 Task: Look for space in Jacutinga, Brazil from 2nd September, 2023 to 10th September, 2023 for 1 adult in price range Rs.5000 to Rs.16000. Place can be private room with 1  bedroom having 1 bed and 1 bathroom. Property type can be house, flat, guest house, hotel. Booking option can be shelf check-in. Required host language is Spanish.
Action: Key pressed j<Key.caps_lock>acutinga,<Key.space><Key.caps_lock>b<Key.caps_lock>razil<Key.enter>
Screenshot: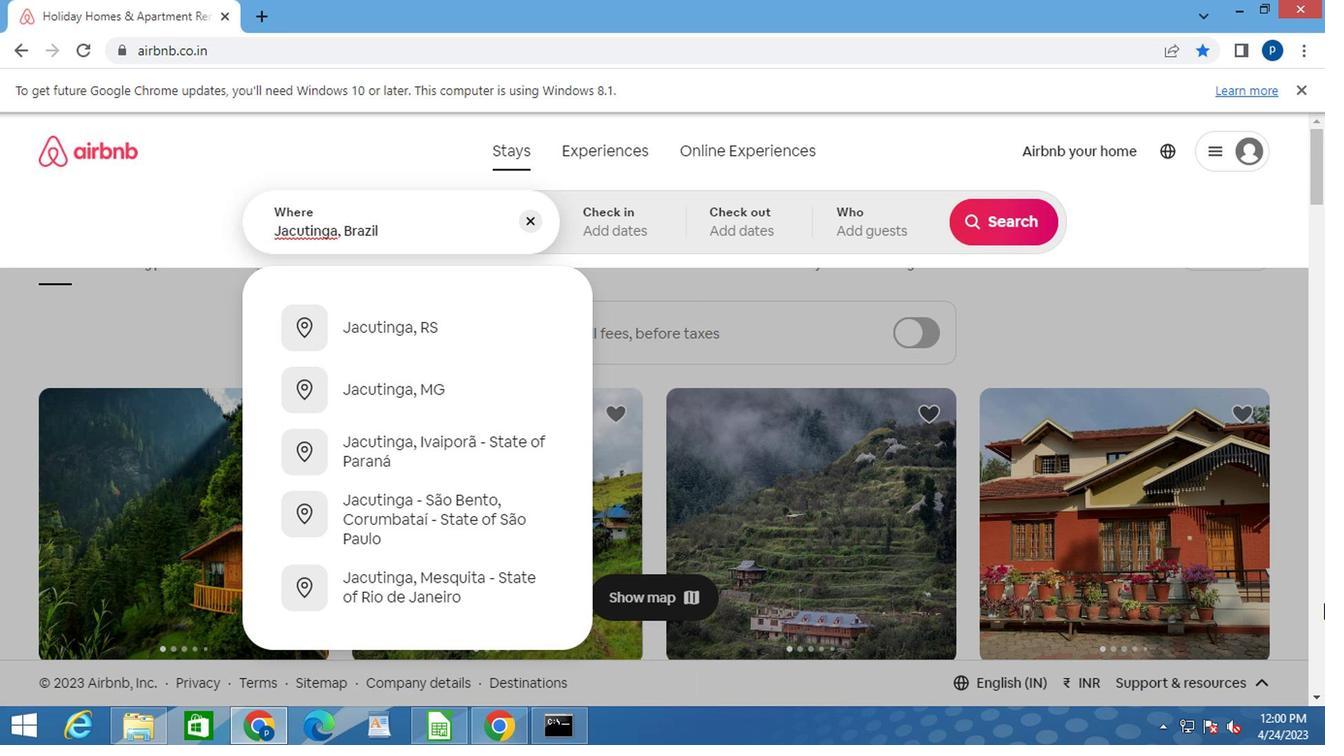 
Action: Mouse moved to (987, 369)
Screenshot: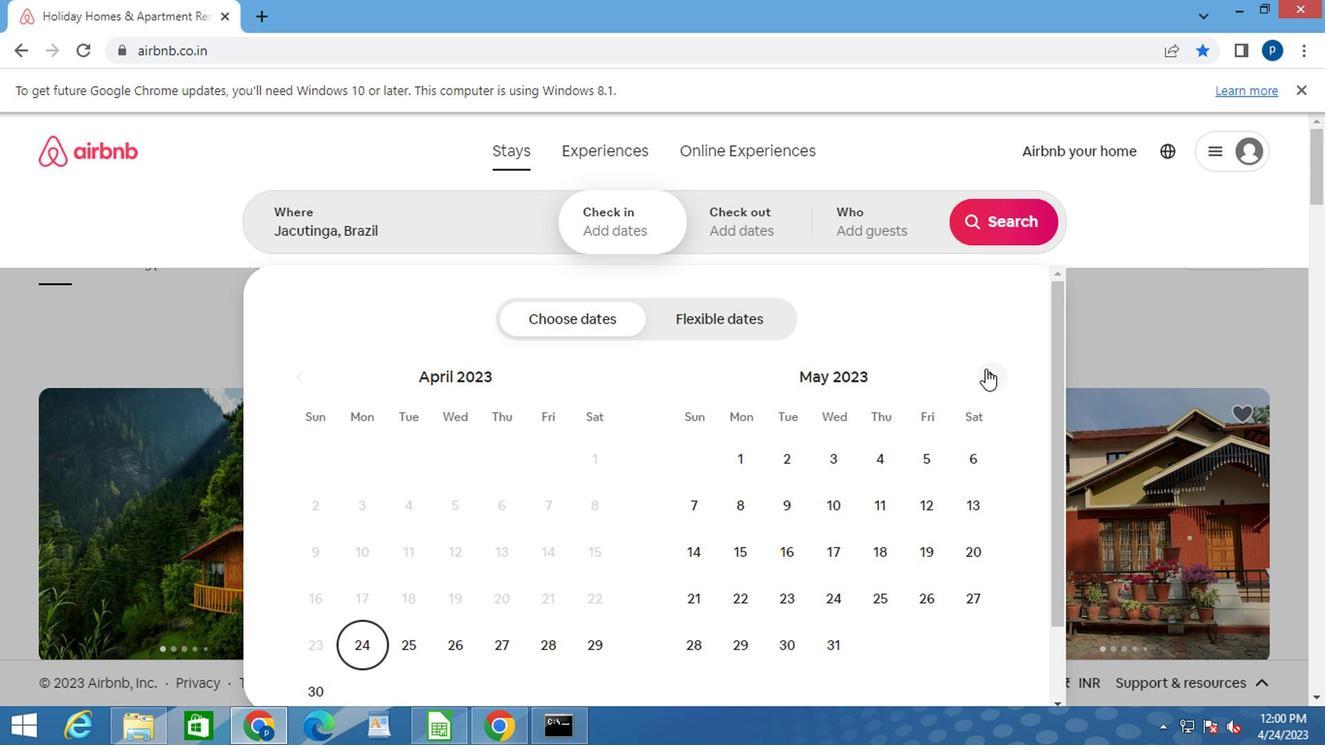 
Action: Mouse pressed left at (987, 369)
Screenshot: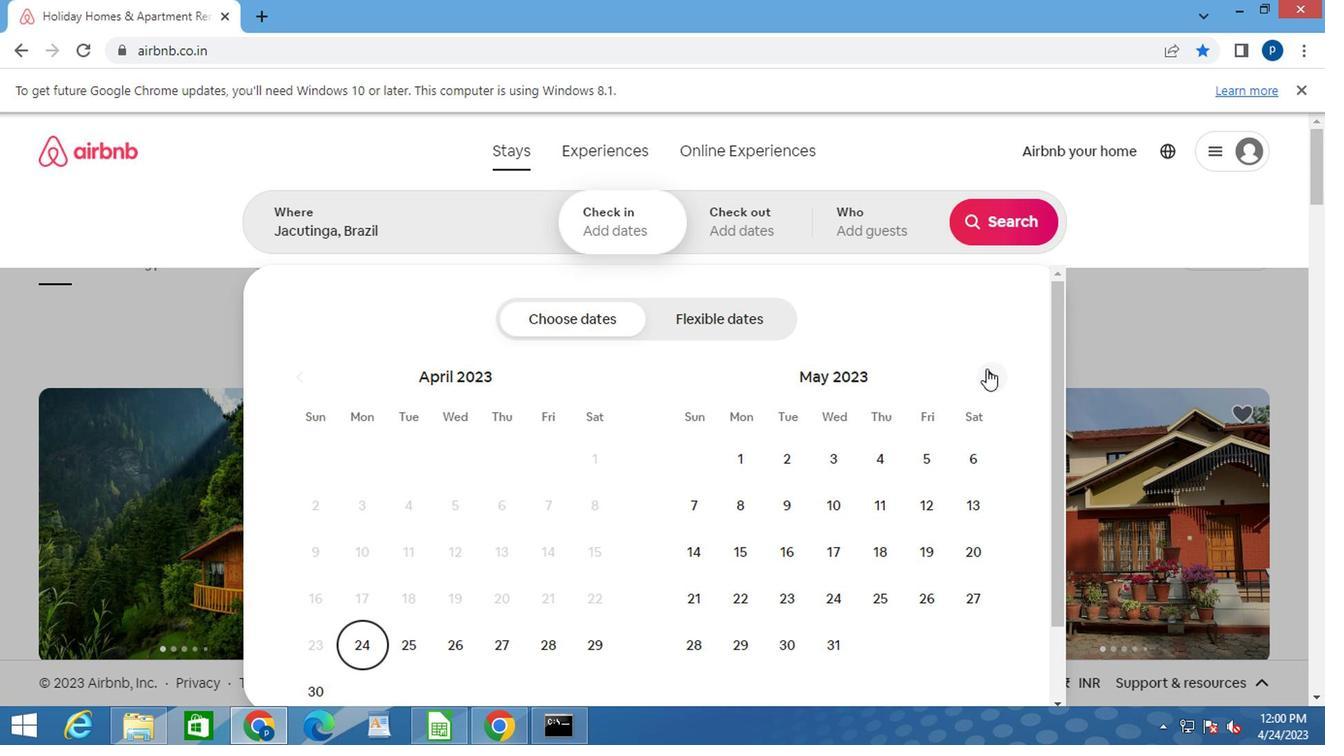 
Action: Mouse pressed left at (987, 369)
Screenshot: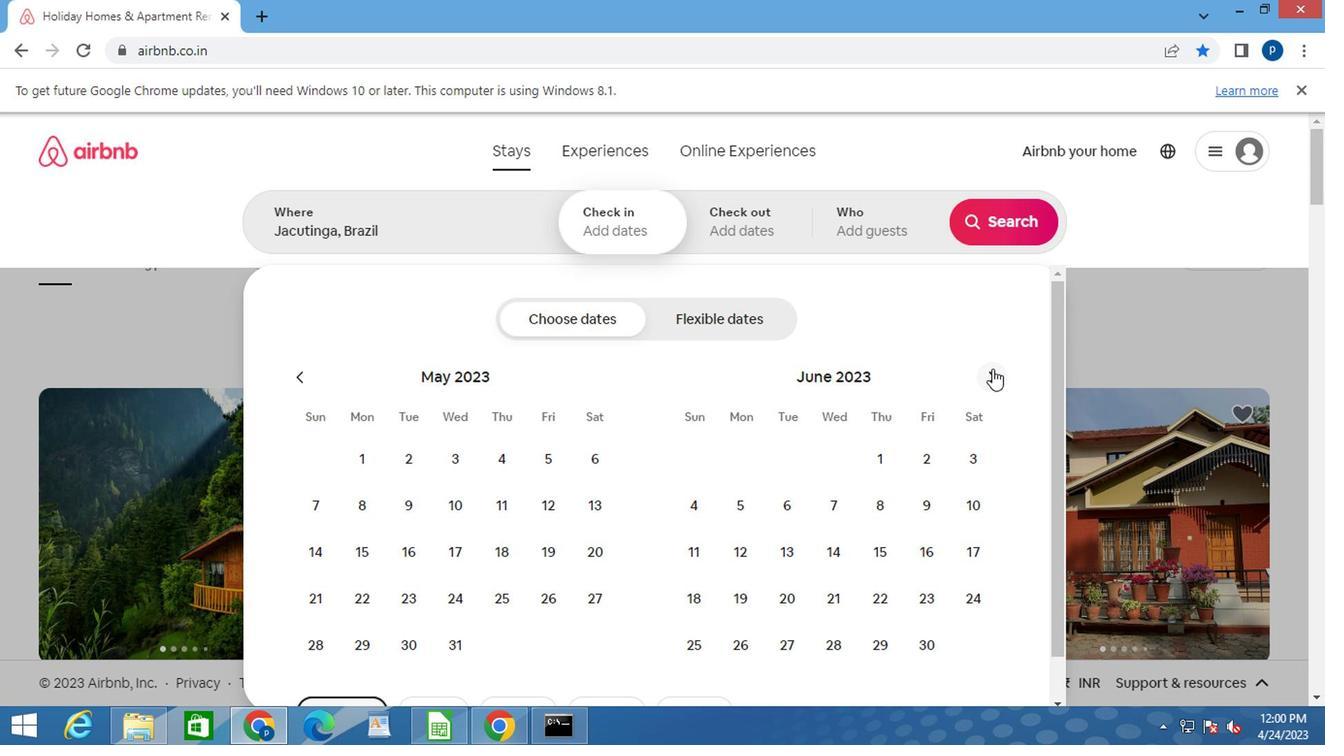 
Action: Mouse pressed left at (987, 369)
Screenshot: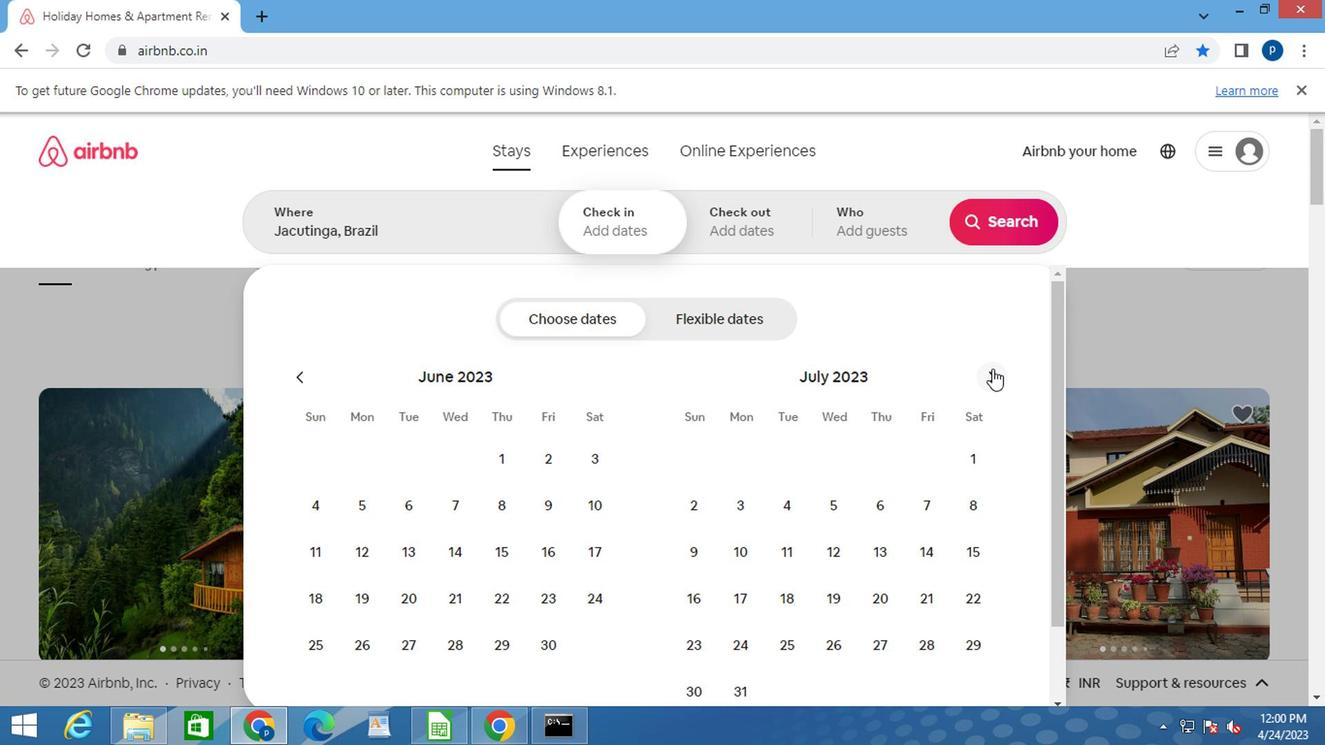 
Action: Mouse pressed left at (987, 369)
Screenshot: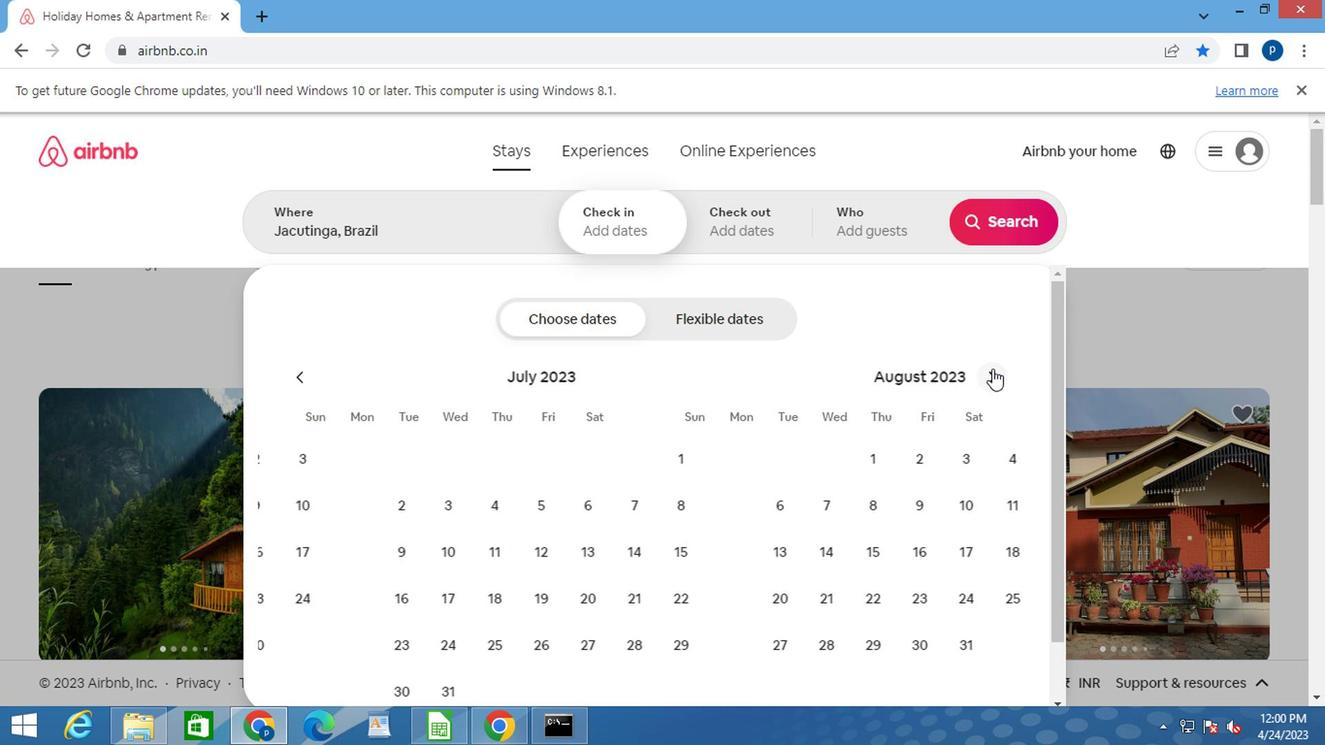 
Action: Mouse moved to (968, 464)
Screenshot: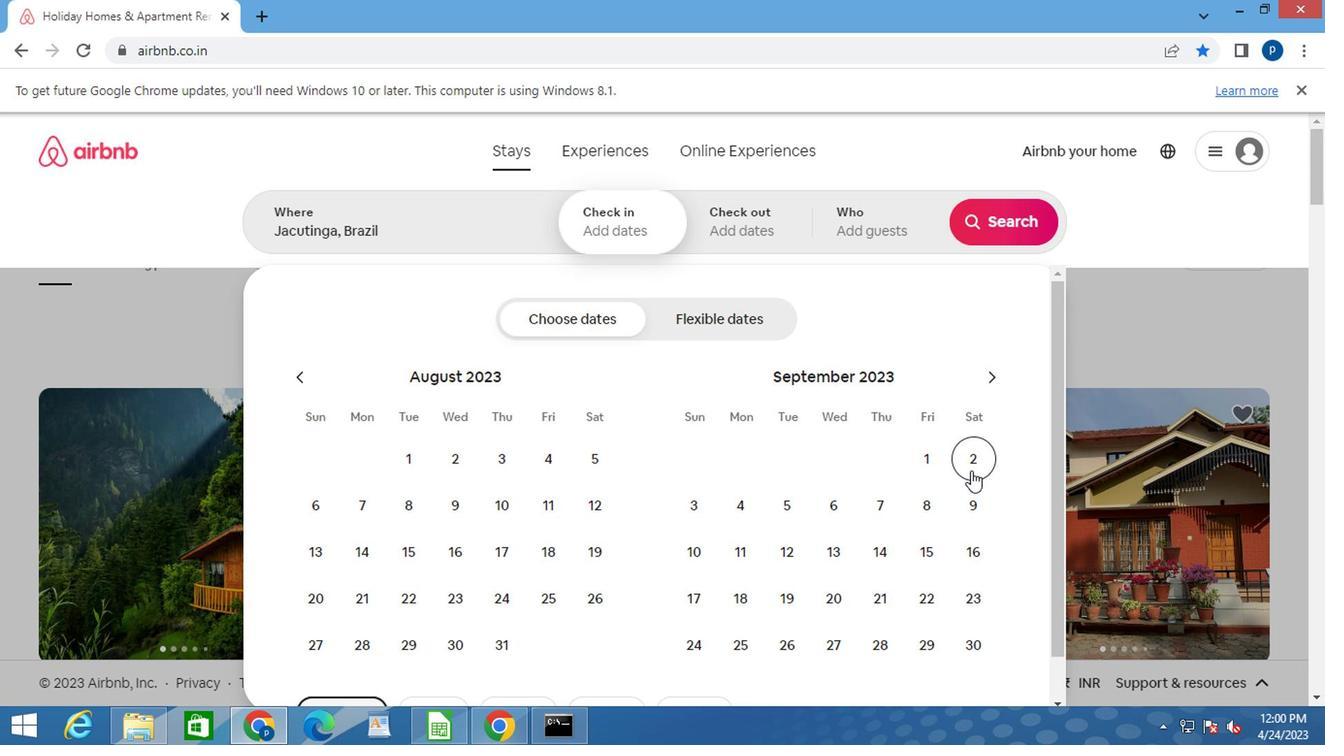 
Action: Mouse pressed left at (968, 464)
Screenshot: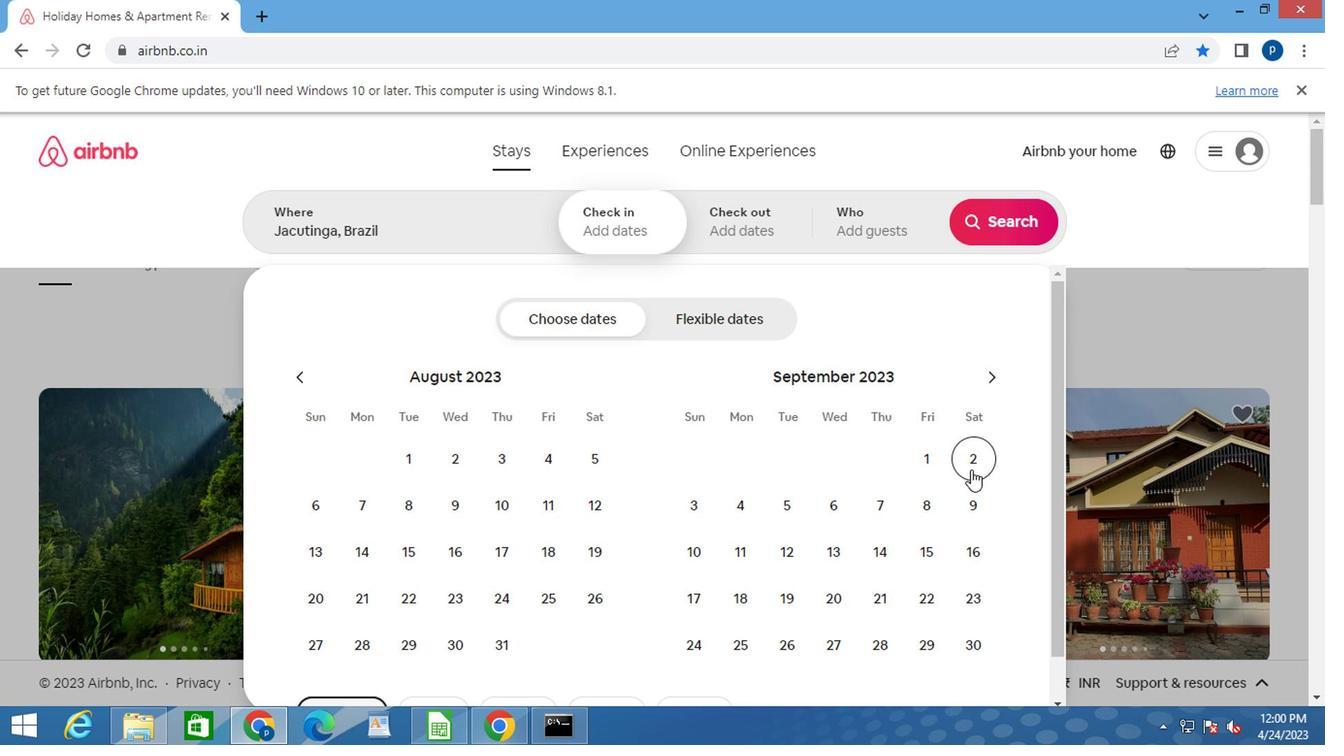 
Action: Mouse moved to (692, 547)
Screenshot: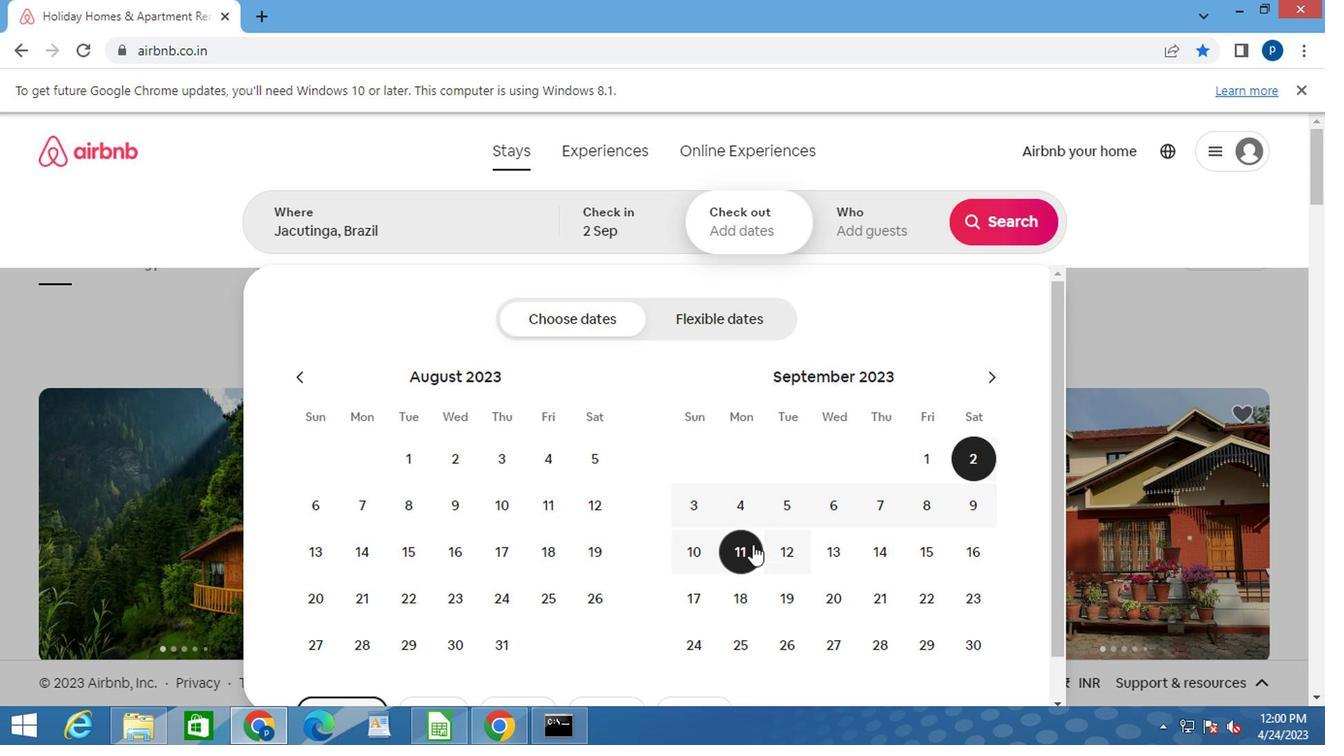 
Action: Mouse pressed left at (692, 547)
Screenshot: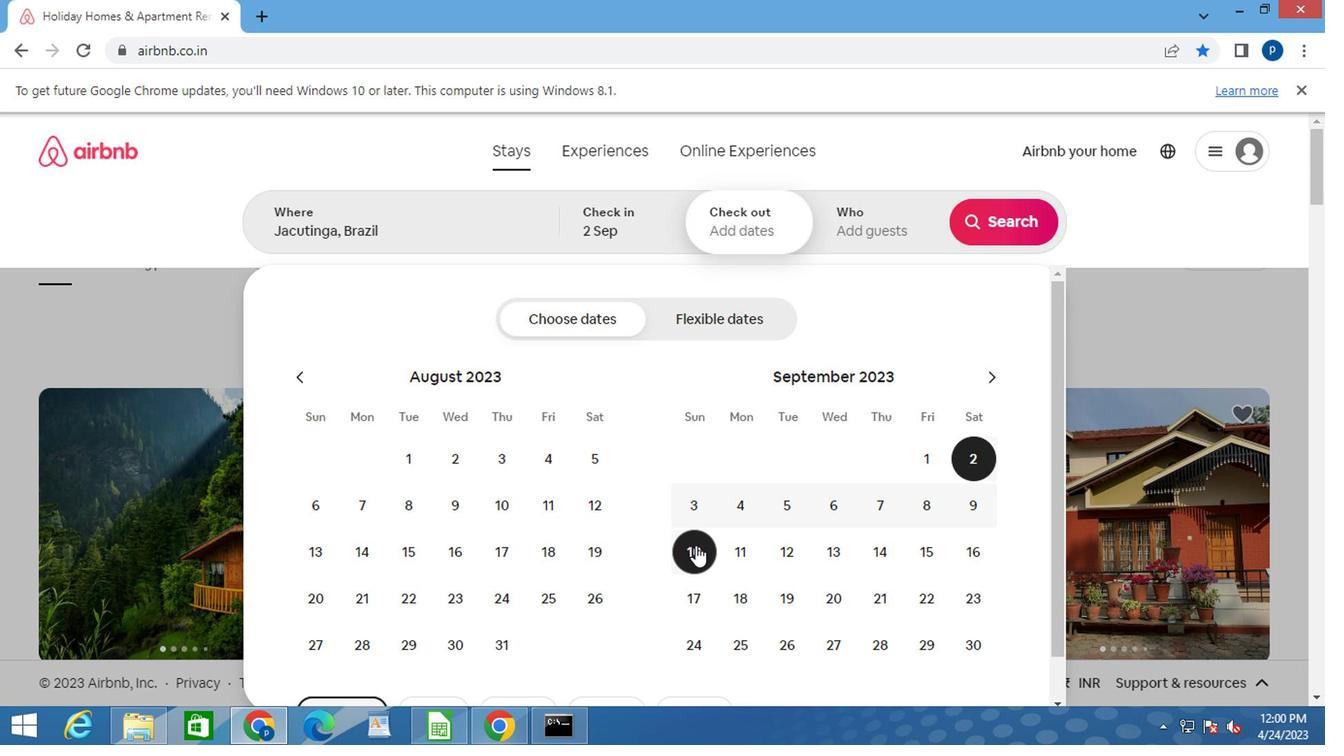 
Action: Mouse moved to (850, 231)
Screenshot: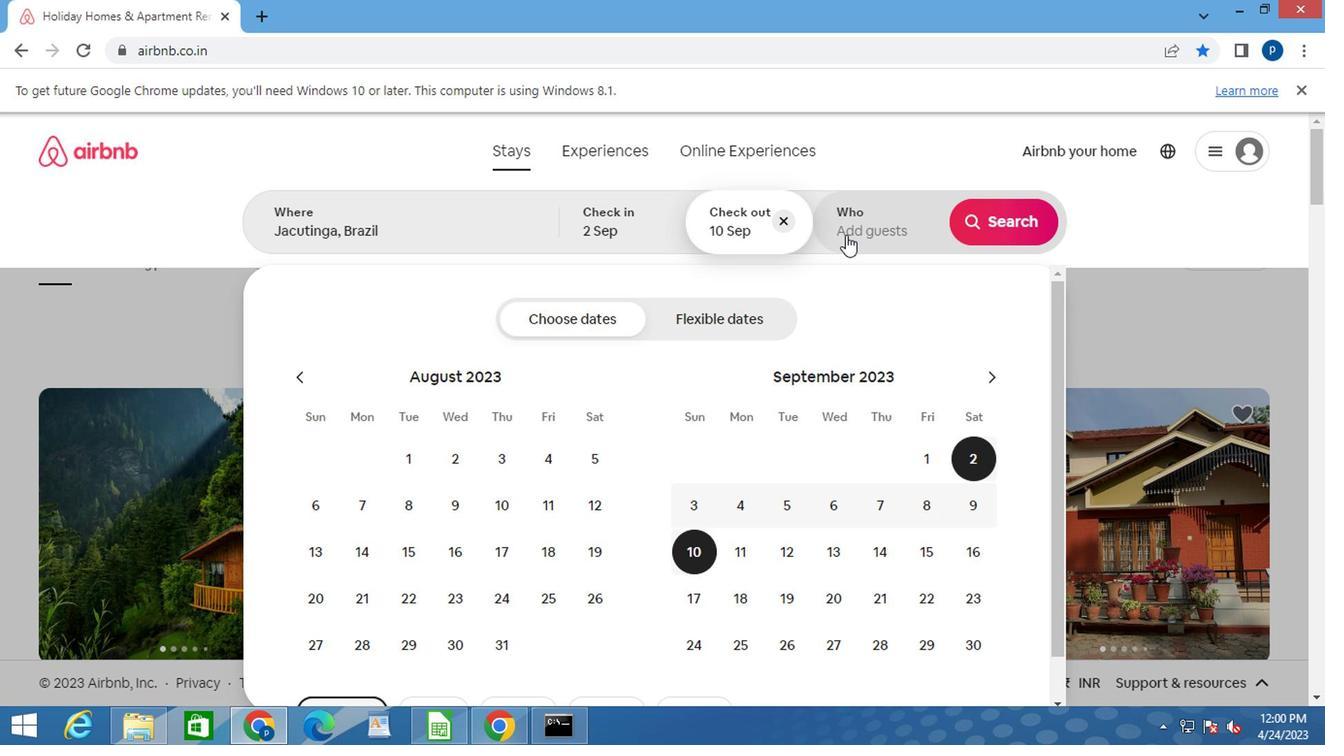 
Action: Mouse pressed left at (850, 231)
Screenshot: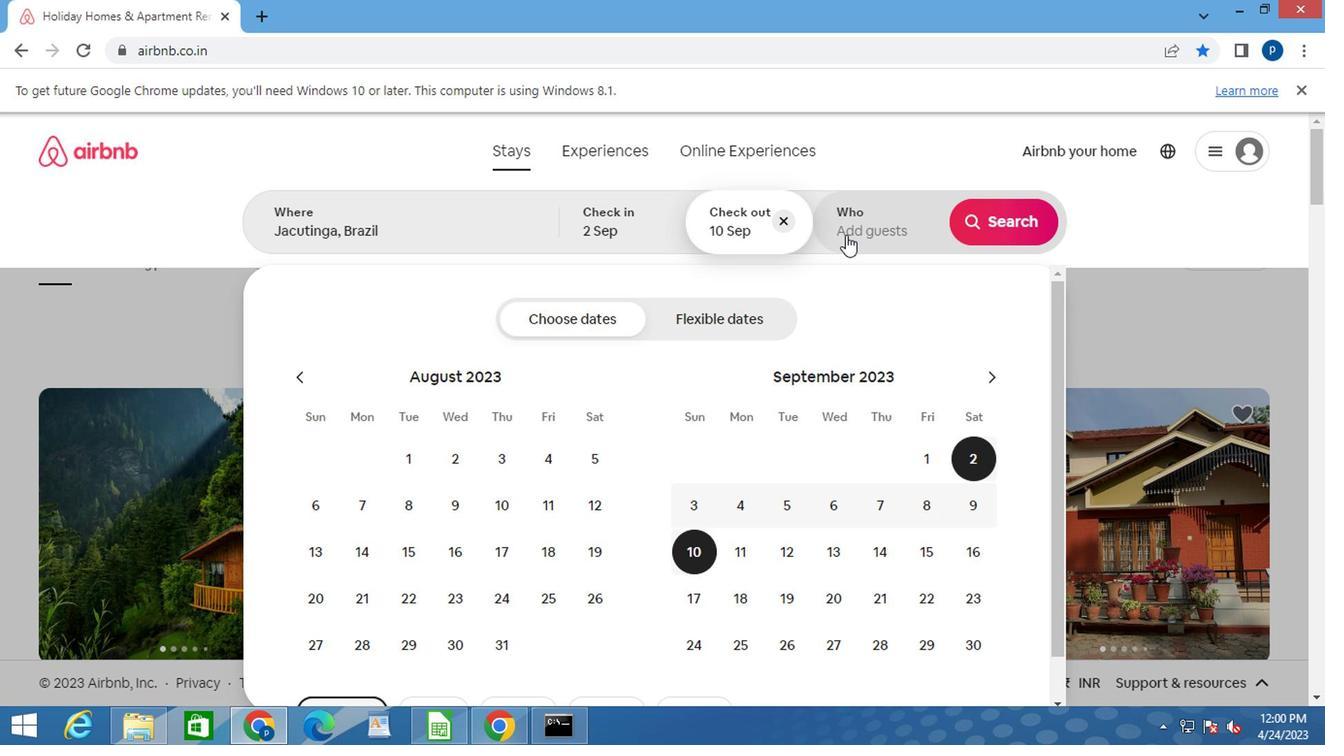 
Action: Mouse moved to (1009, 318)
Screenshot: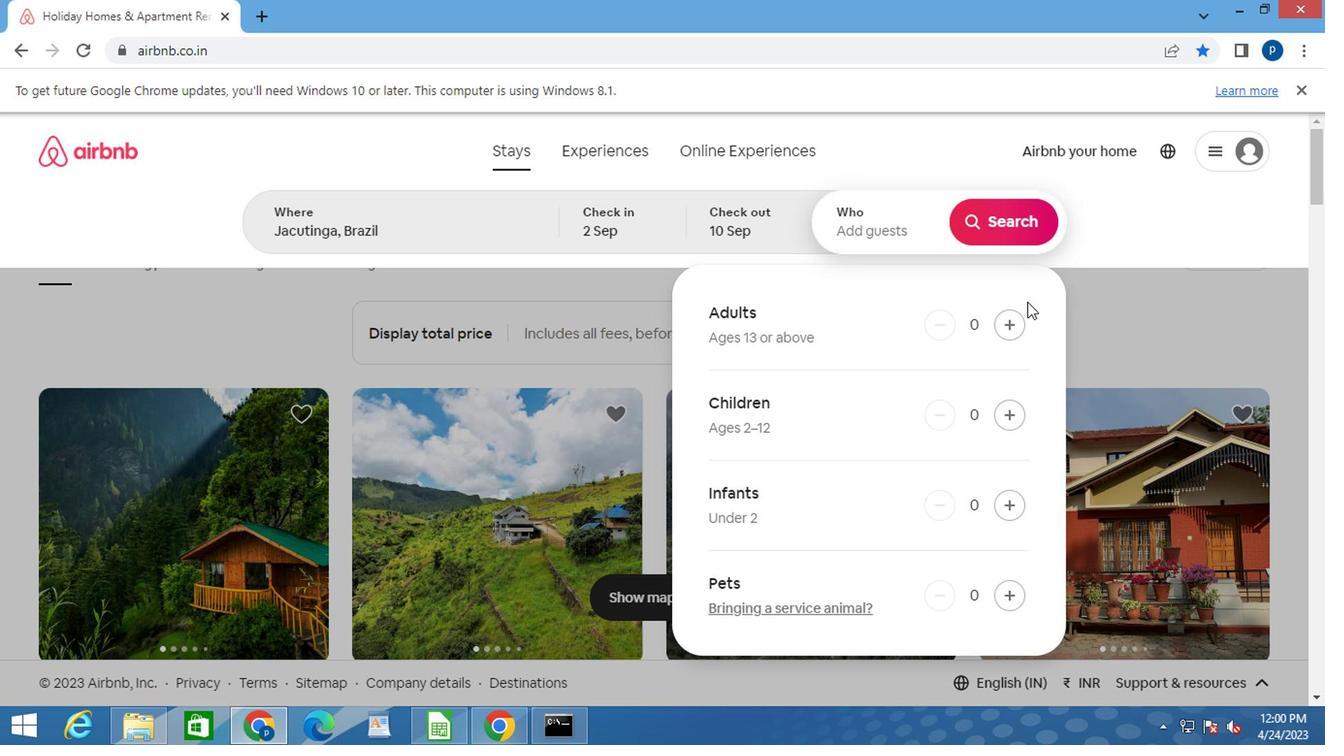 
Action: Mouse pressed left at (1009, 318)
Screenshot: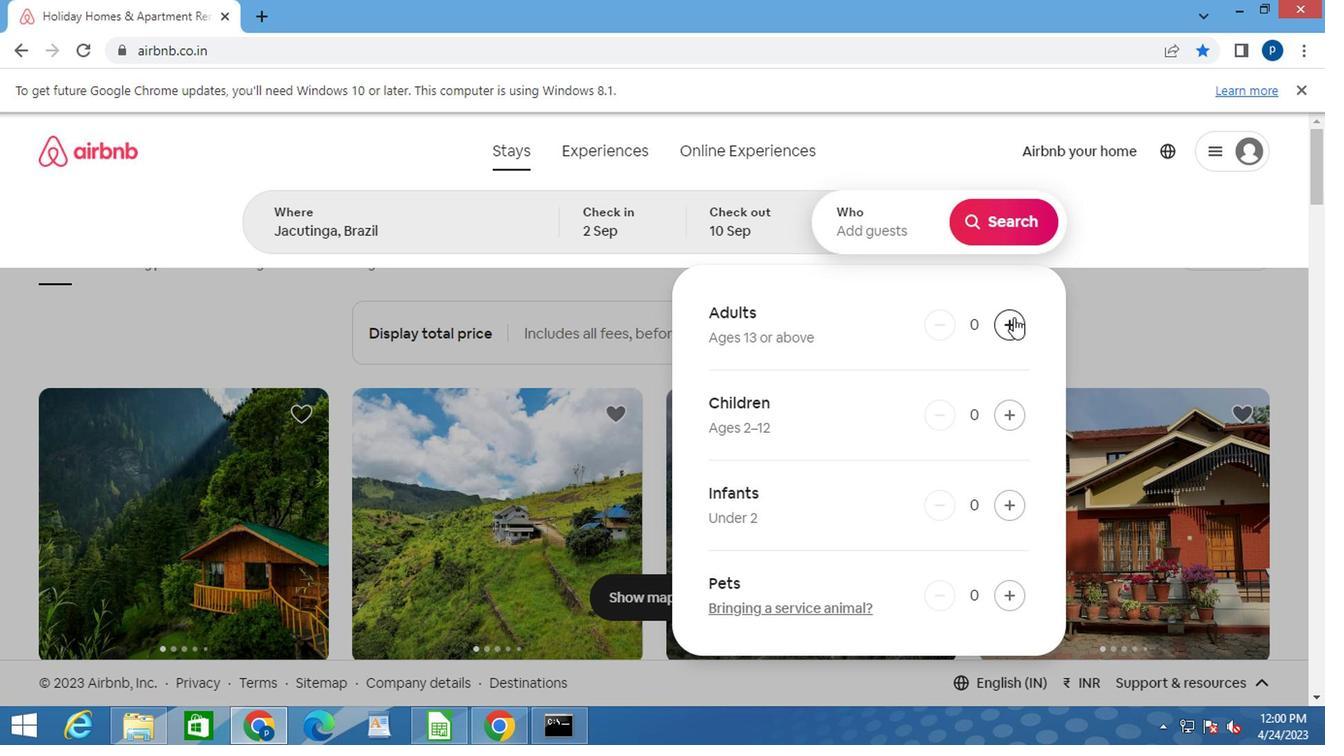 
Action: Mouse moved to (1009, 222)
Screenshot: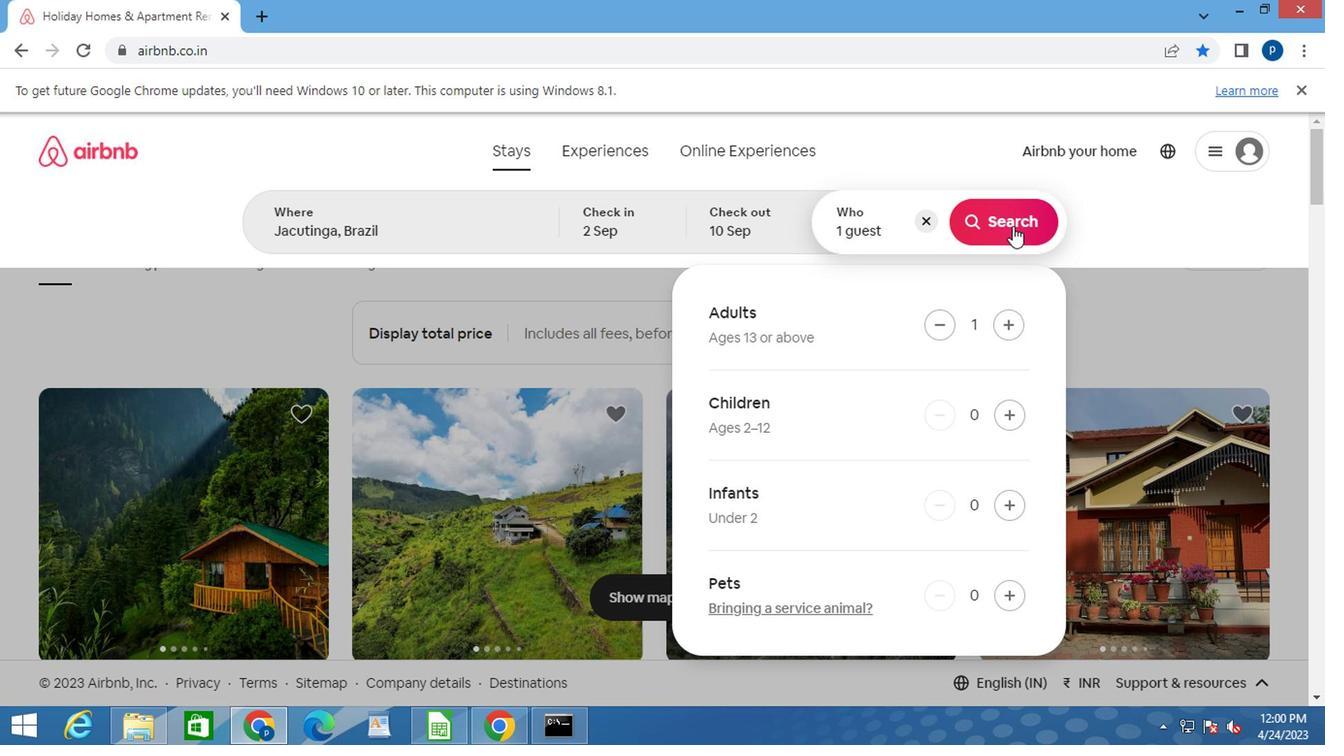 
Action: Mouse pressed left at (1009, 222)
Screenshot: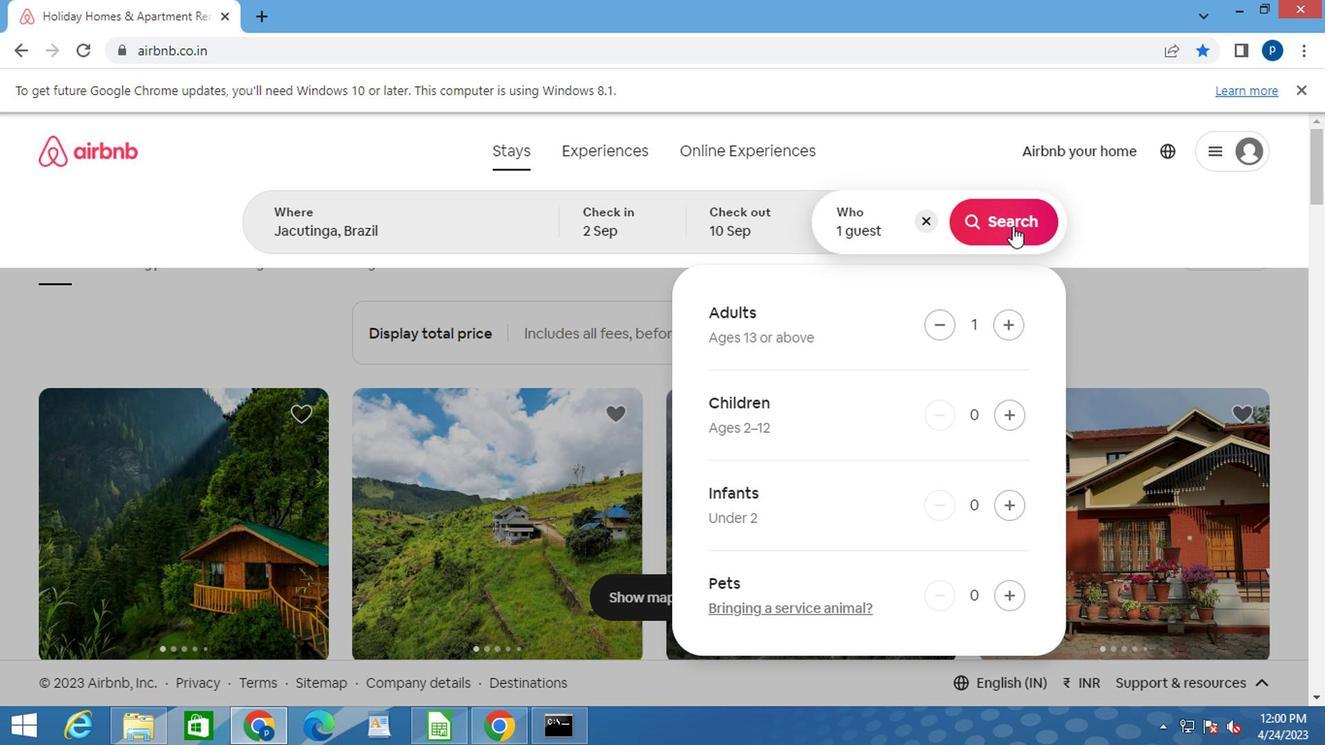 
Action: Mouse moved to (1138, 218)
Screenshot: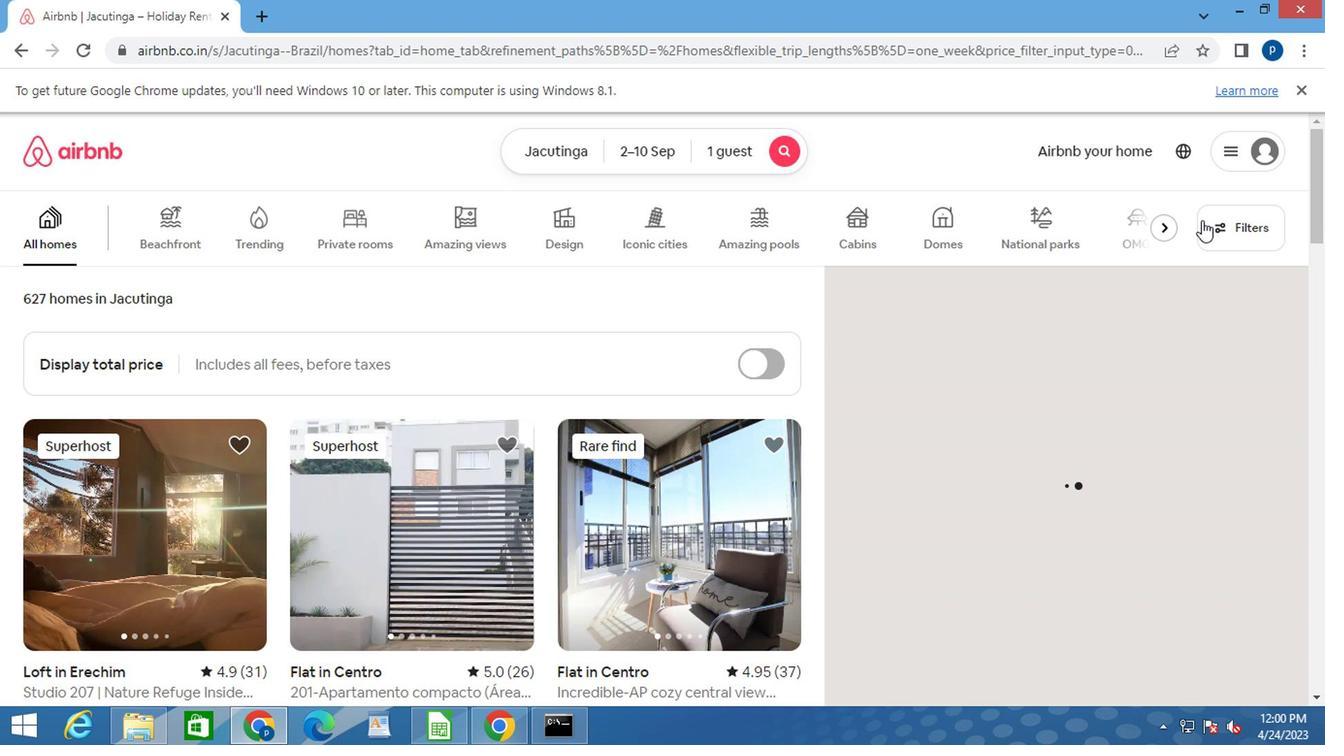 
Action: Mouse pressed left at (1138, 218)
Screenshot: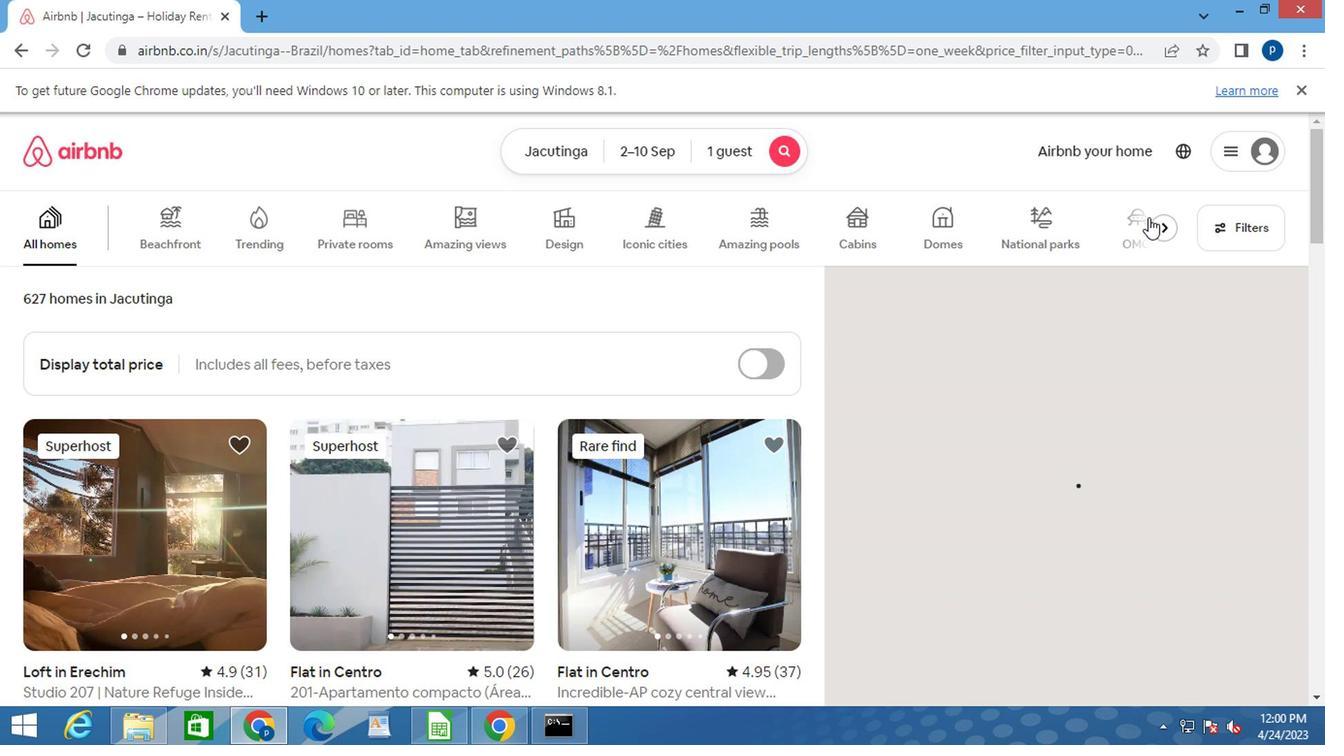 
Action: Mouse moved to (1200, 227)
Screenshot: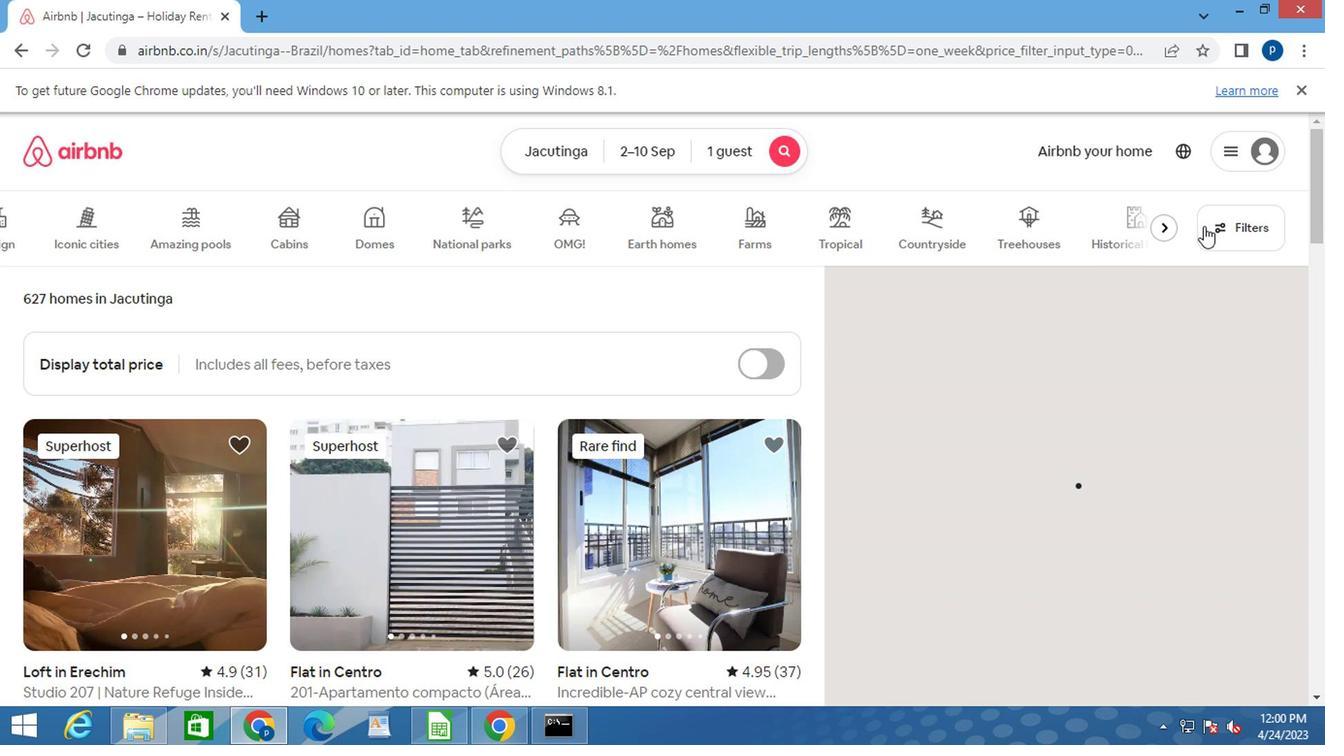
Action: Mouse pressed left at (1200, 227)
Screenshot: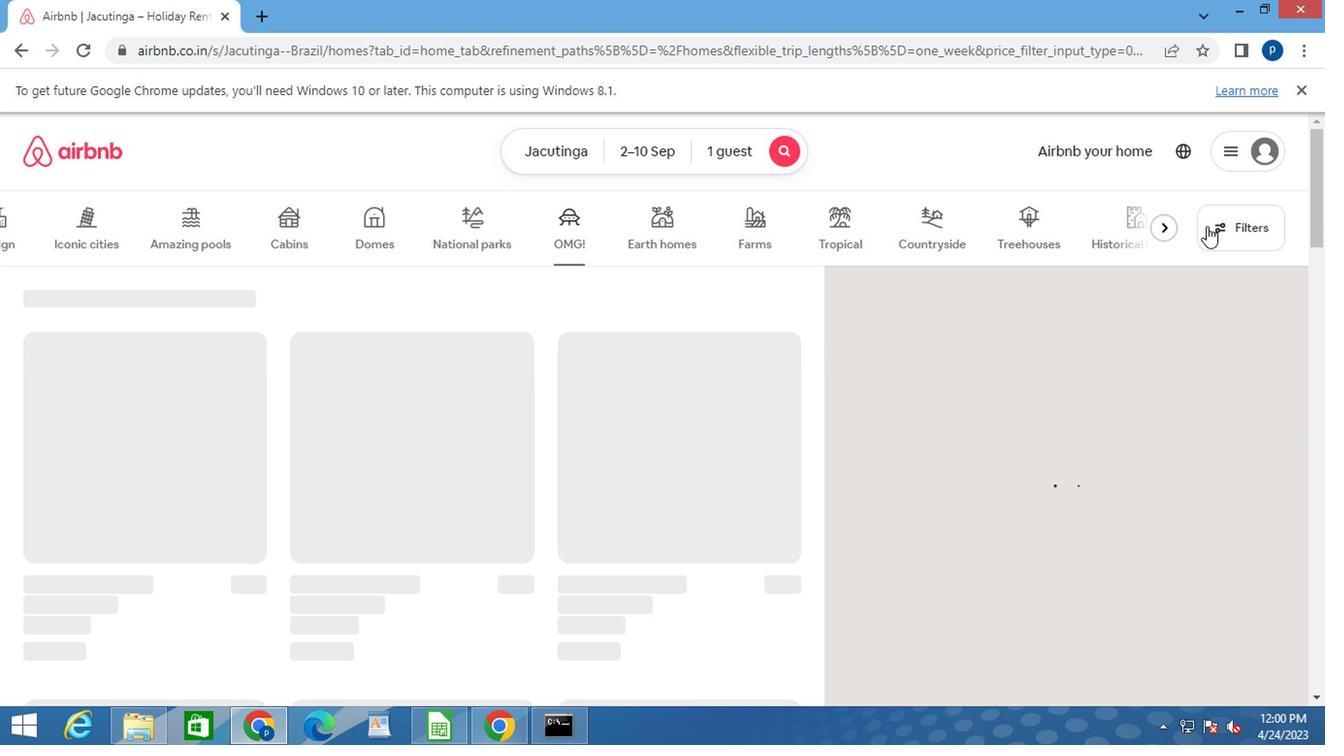 
Action: Mouse moved to (1218, 228)
Screenshot: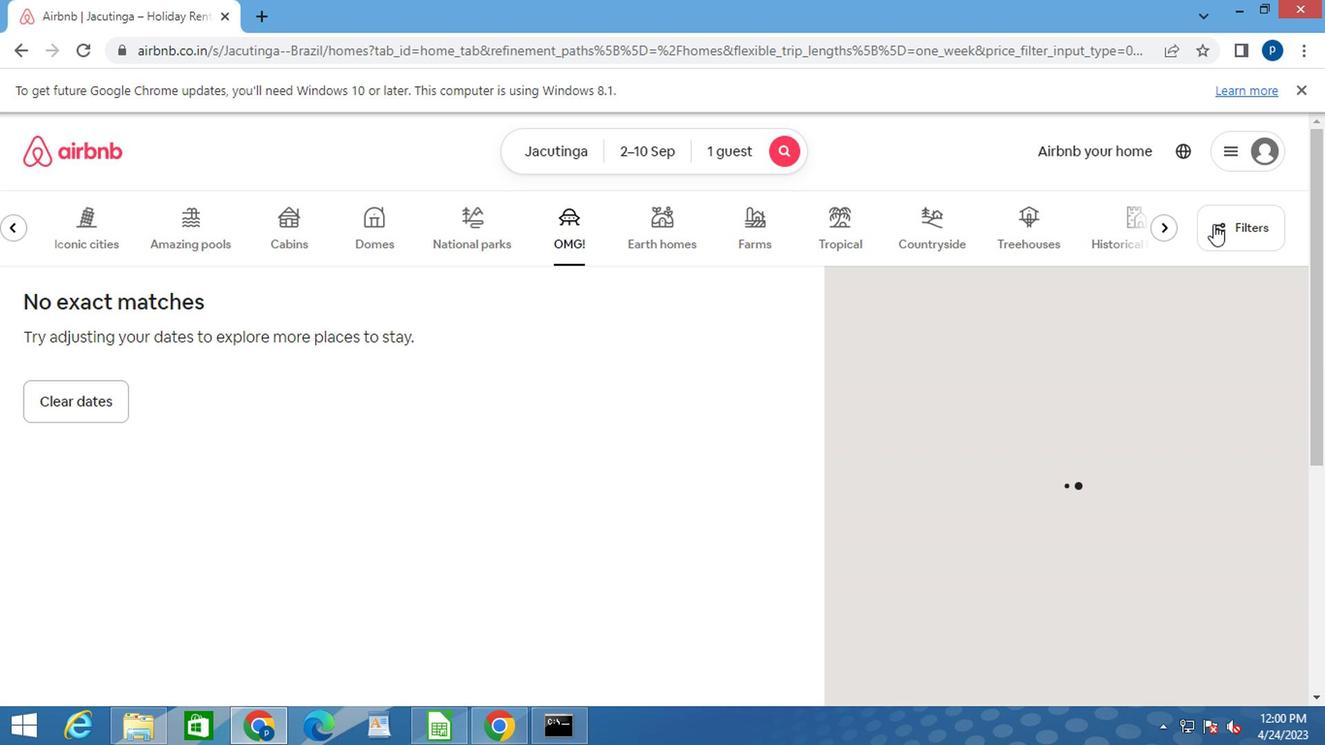 
Action: Mouse pressed left at (1218, 228)
Screenshot: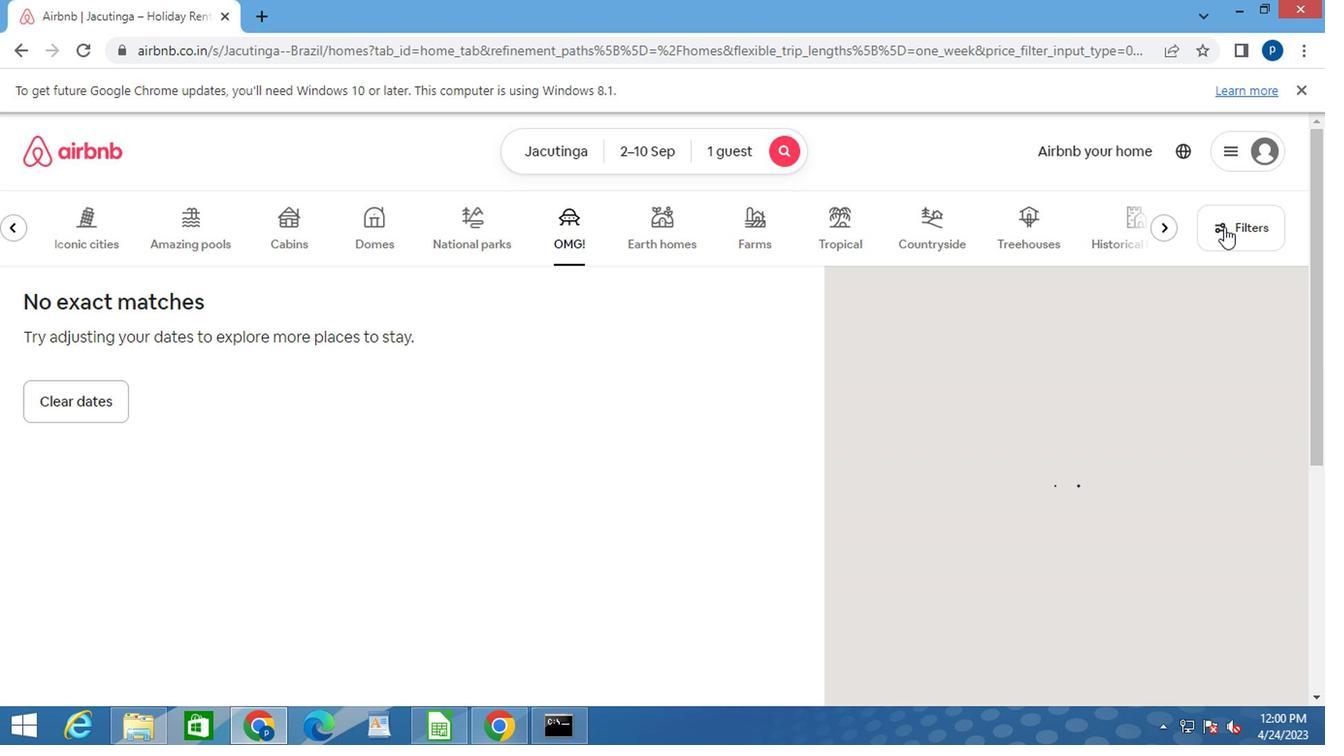 
Action: Mouse moved to (443, 361)
Screenshot: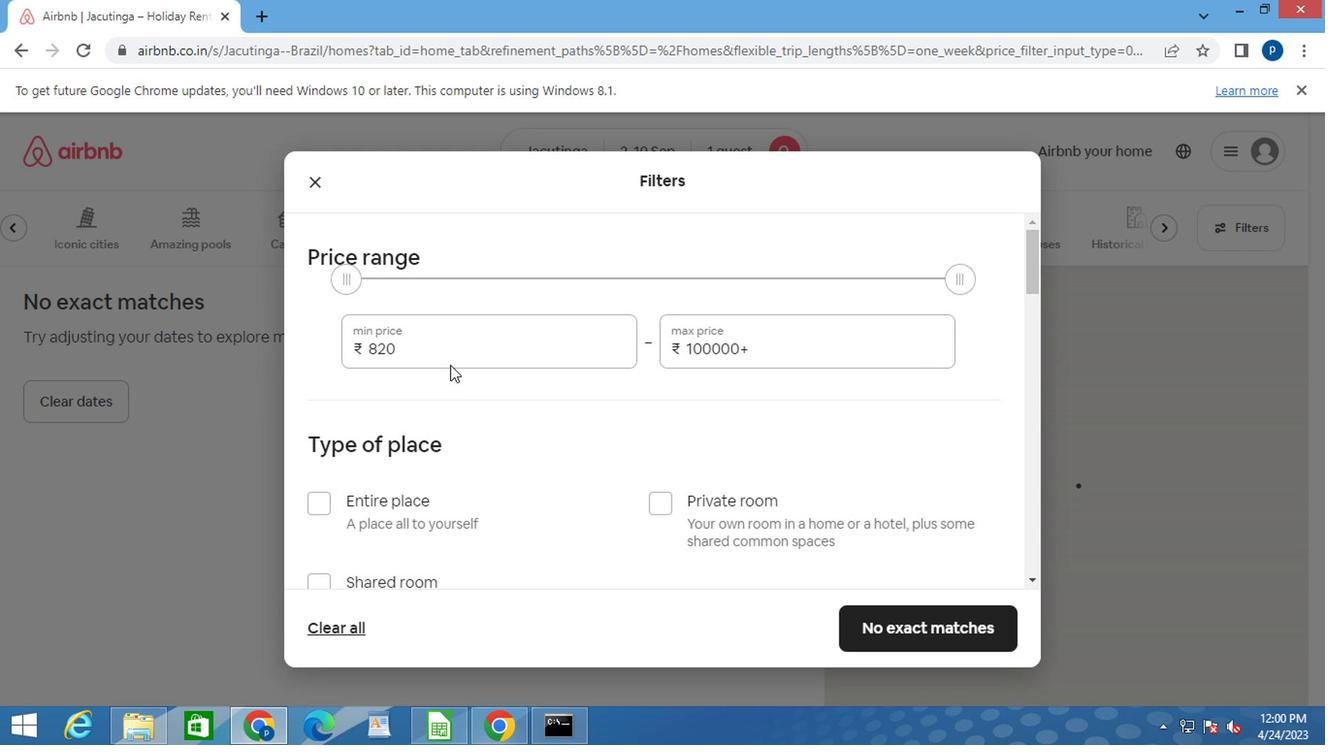 
Action: Mouse pressed left at (443, 361)
Screenshot: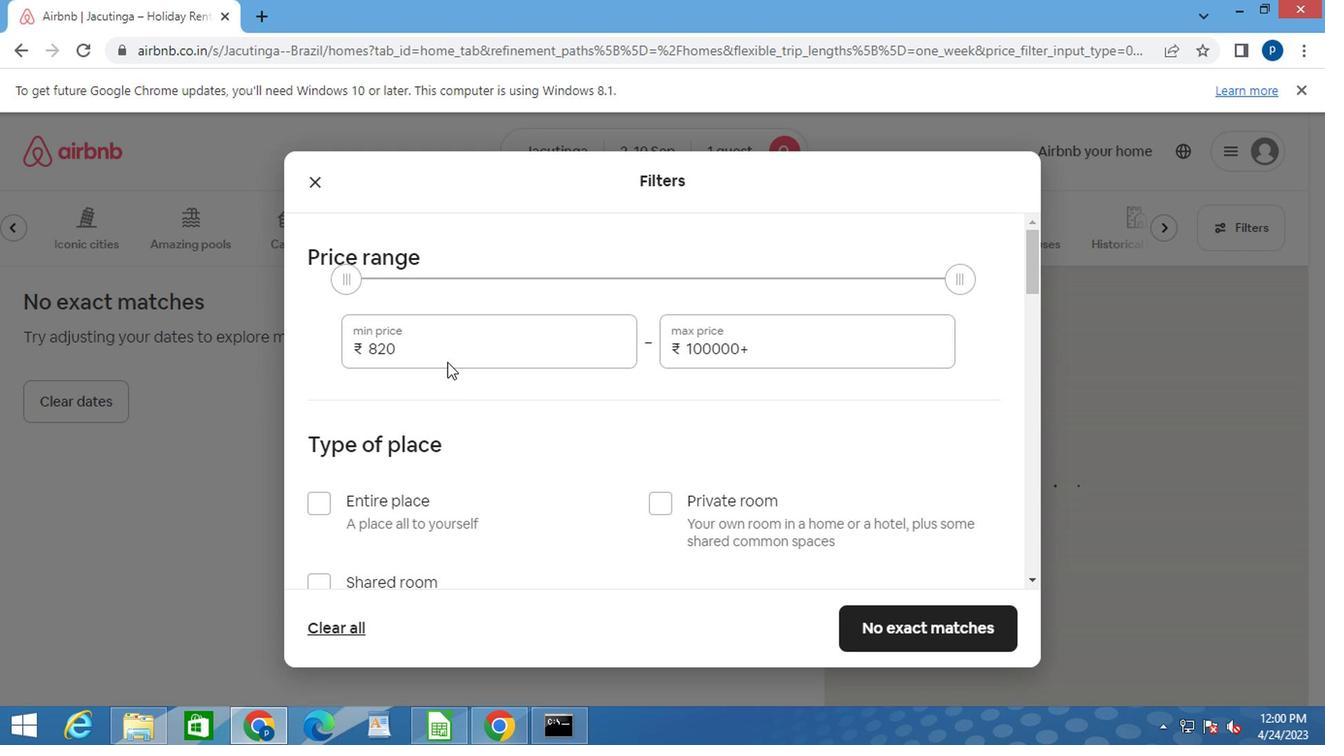 
Action: Mouse moved to (443, 360)
Screenshot: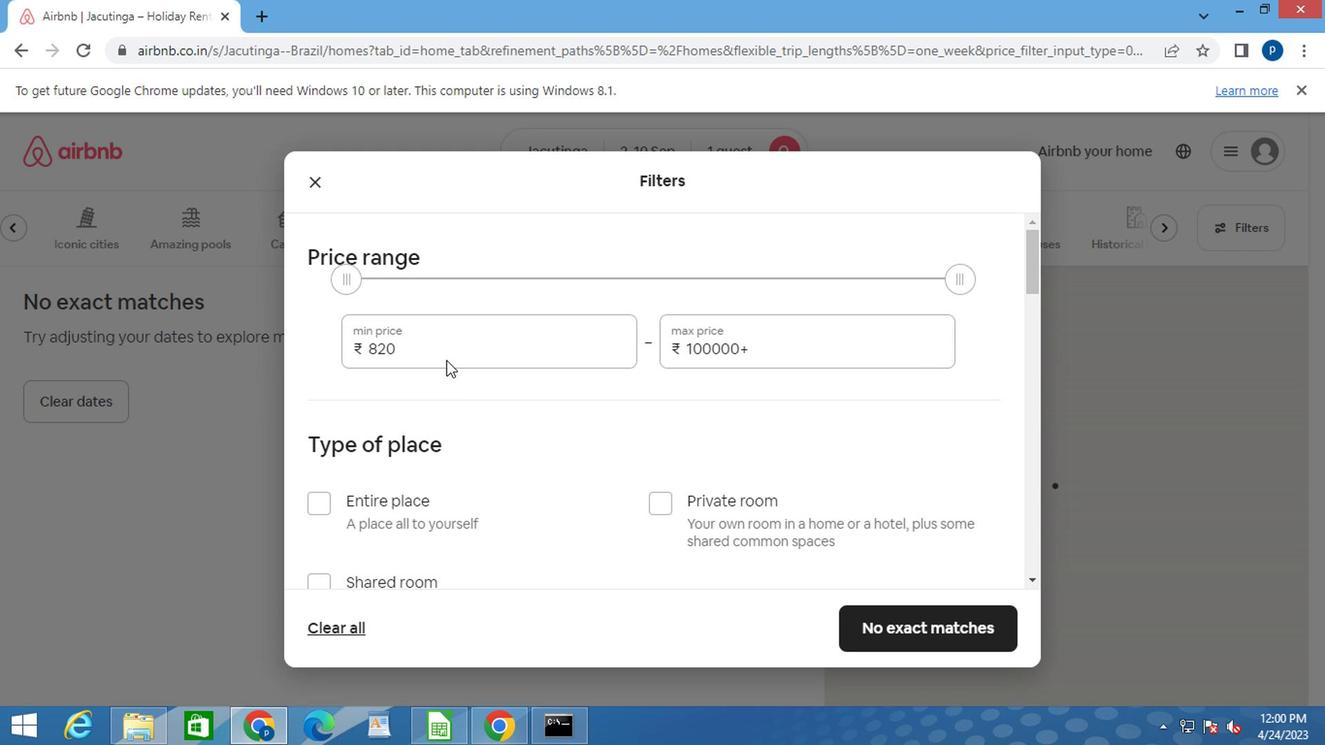 
Action: Mouse pressed left at (443, 360)
Screenshot: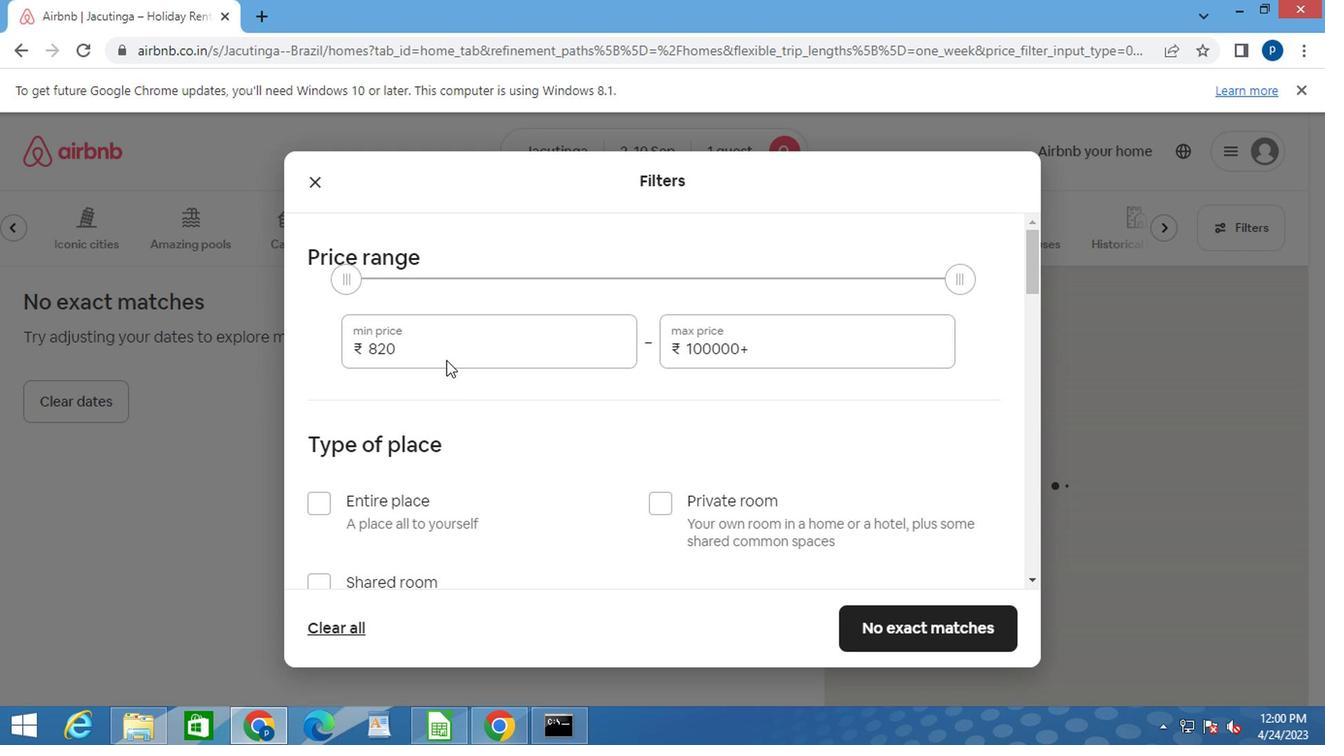 
Action: Mouse moved to (441, 359)
Screenshot: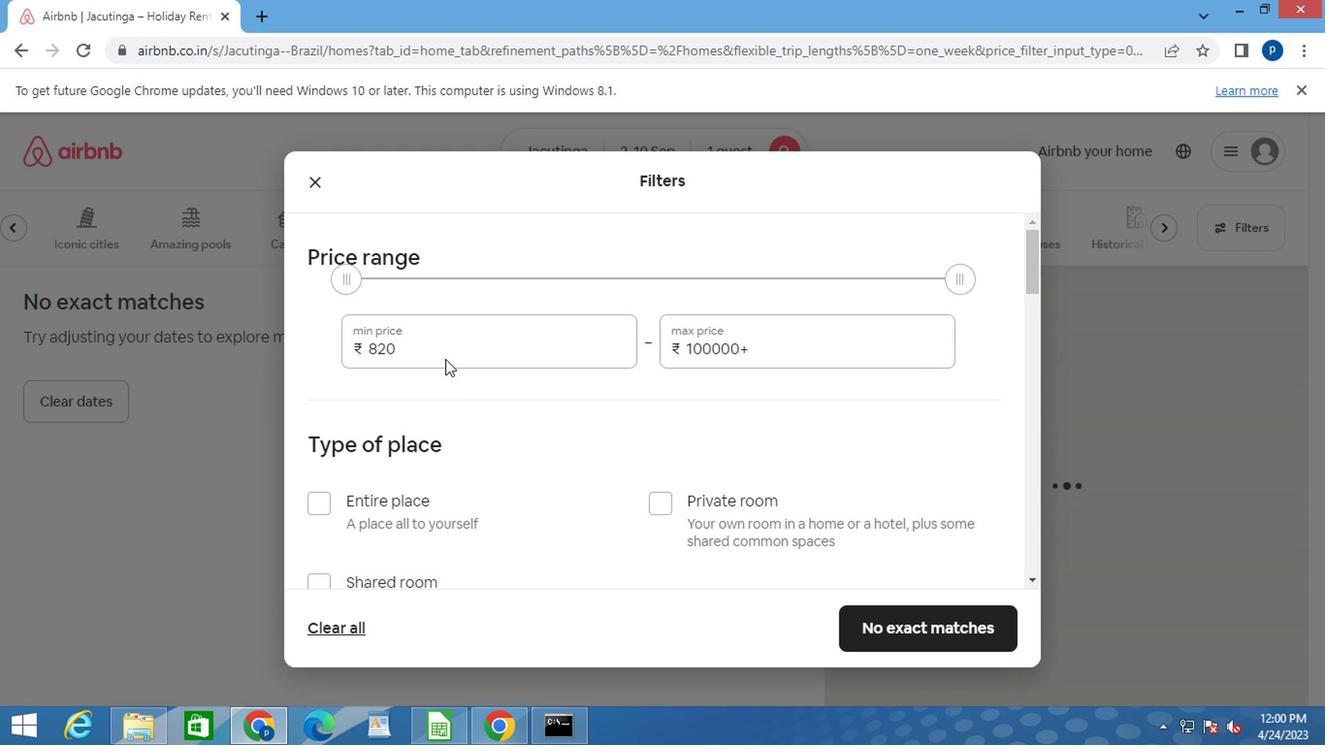 
Action: Mouse pressed left at (441, 359)
Screenshot: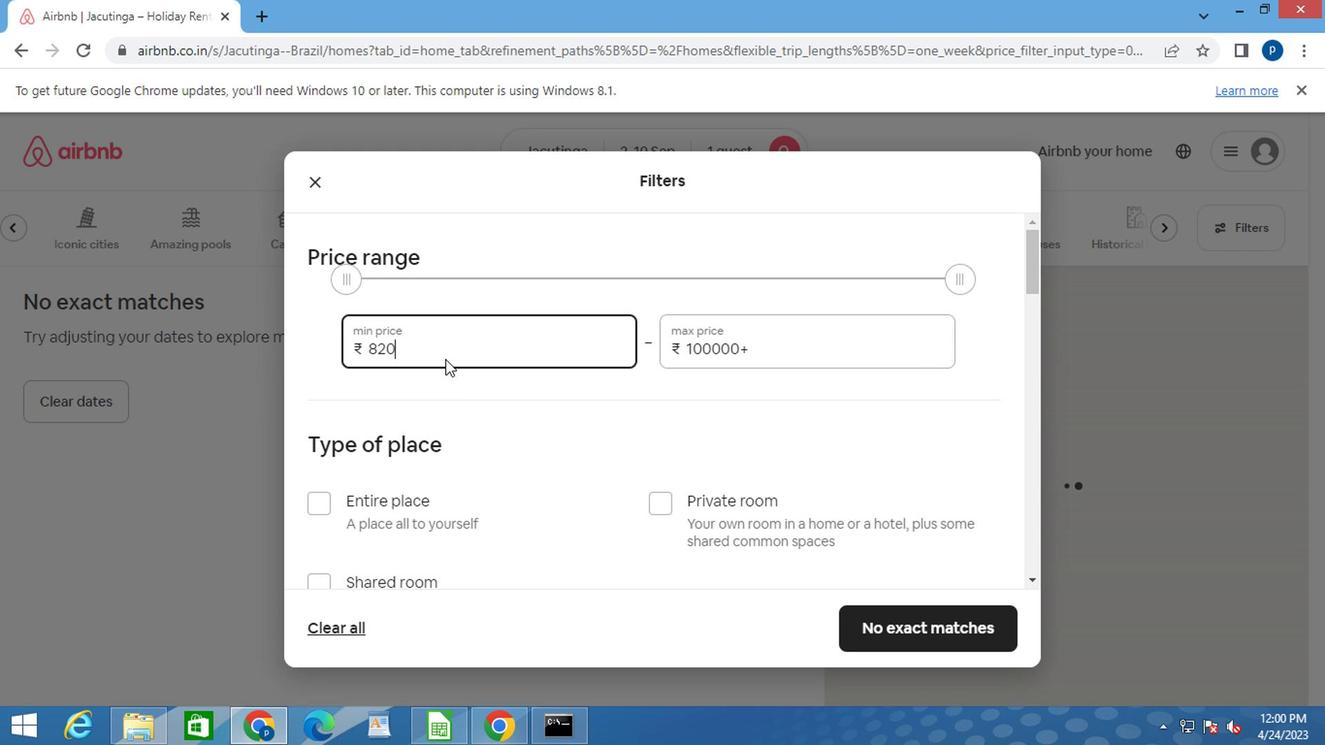 
Action: Mouse moved to (439, 358)
Screenshot: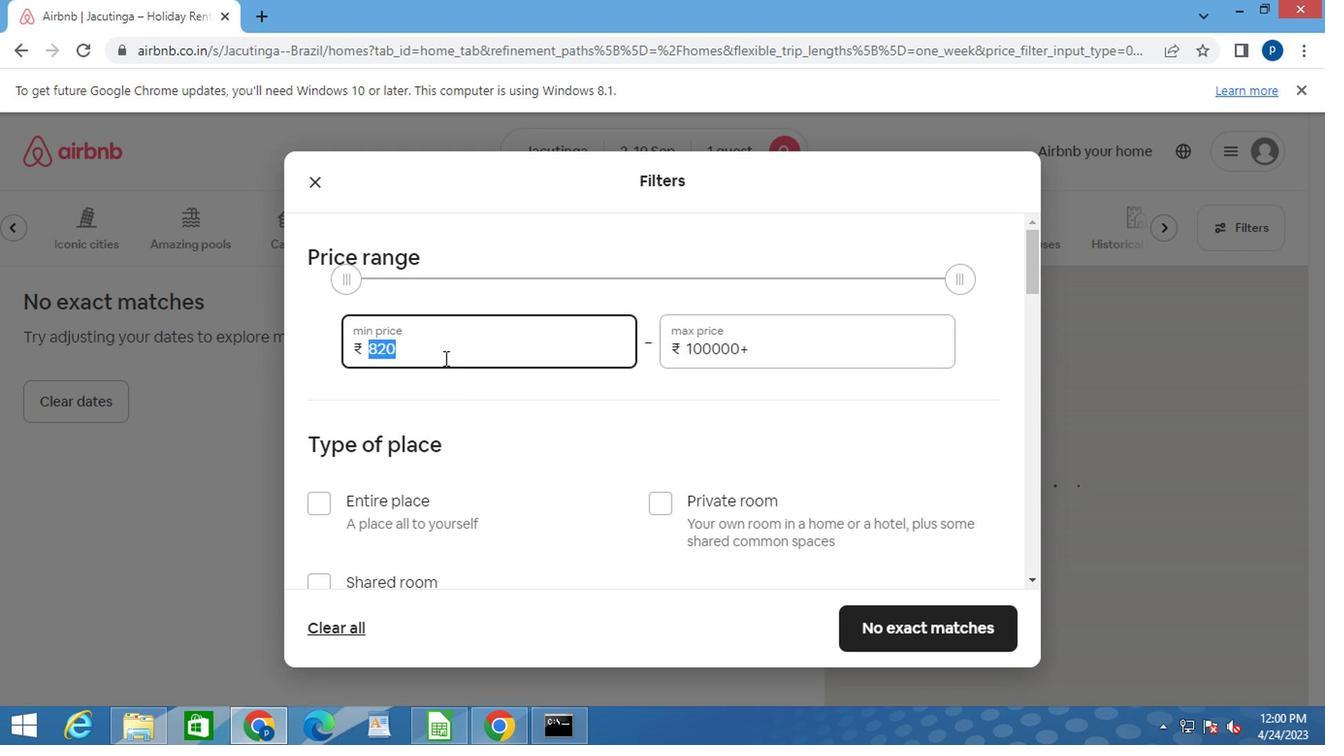 
Action: Key pressed 5000<Key.tab>16000
Screenshot: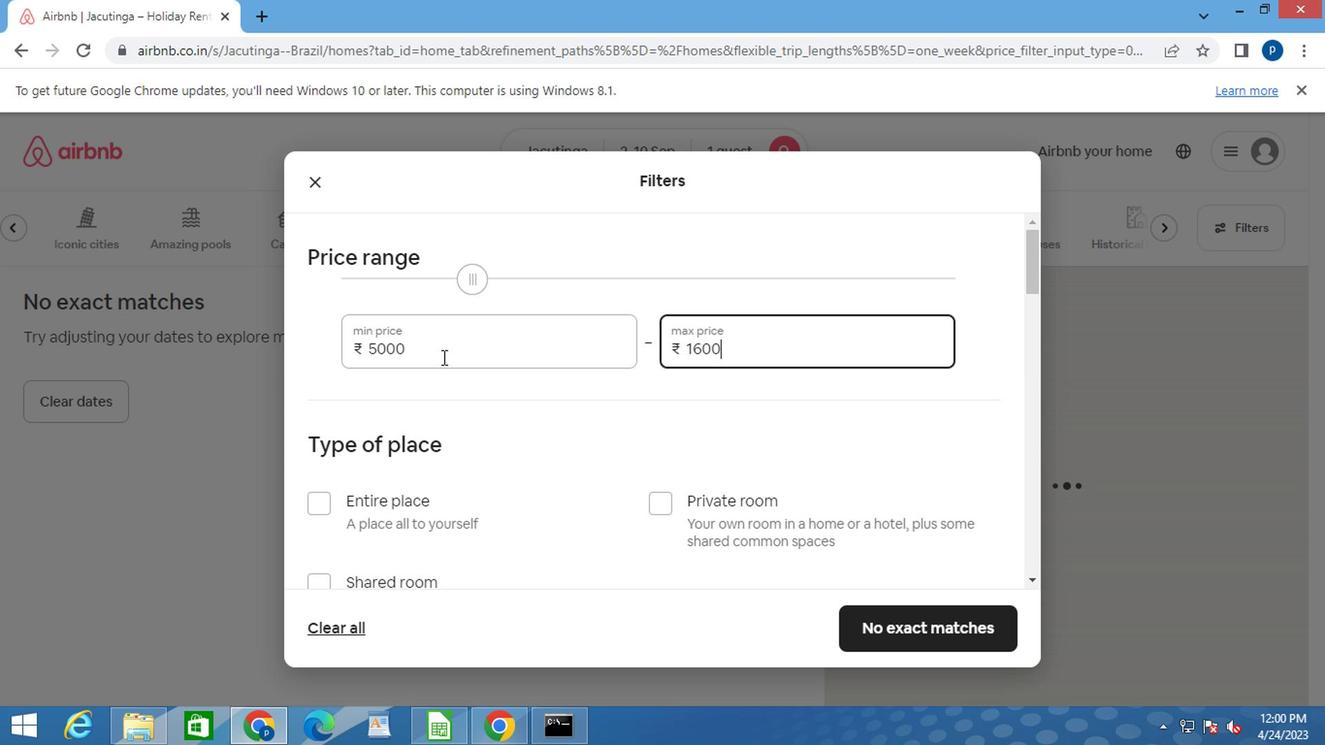 
Action: Mouse moved to (668, 481)
Screenshot: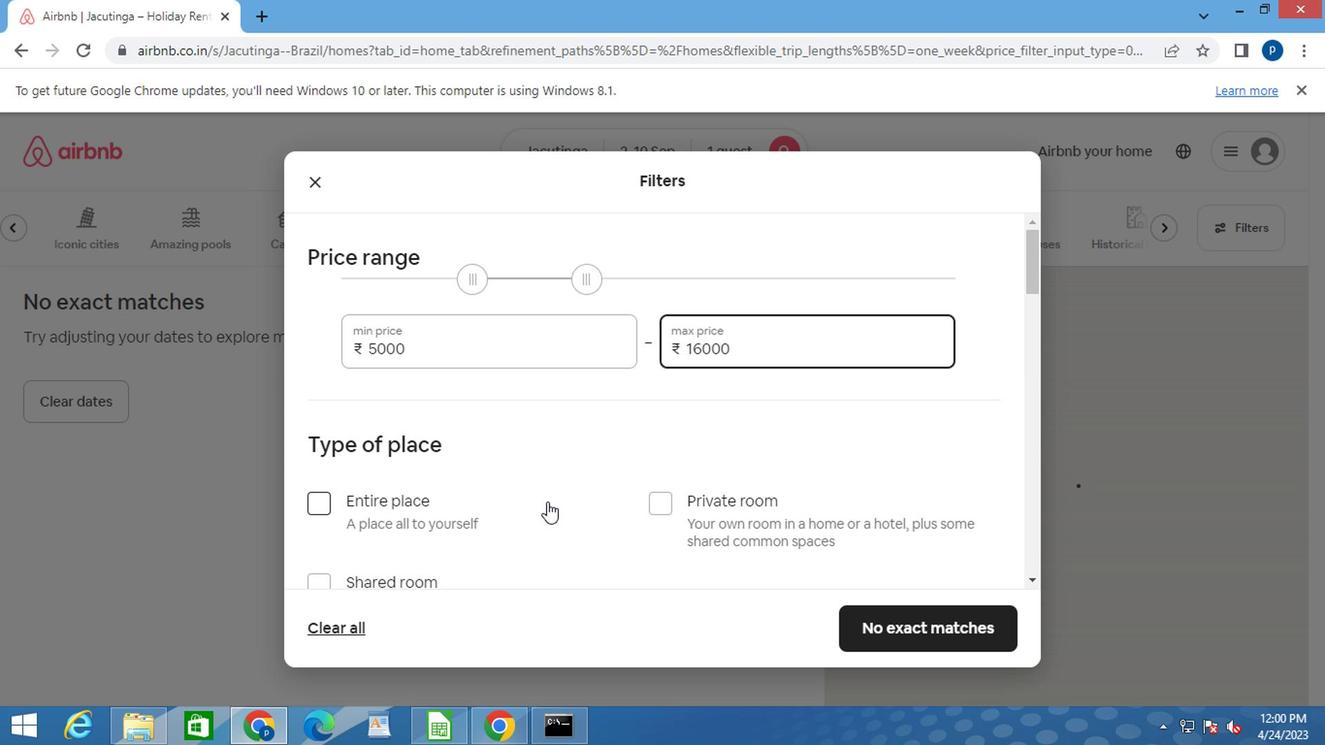 
Action: Mouse scrolled (668, 480) with delta (0, 0)
Screenshot: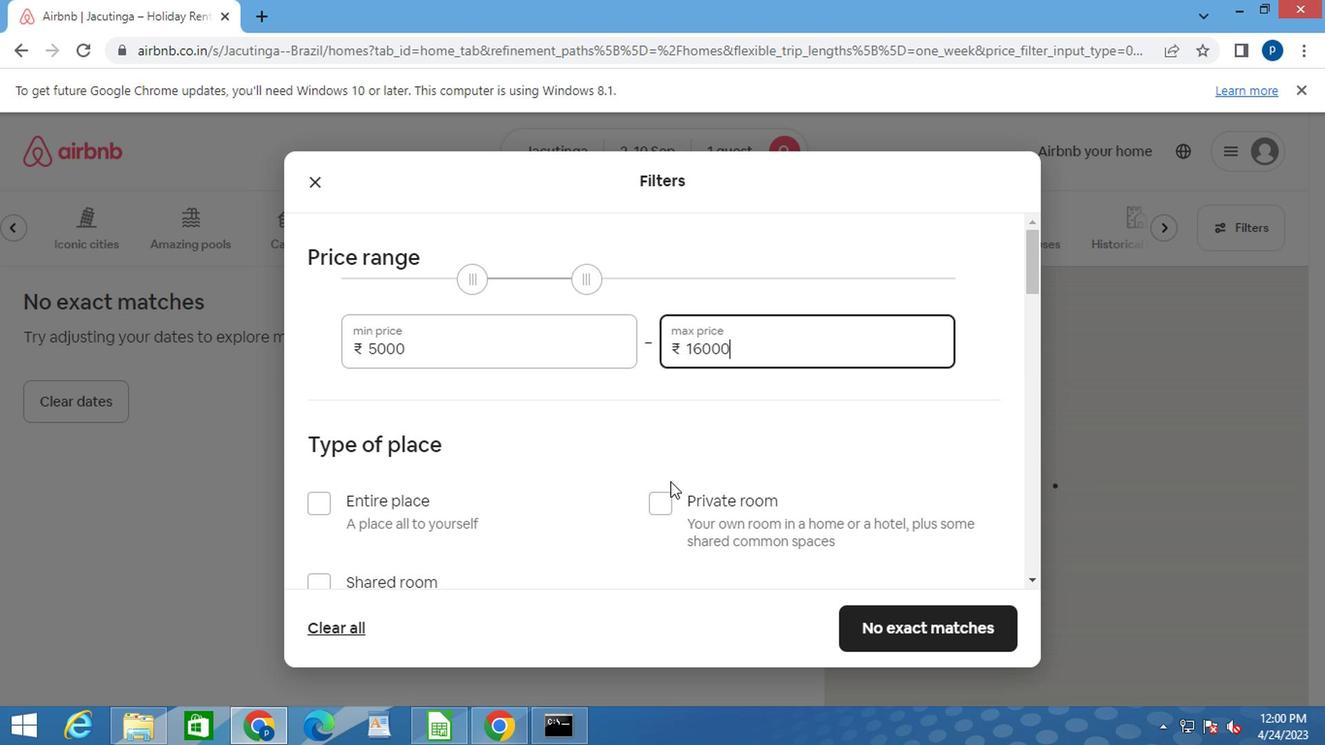 
Action: Mouse moved to (670, 409)
Screenshot: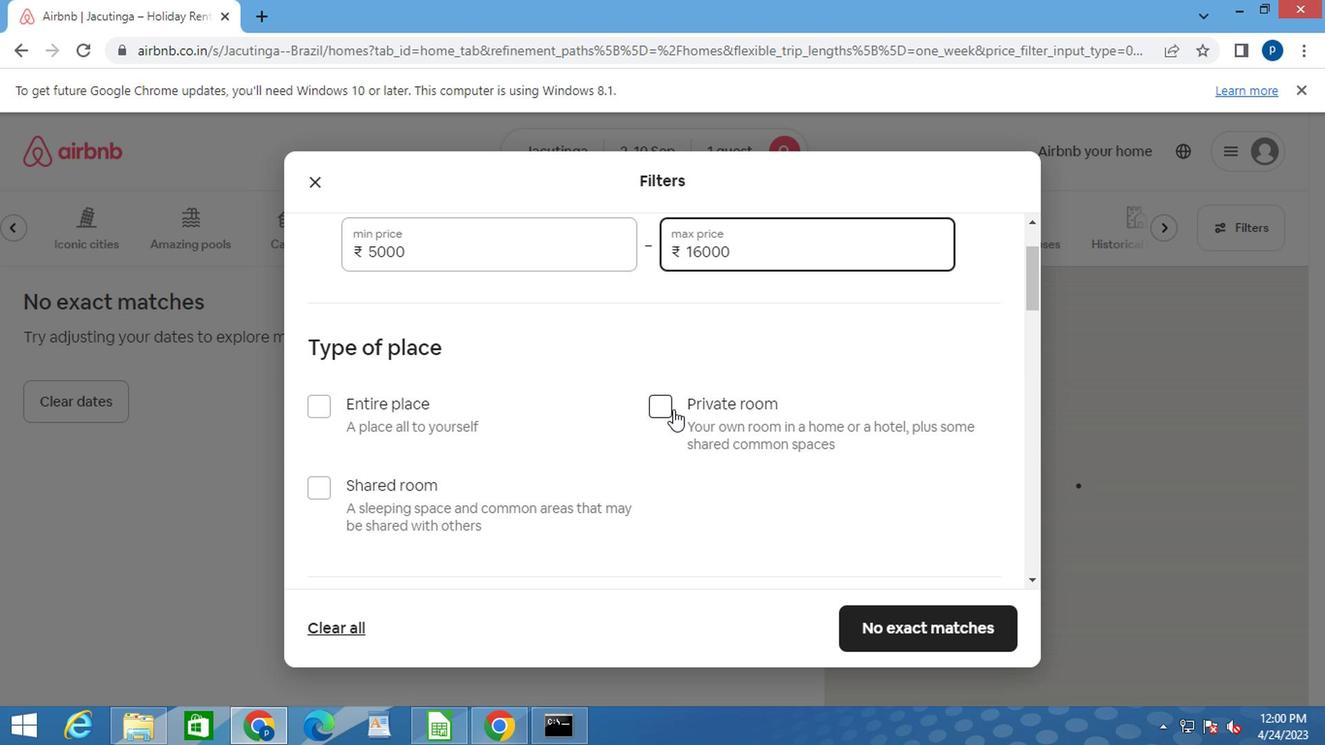 
Action: Mouse pressed left at (670, 409)
Screenshot: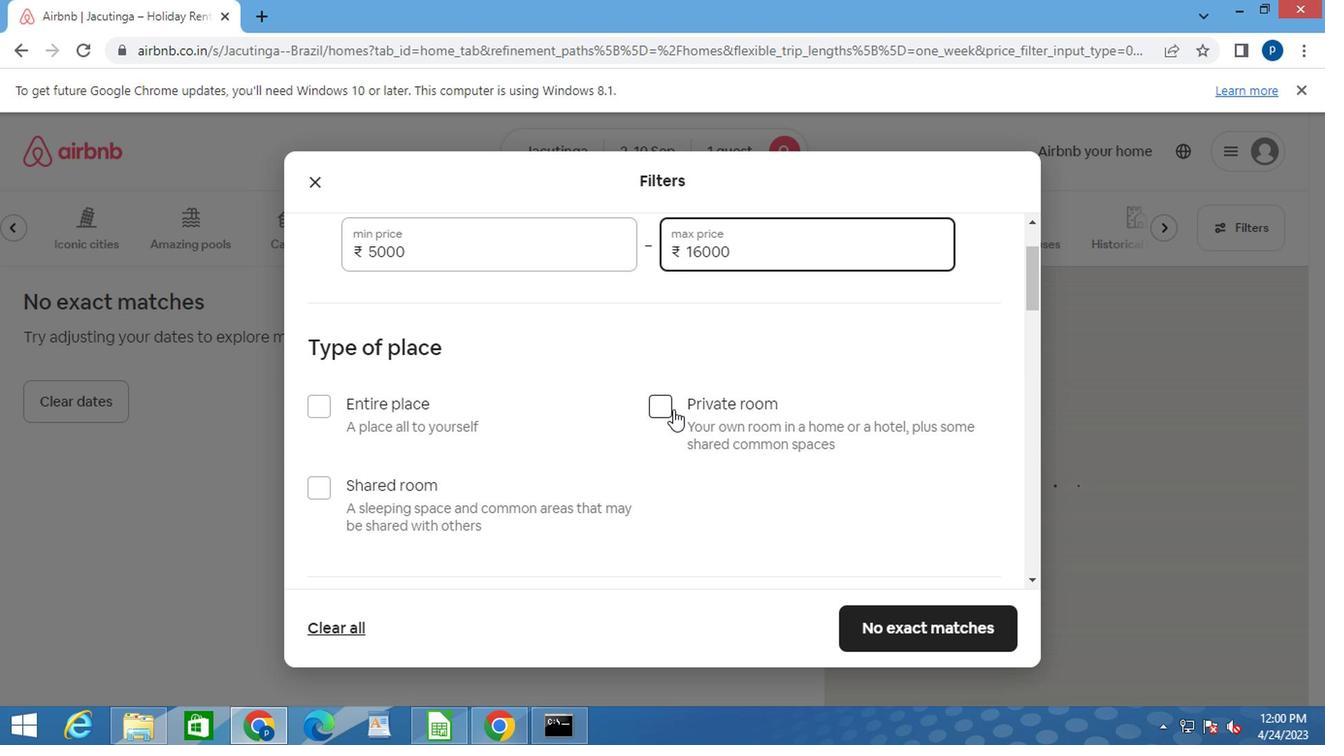 
Action: Mouse moved to (666, 426)
Screenshot: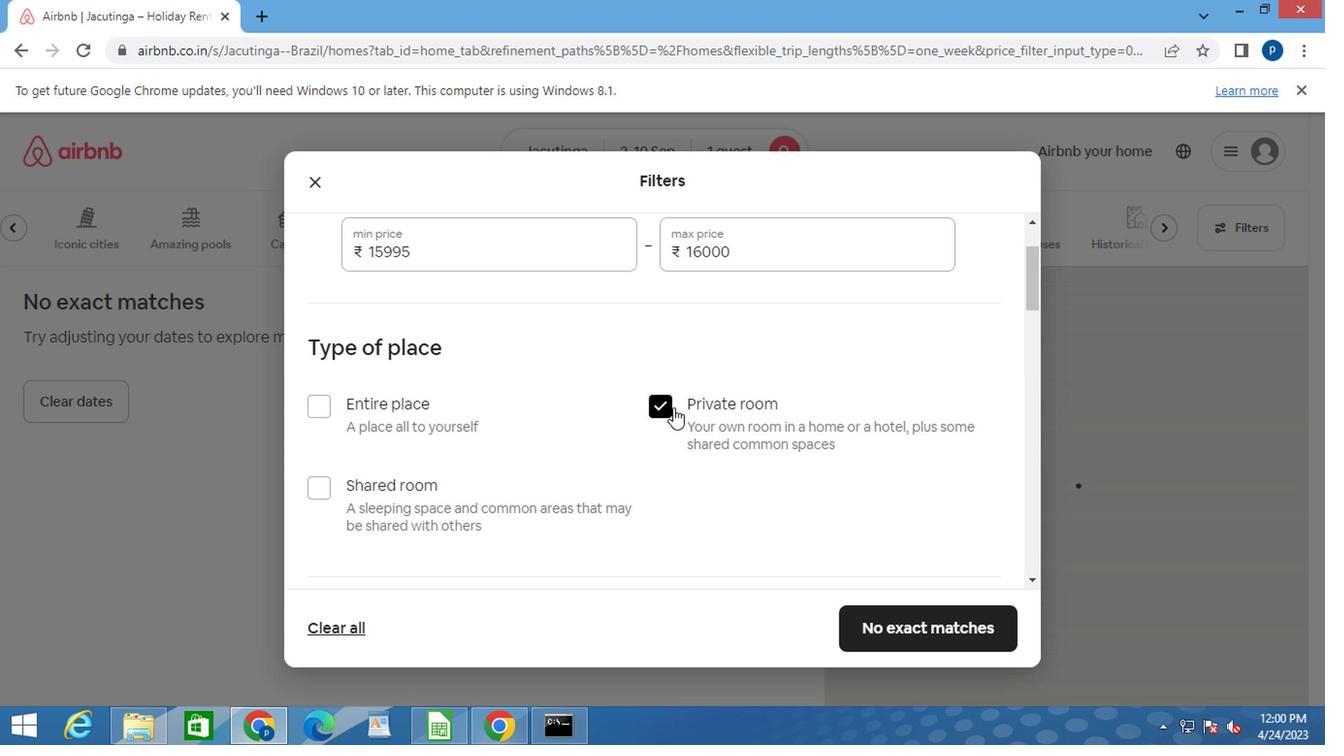 
Action: Mouse scrolled (666, 425) with delta (0, 0)
Screenshot: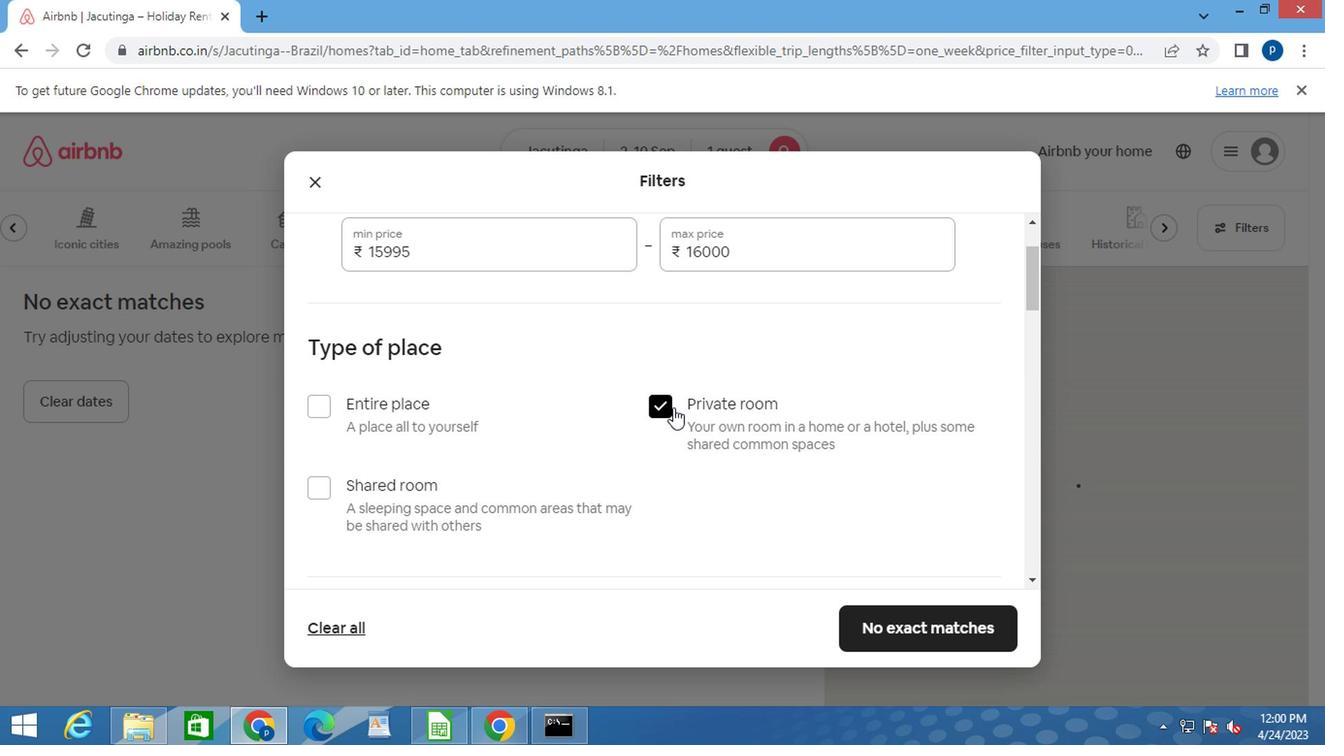 
Action: Mouse moved to (666, 430)
Screenshot: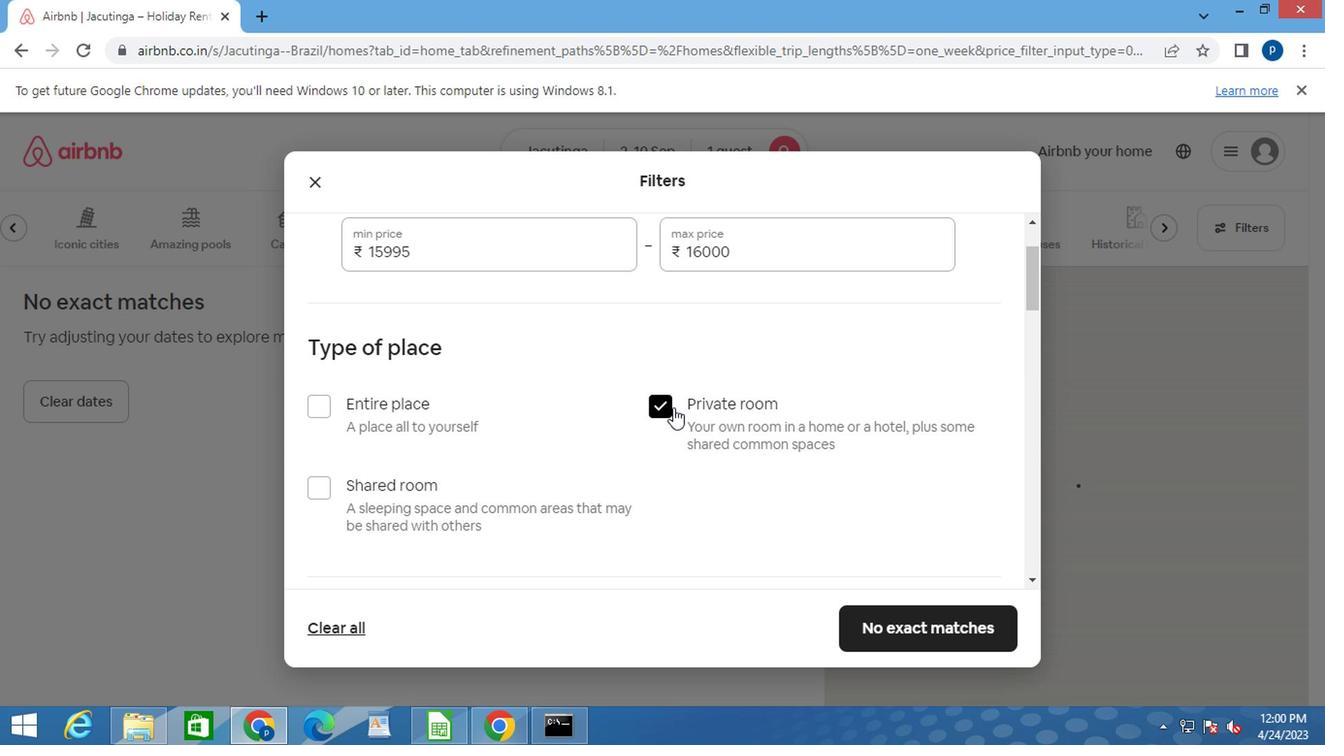 
Action: Mouse scrolled (666, 429) with delta (0, -1)
Screenshot: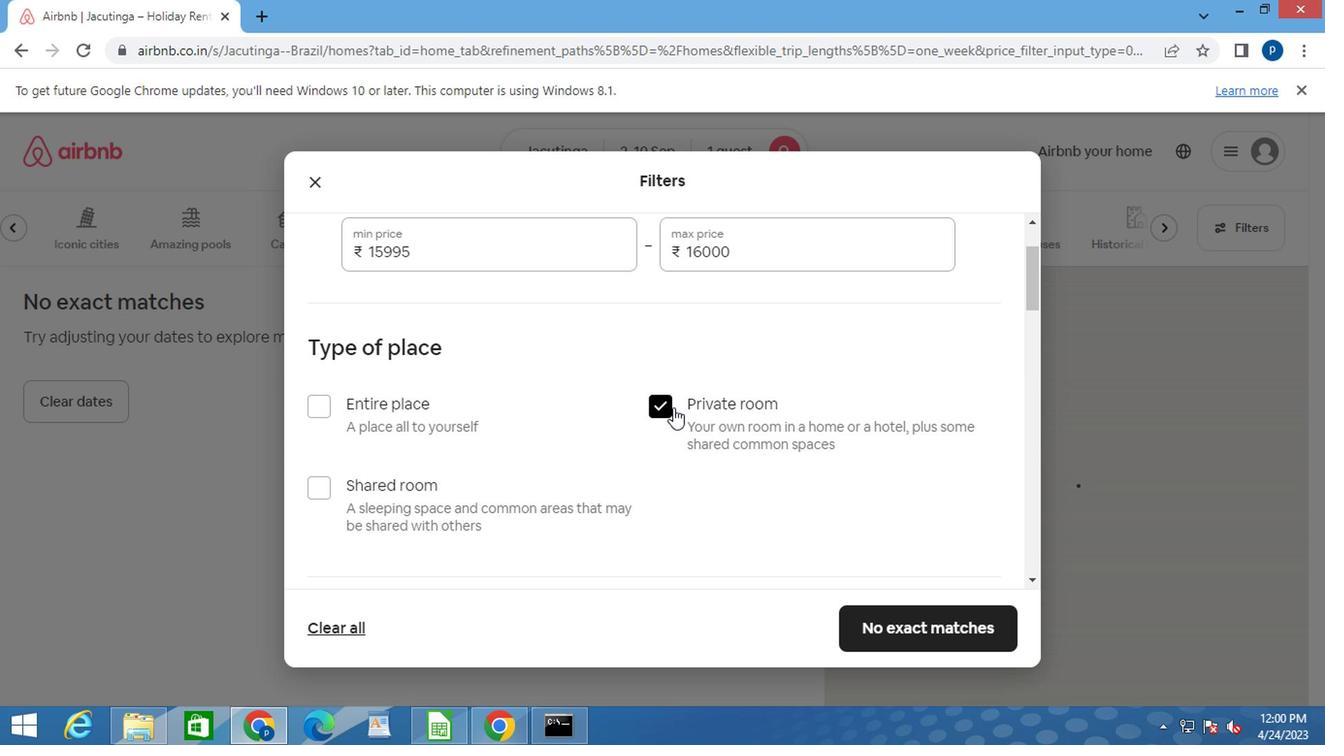 
Action: Mouse moved to (665, 431)
Screenshot: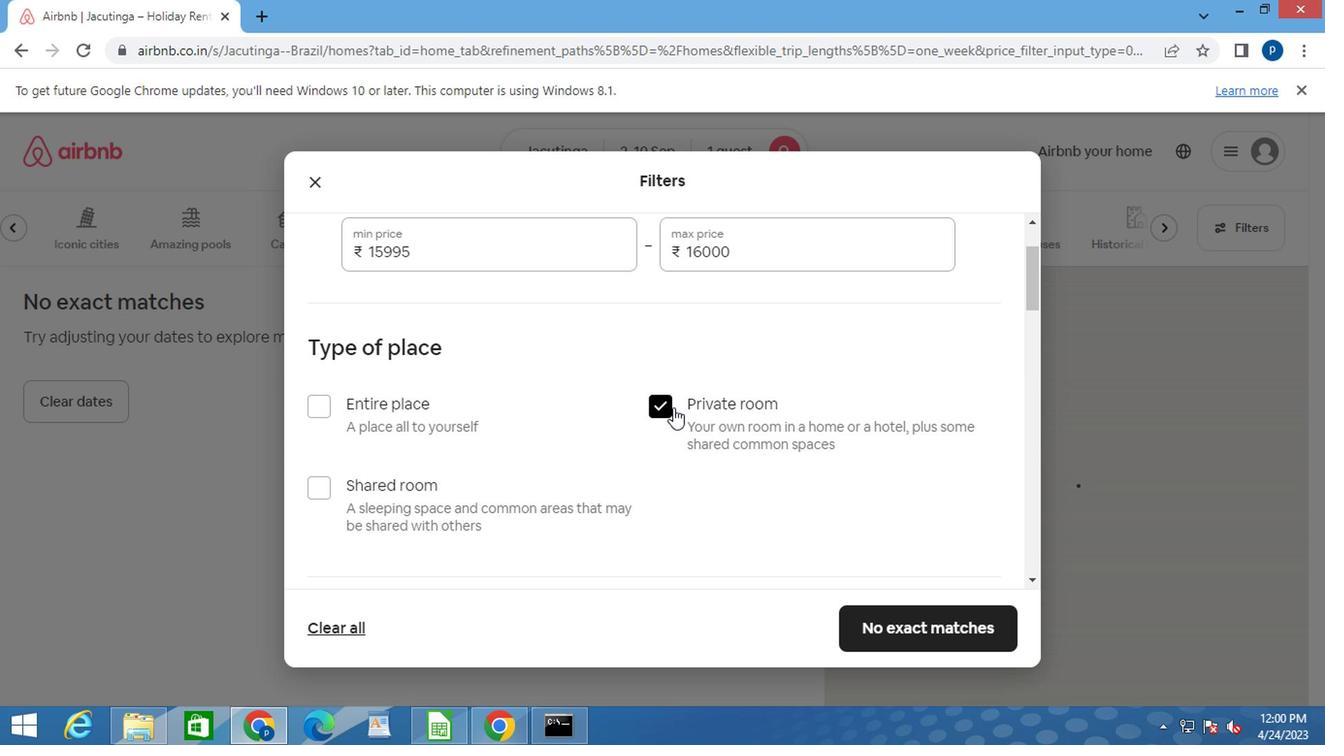 
Action: Mouse scrolled (665, 430) with delta (0, 0)
Screenshot: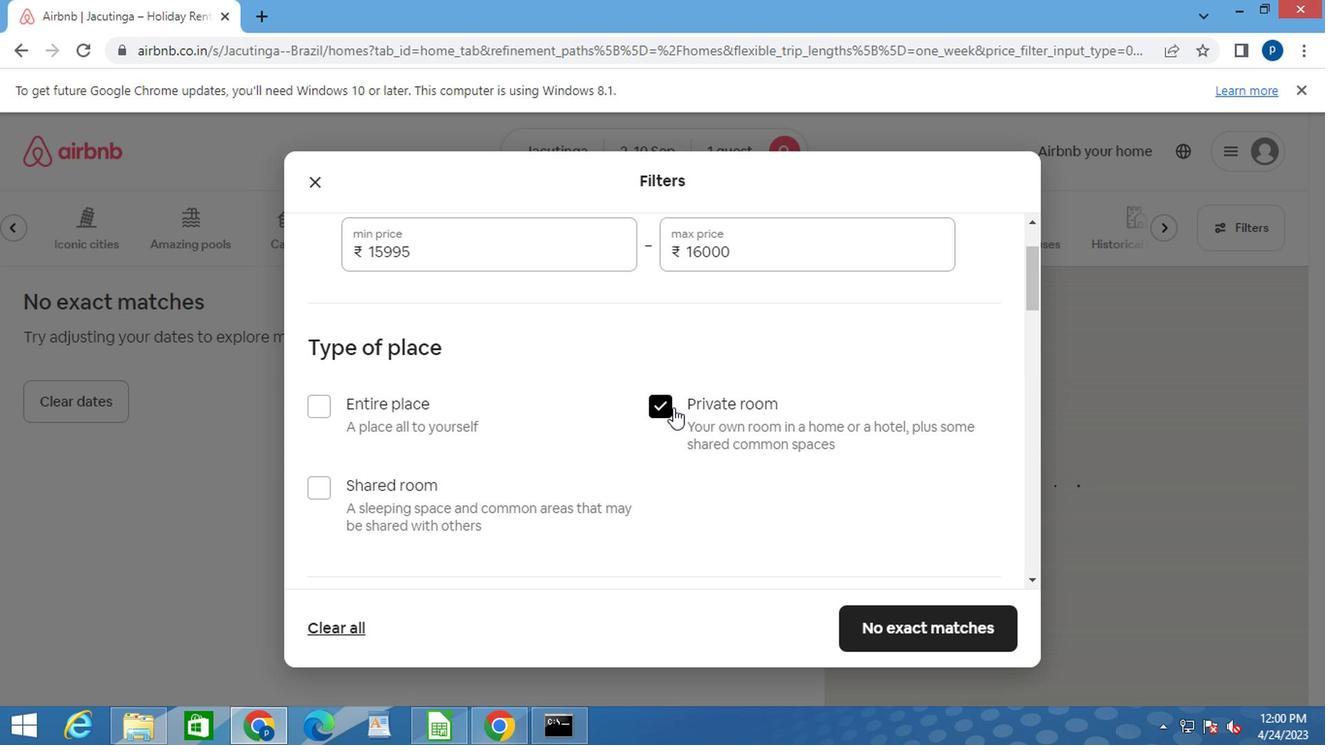 
Action: Mouse scrolled (665, 430) with delta (0, 0)
Screenshot: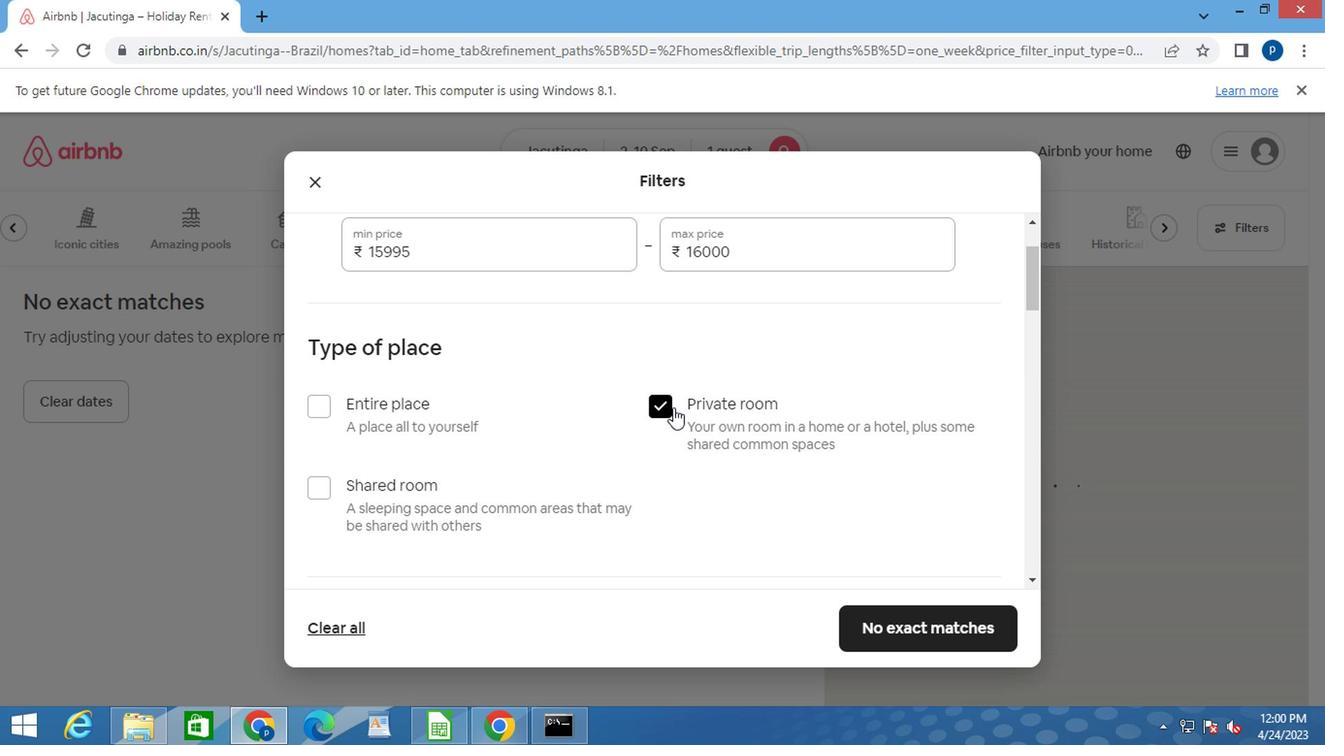 
Action: Mouse scrolled (665, 430) with delta (0, 0)
Screenshot: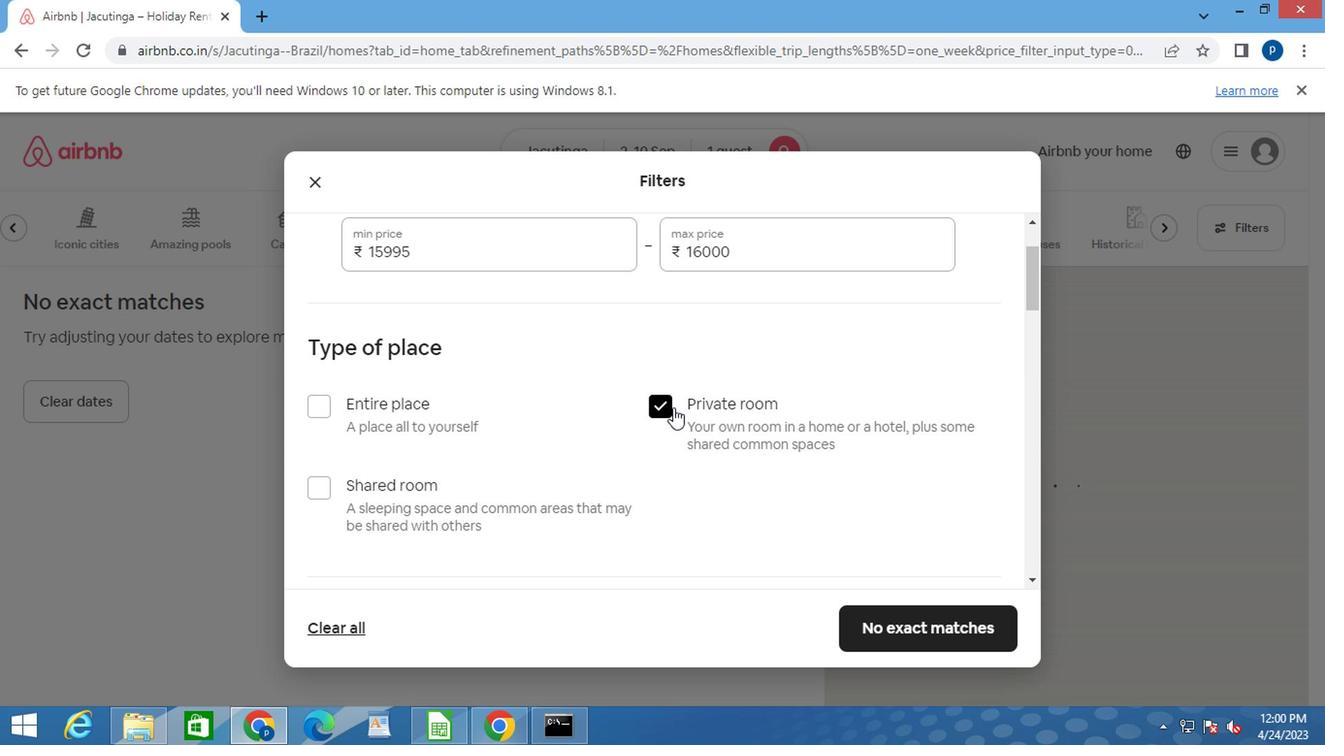 
Action: Mouse moved to (415, 237)
Screenshot: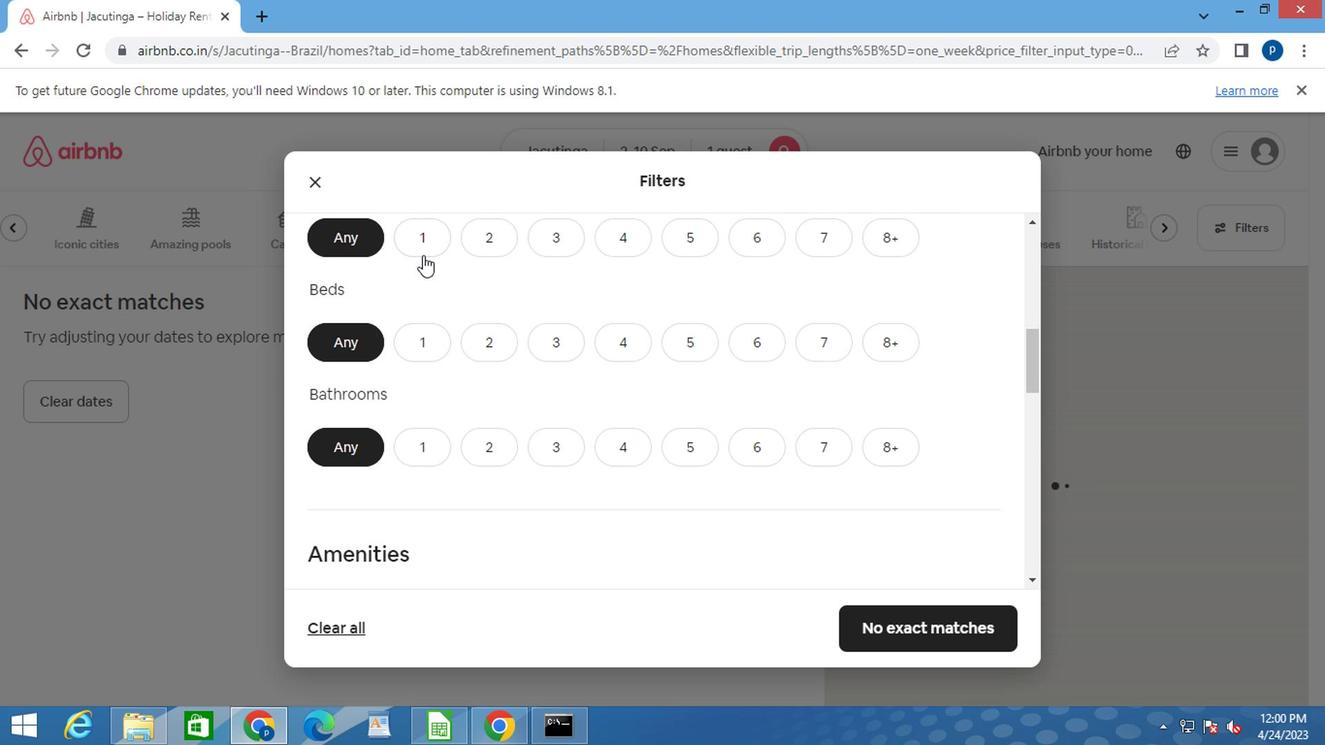 
Action: Mouse pressed left at (415, 237)
Screenshot: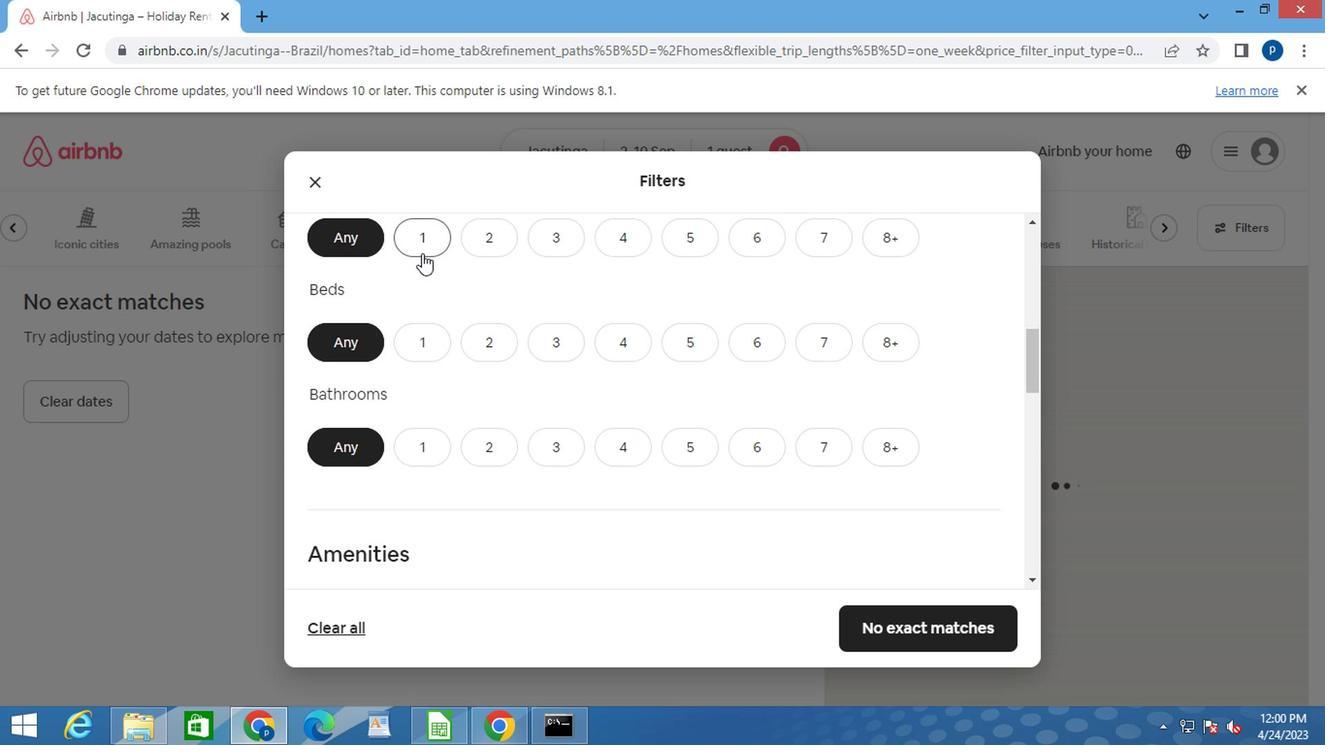 
Action: Mouse moved to (420, 340)
Screenshot: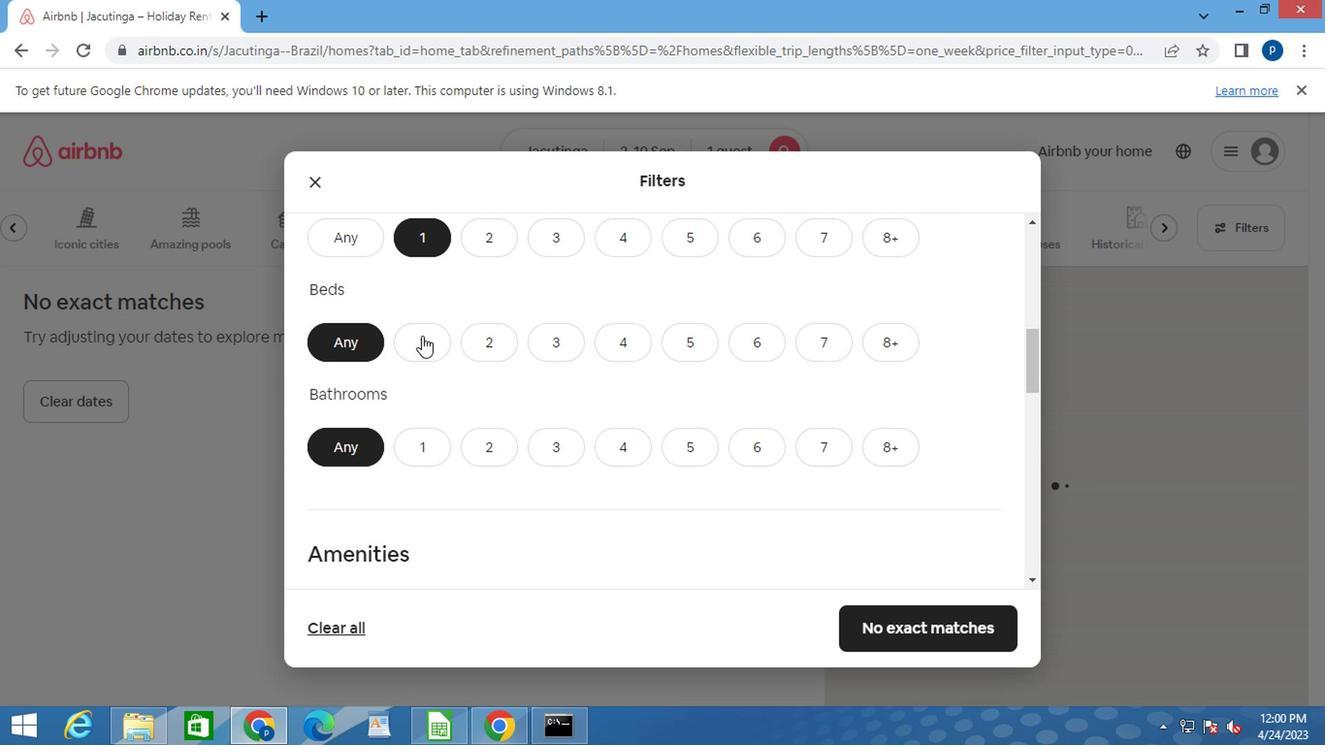 
Action: Mouse pressed left at (420, 340)
Screenshot: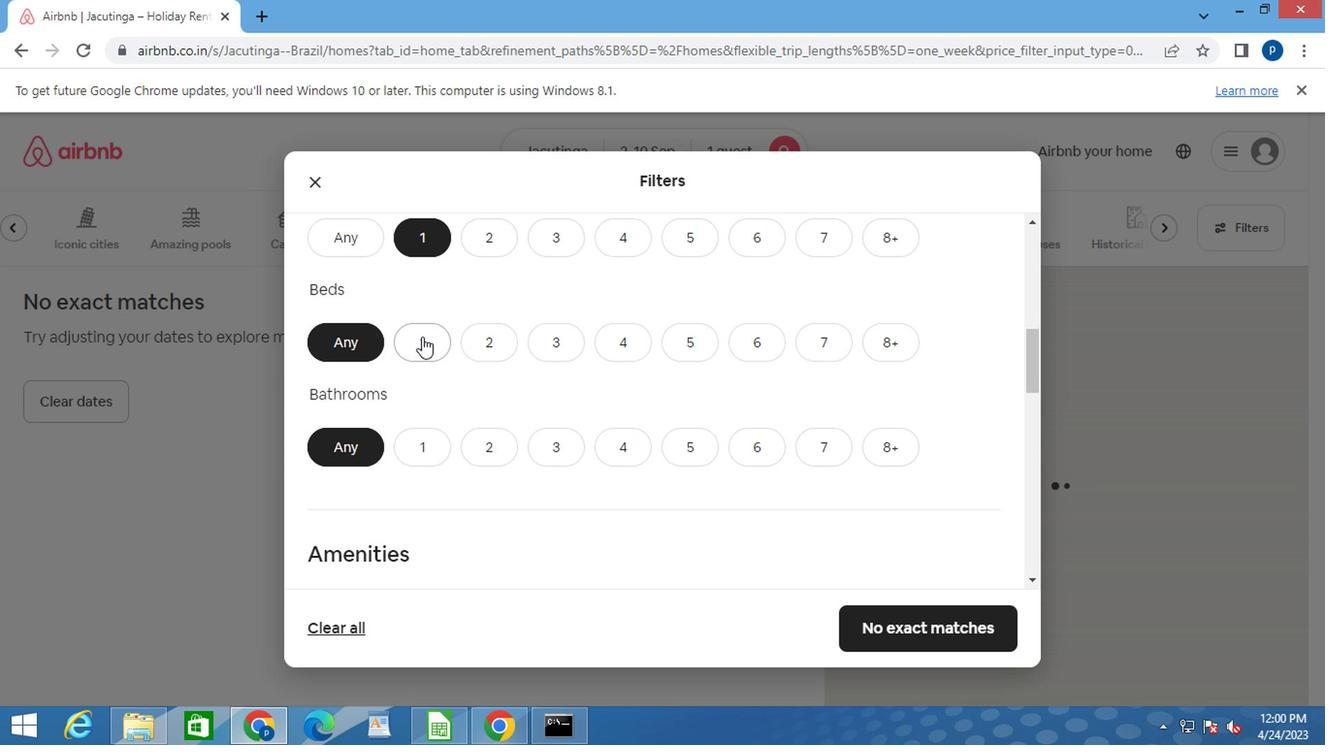 
Action: Mouse moved to (415, 450)
Screenshot: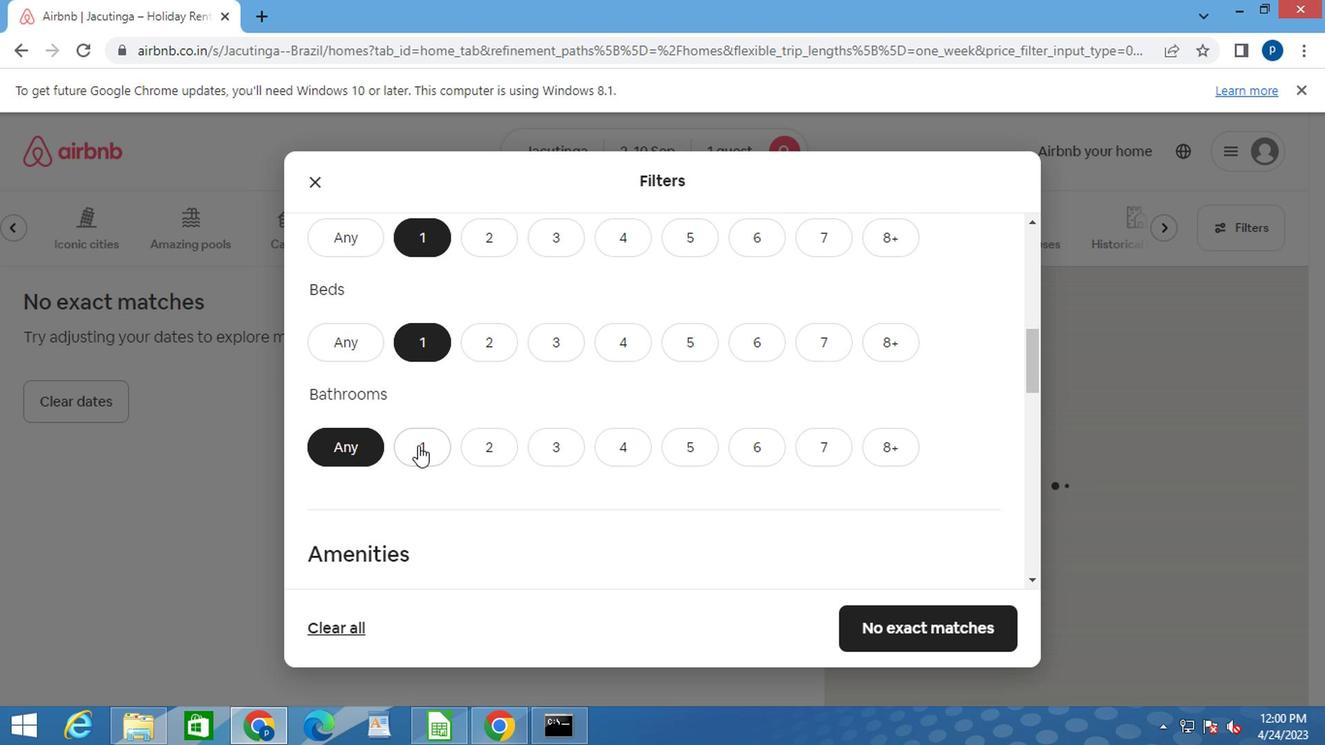 
Action: Mouse pressed left at (415, 450)
Screenshot: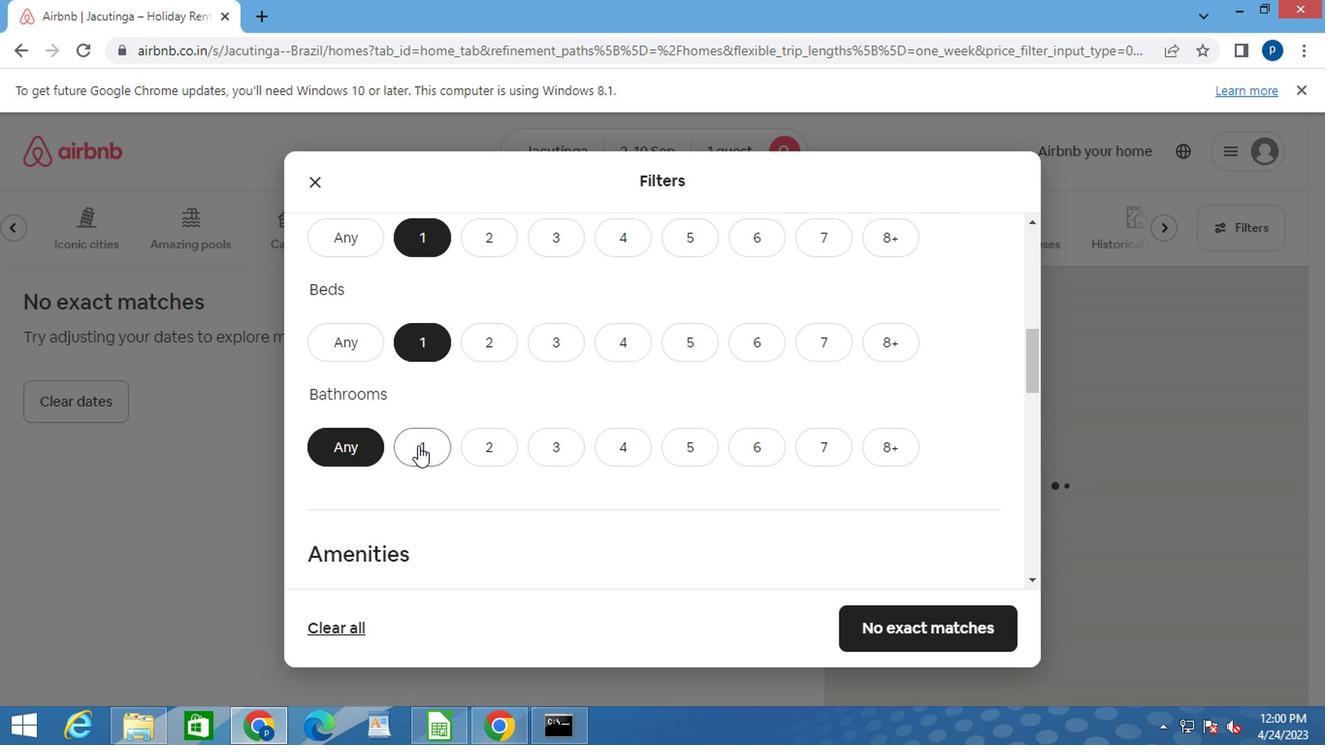 
Action: Mouse moved to (412, 447)
Screenshot: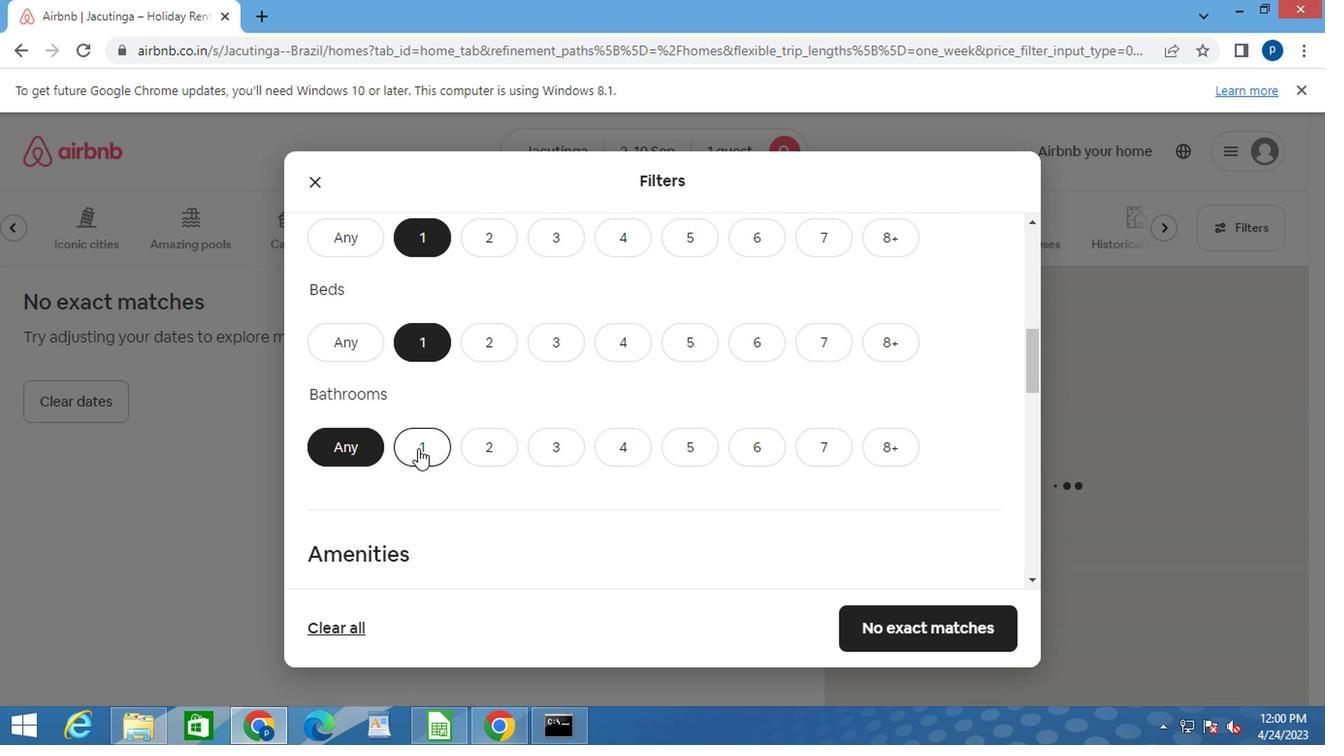 
Action: Mouse scrolled (412, 445) with delta (0, -1)
Screenshot: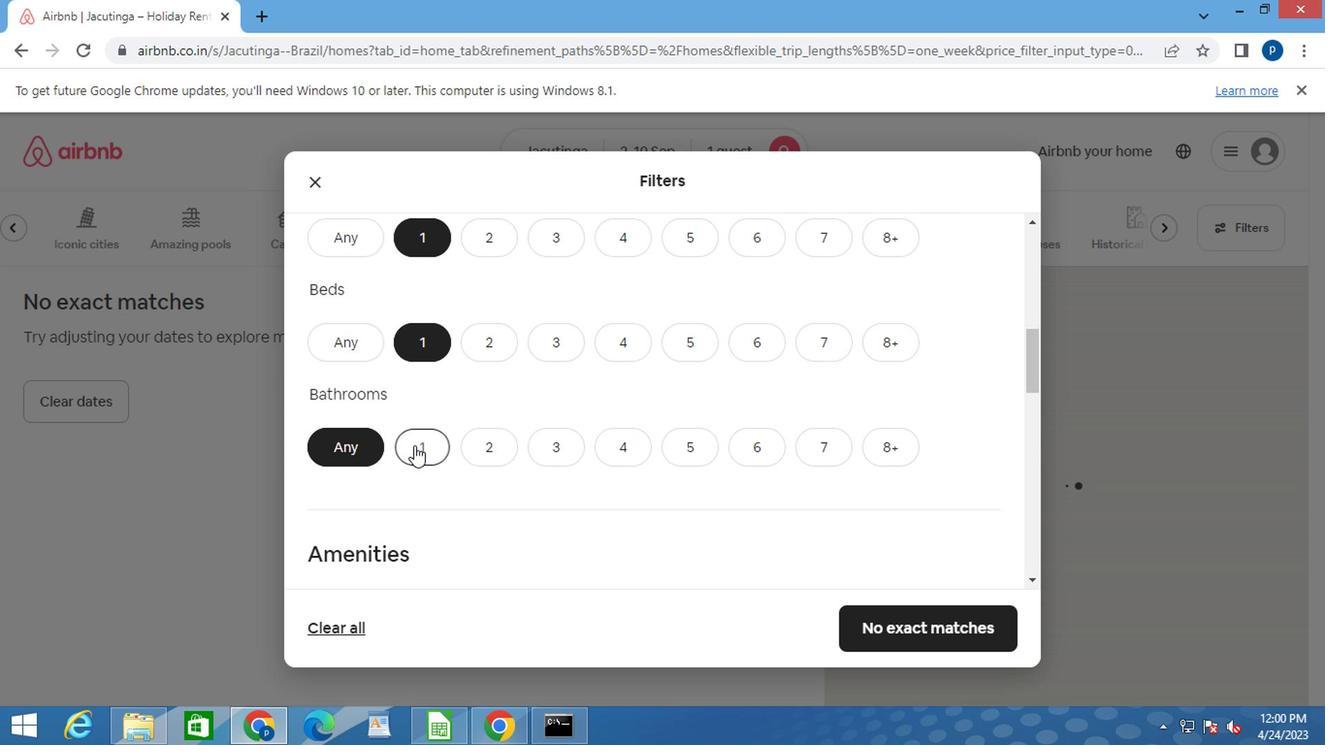 
Action: Mouse scrolled (412, 445) with delta (0, -1)
Screenshot: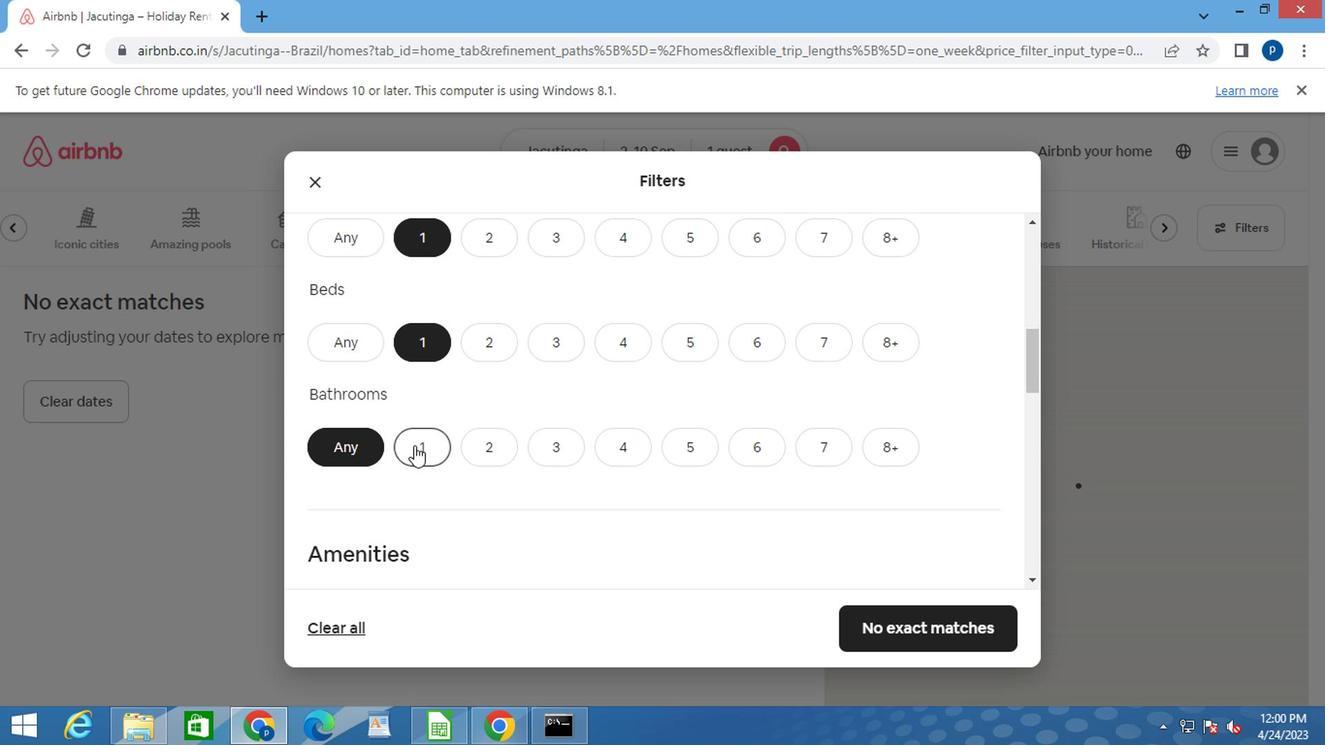 
Action: Mouse scrolled (412, 445) with delta (0, -1)
Screenshot: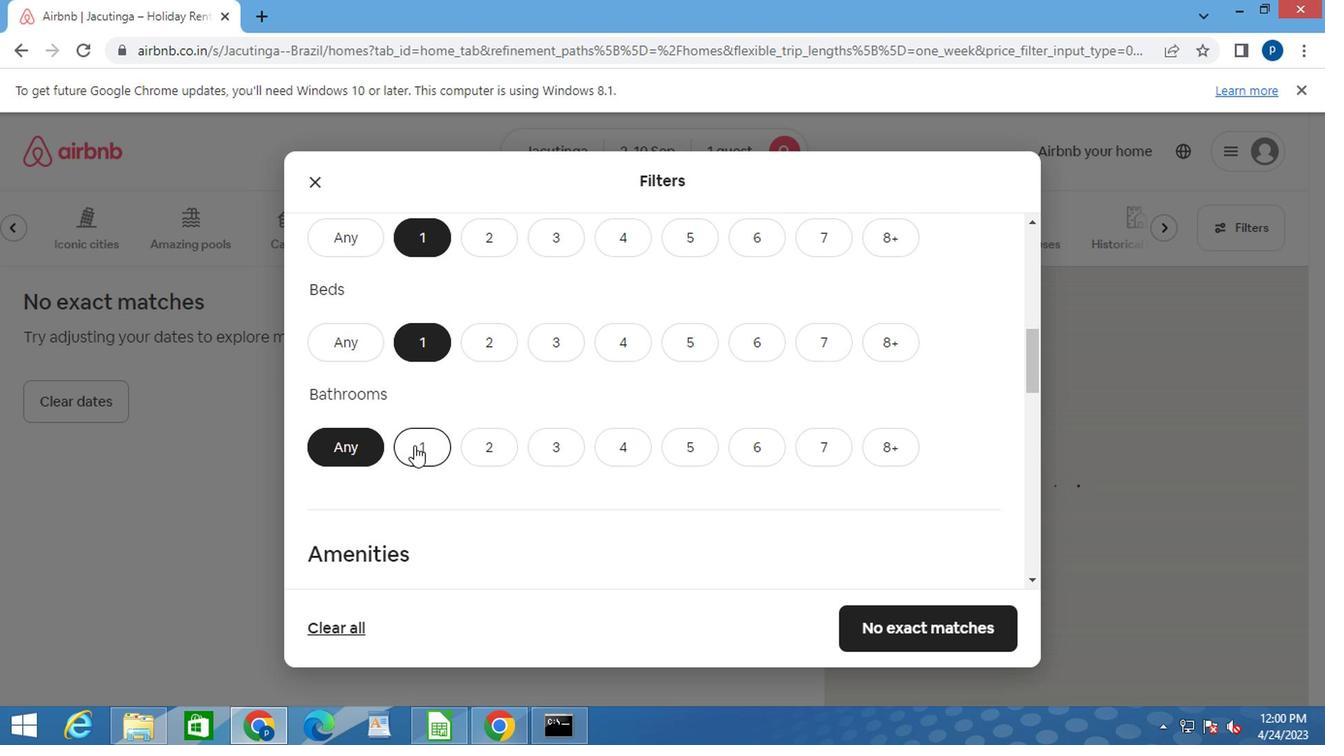 
Action: Mouse moved to (579, 450)
Screenshot: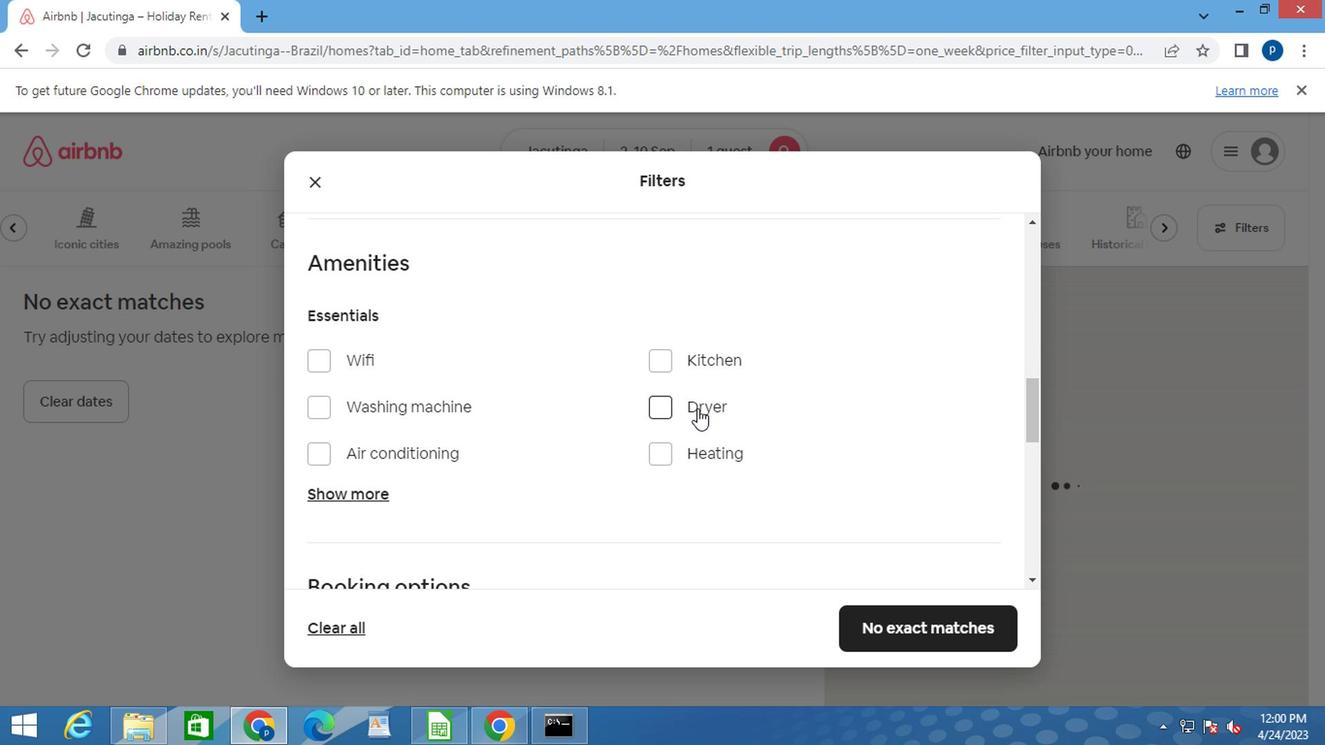 
Action: Mouse scrolled (579, 449) with delta (0, 0)
Screenshot: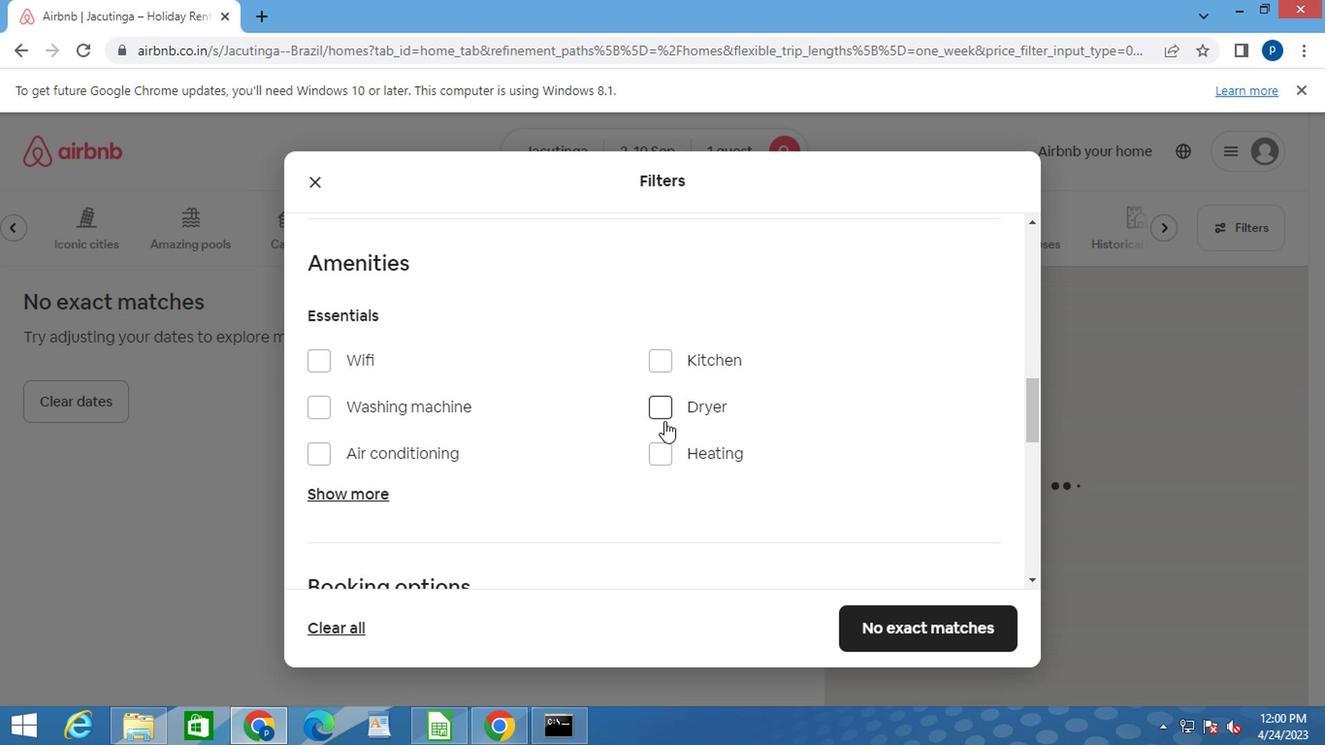 
Action: Mouse moved to (578, 450)
Screenshot: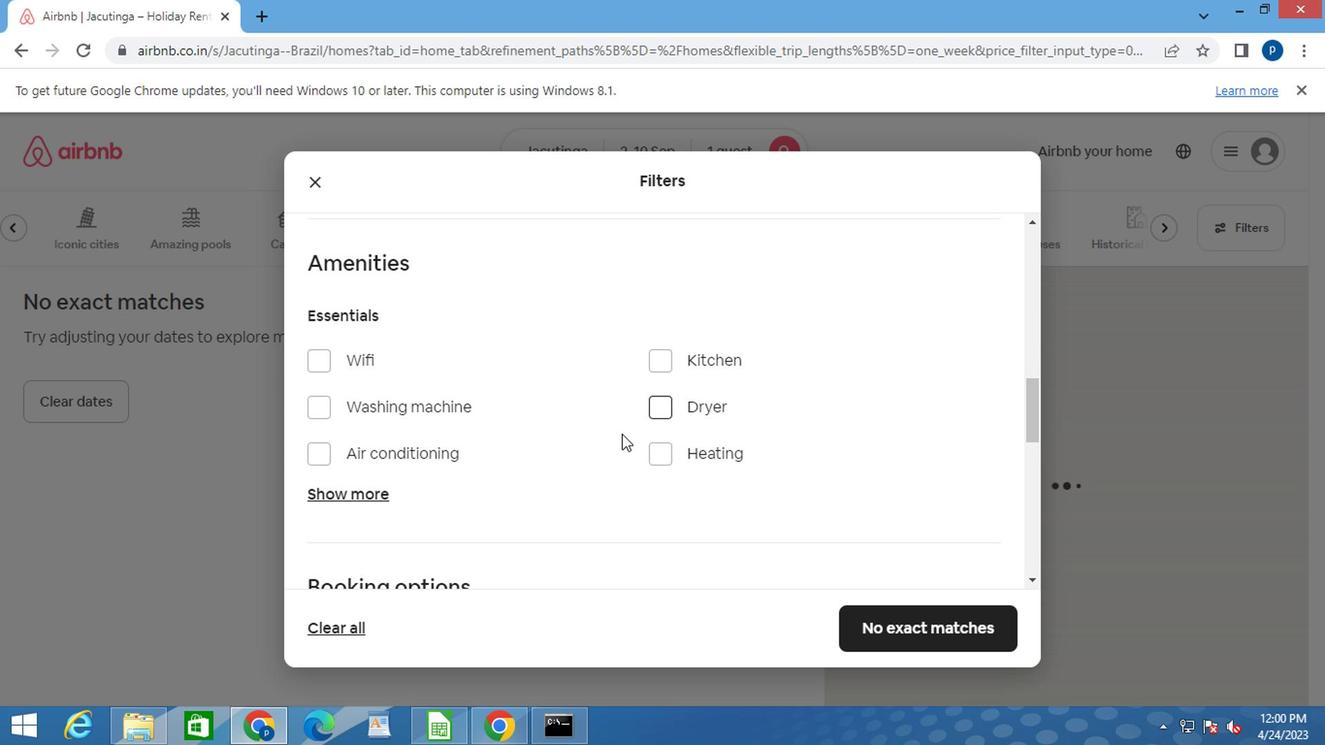 
Action: Mouse scrolled (578, 450) with delta (0, 0)
Screenshot: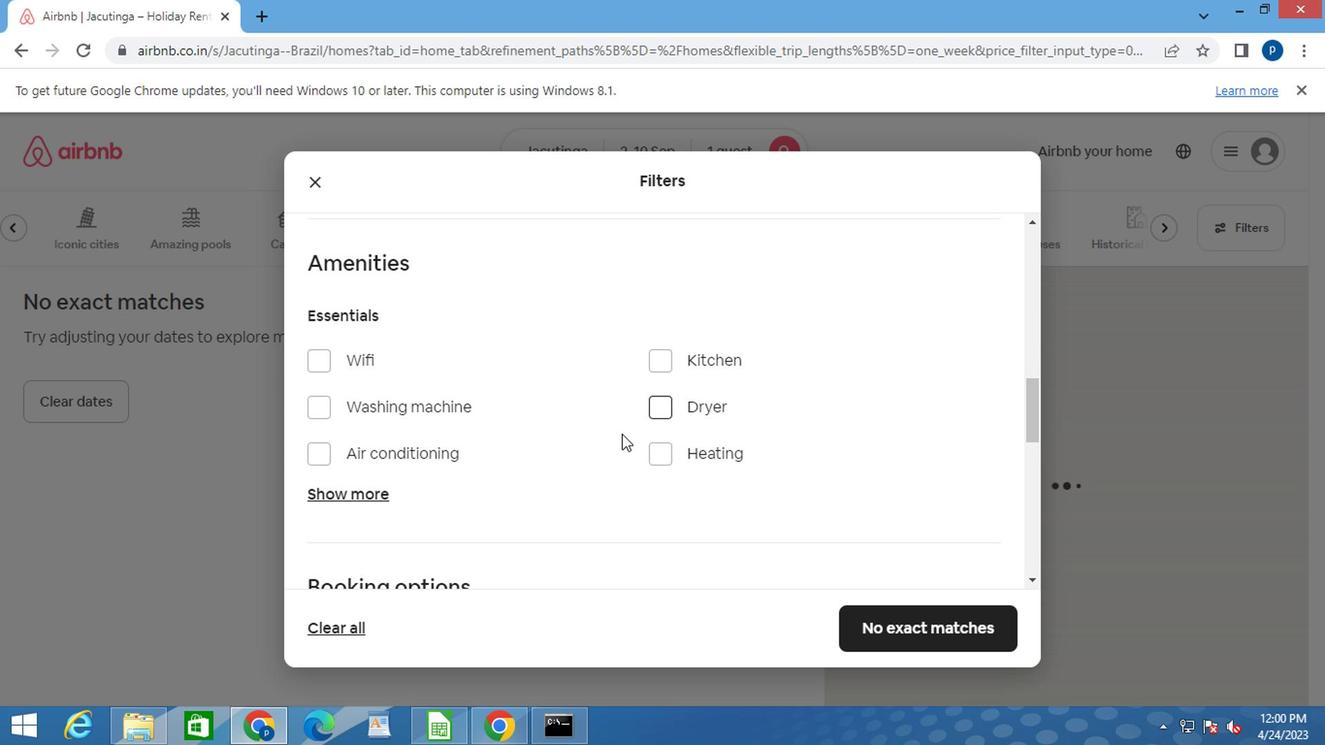 
Action: Mouse moved to (573, 452)
Screenshot: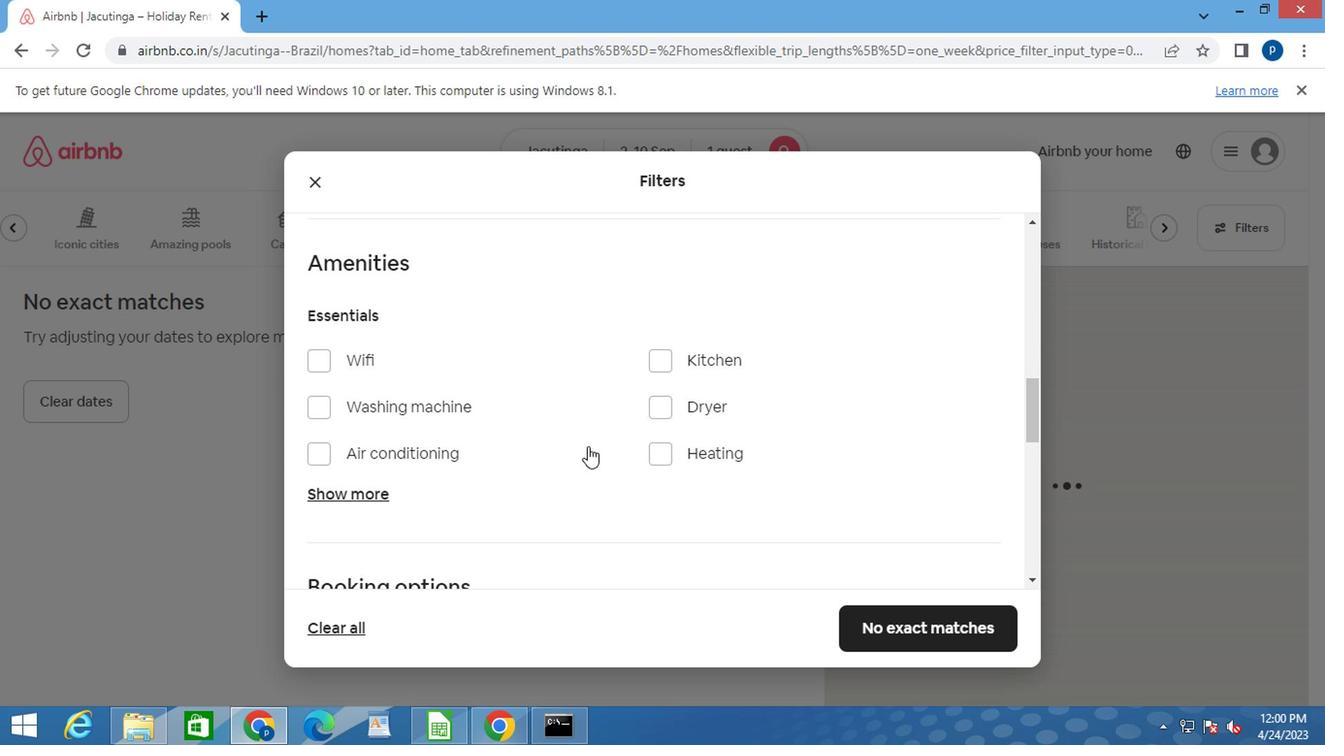 
Action: Mouse scrolled (573, 450) with delta (0, -1)
Screenshot: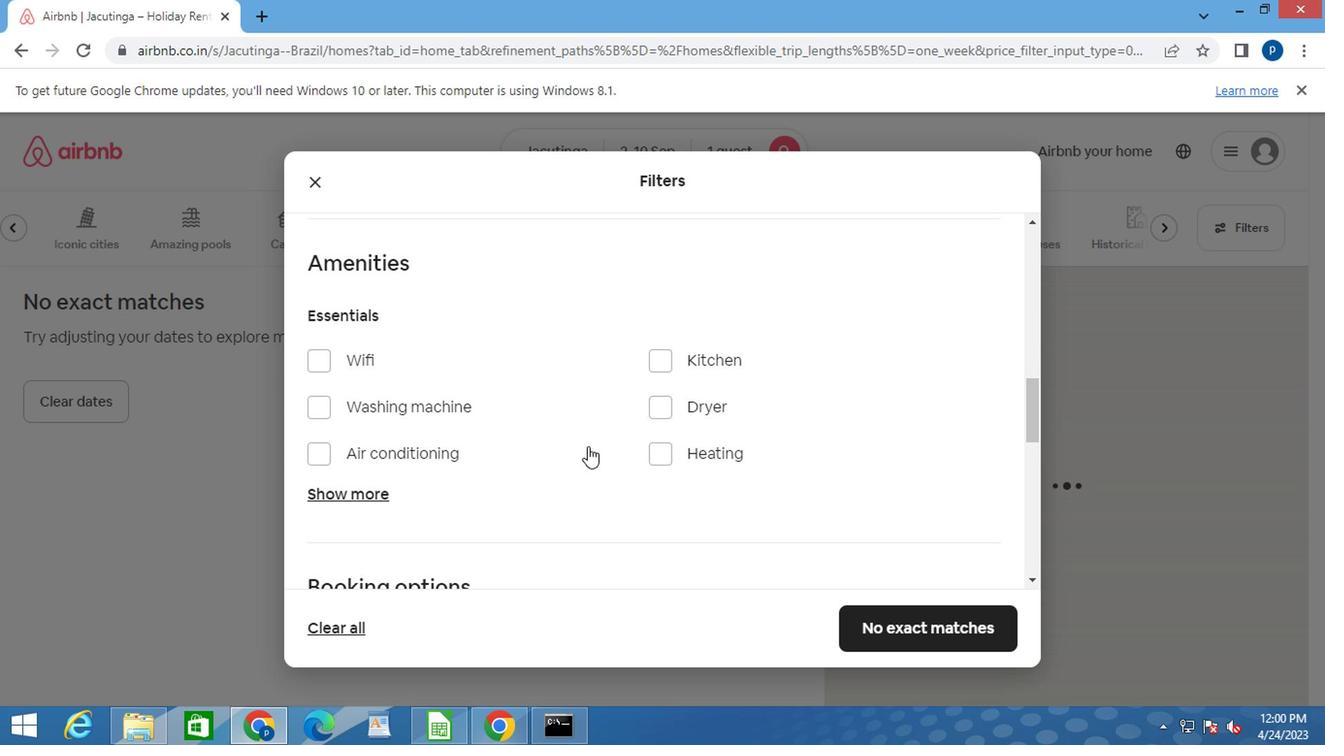 
Action: Mouse moved to (569, 452)
Screenshot: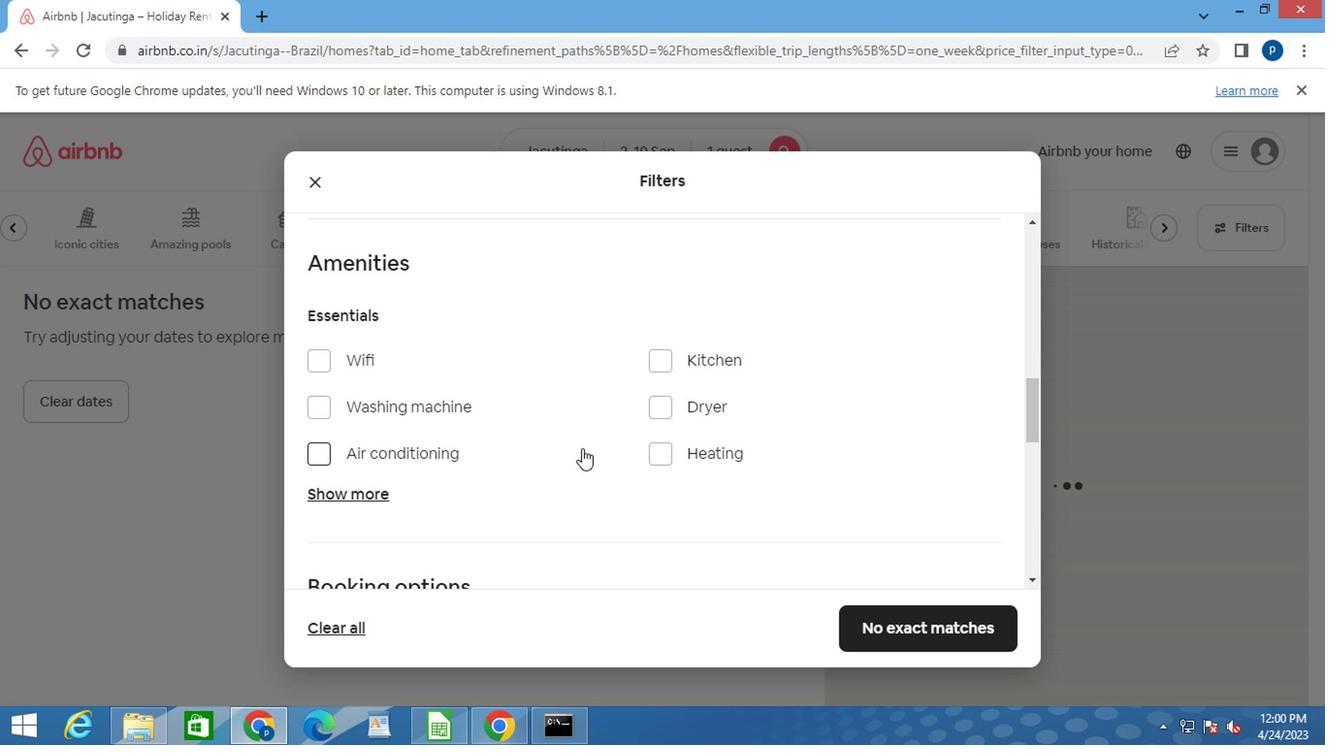 
Action: Mouse scrolled (569, 450) with delta (0, -1)
Screenshot: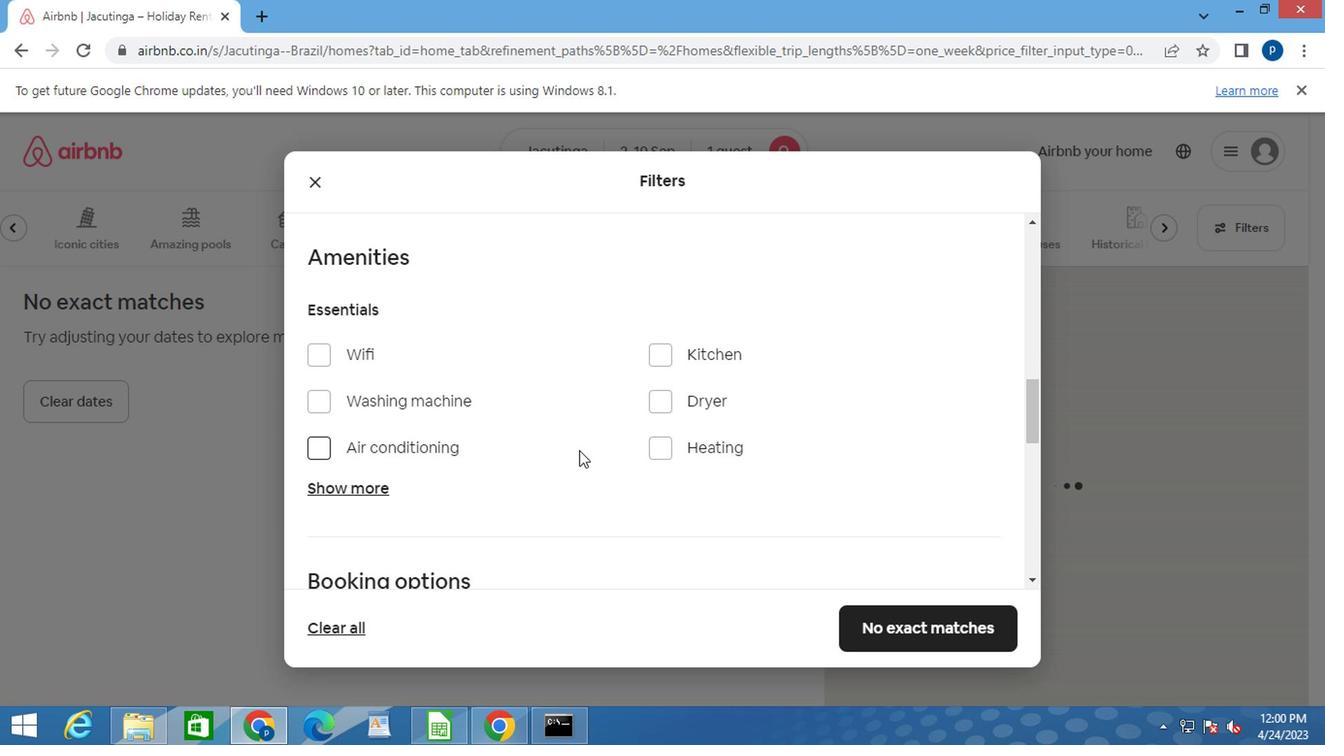 
Action: Mouse moved to (944, 332)
Screenshot: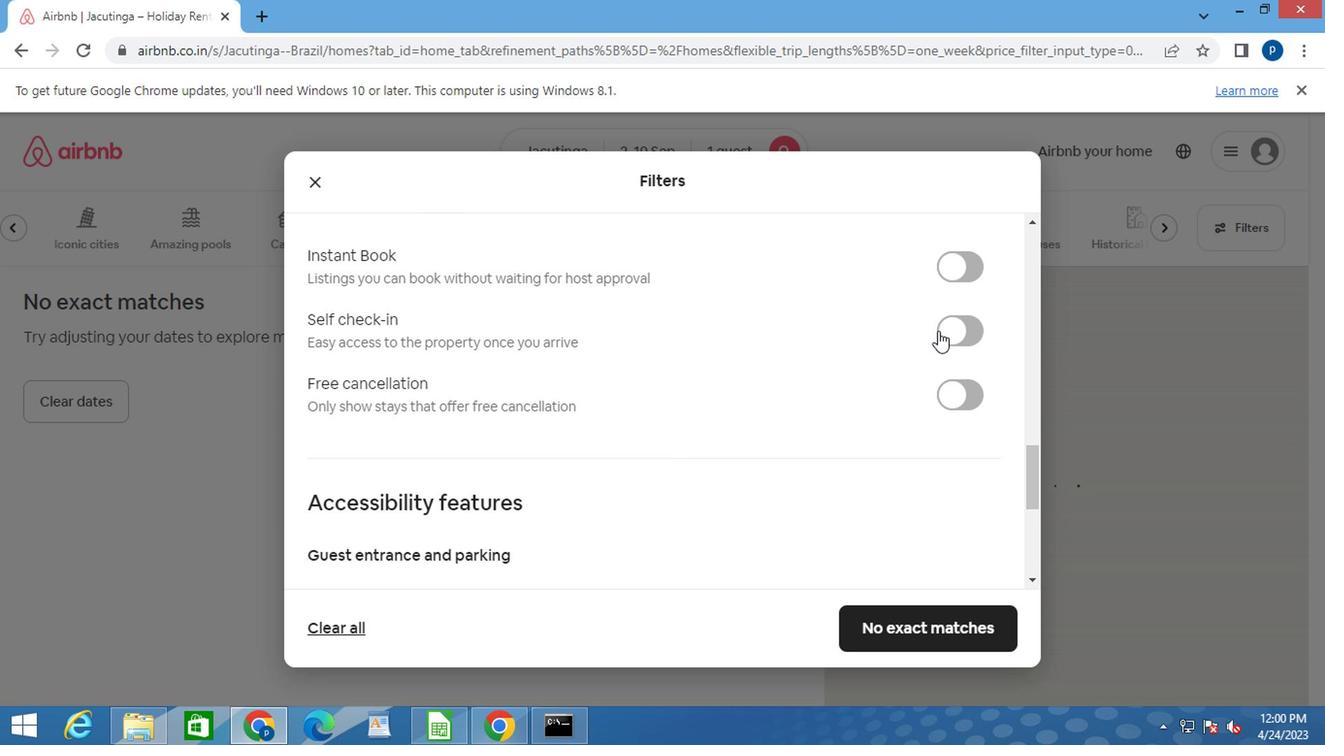 
Action: Mouse pressed left at (944, 332)
Screenshot: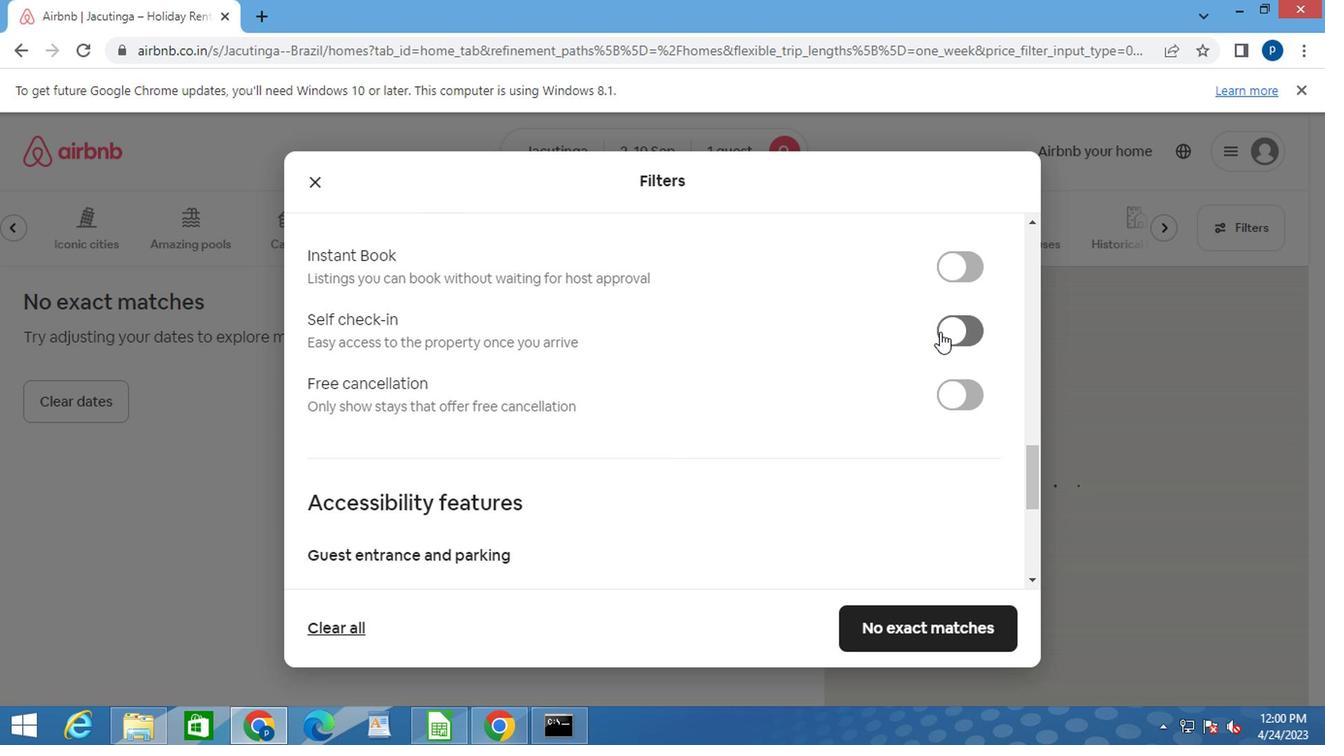 
Action: Mouse moved to (757, 362)
Screenshot: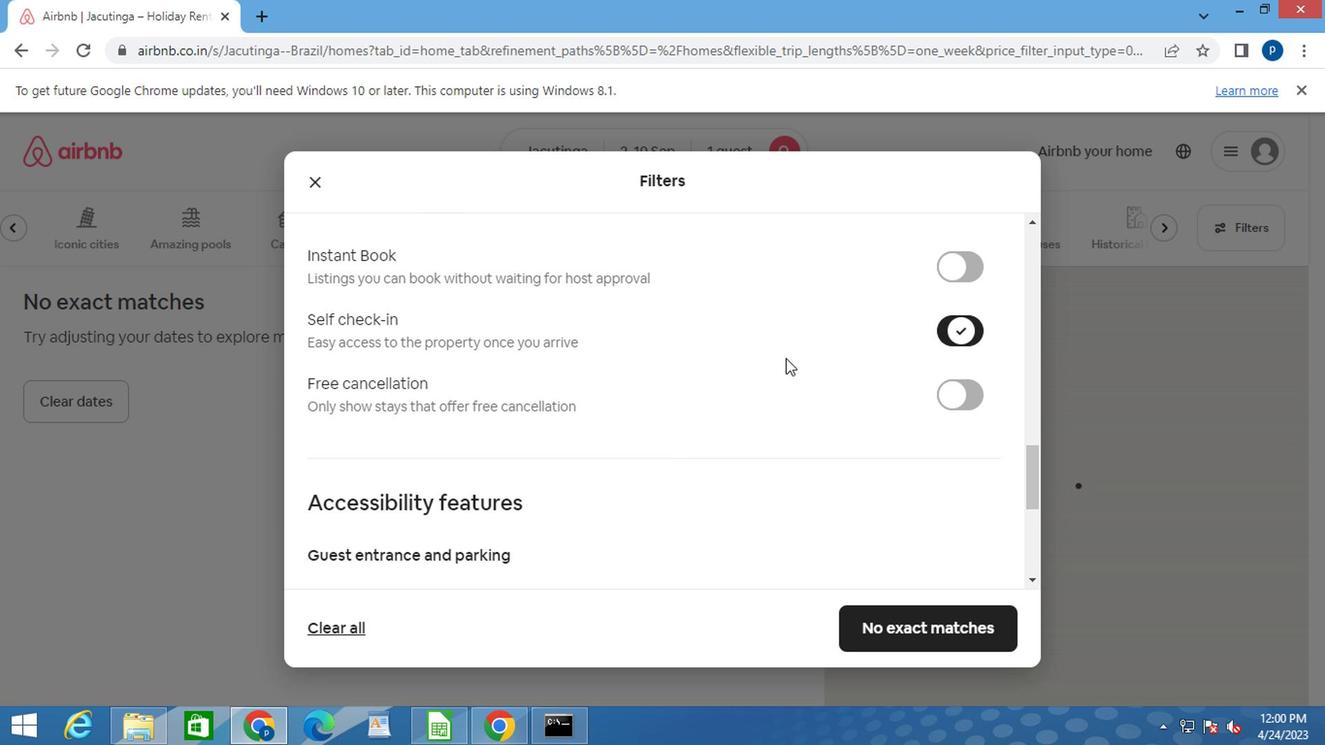 
Action: Mouse scrolled (757, 361) with delta (0, 0)
Screenshot: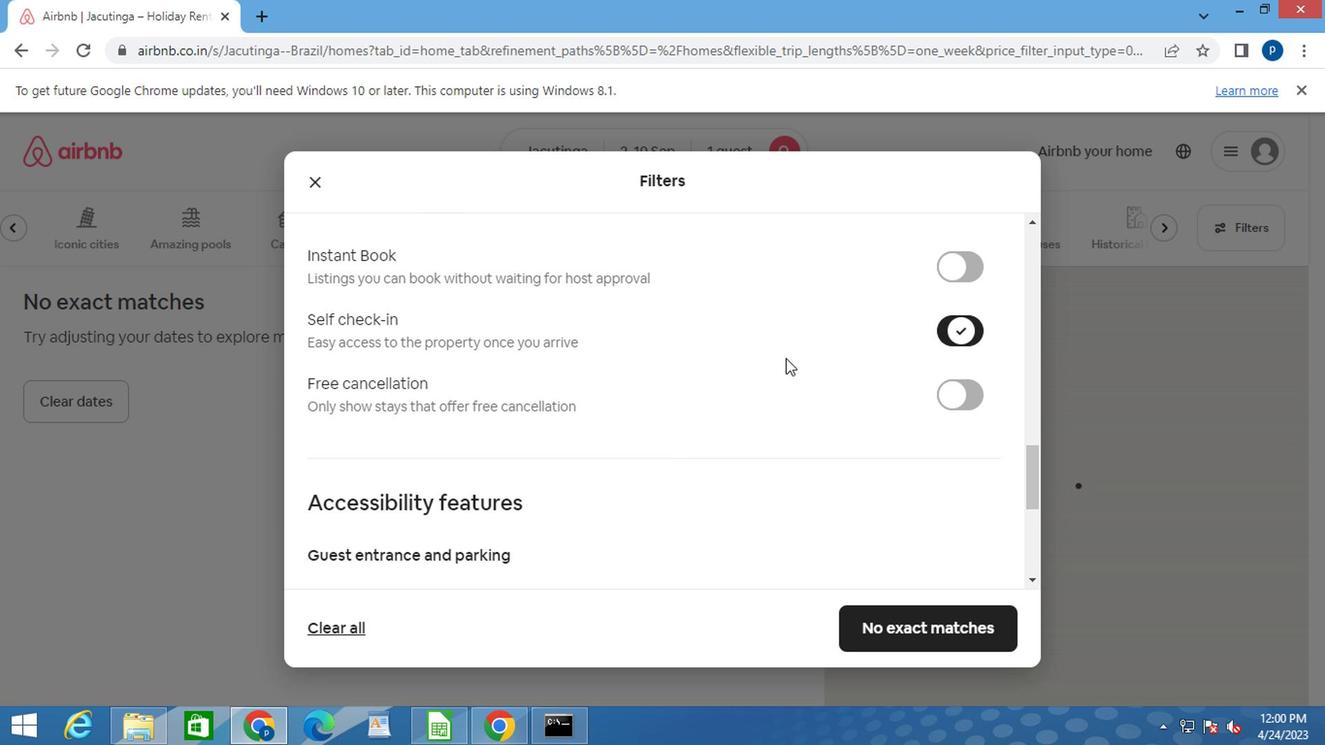
Action: Mouse moved to (752, 363)
Screenshot: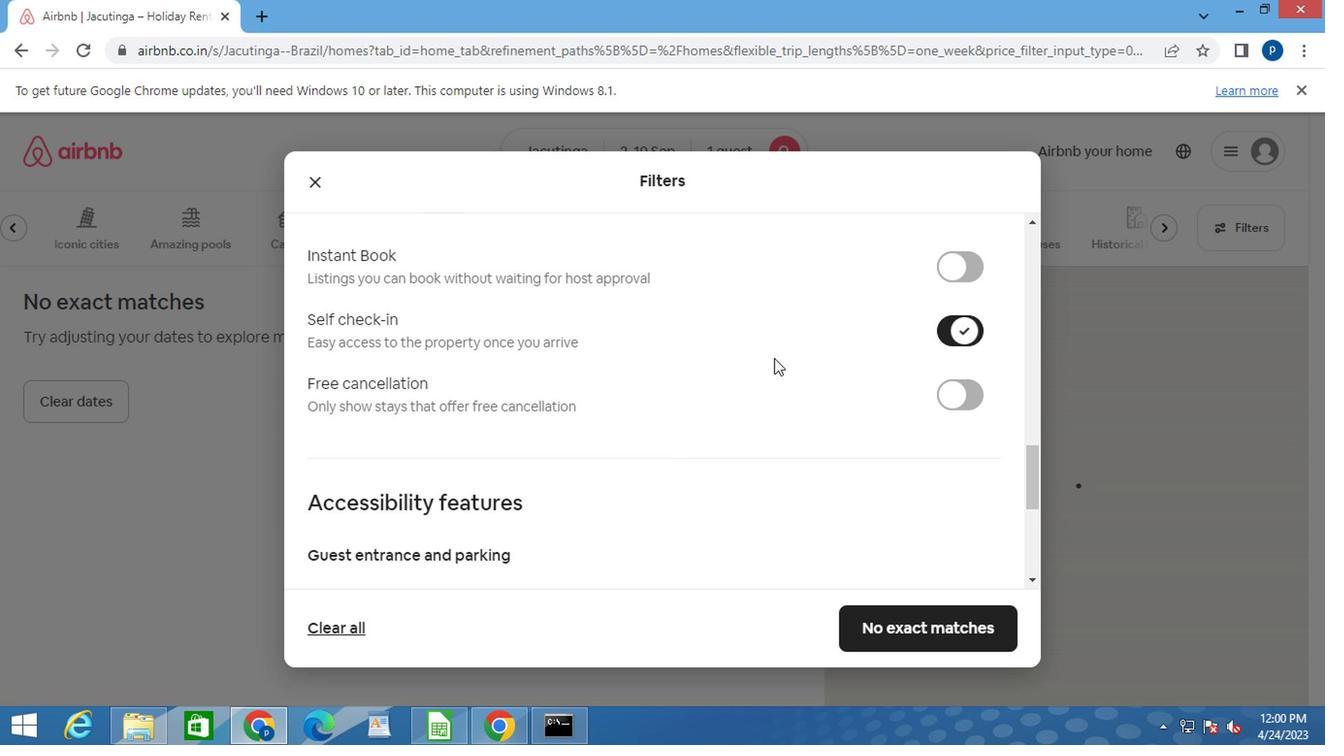 
Action: Mouse scrolled (752, 362) with delta (0, -1)
Screenshot: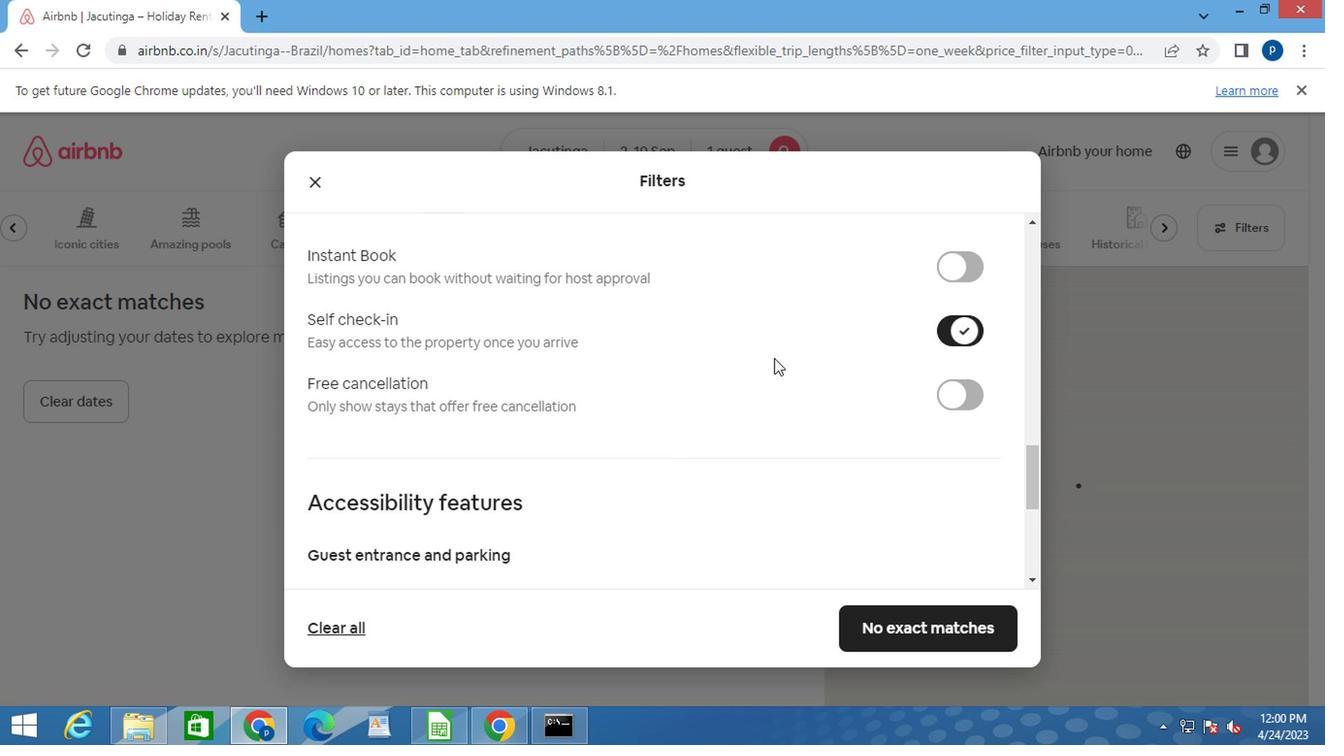 
Action: Mouse moved to (748, 364)
Screenshot: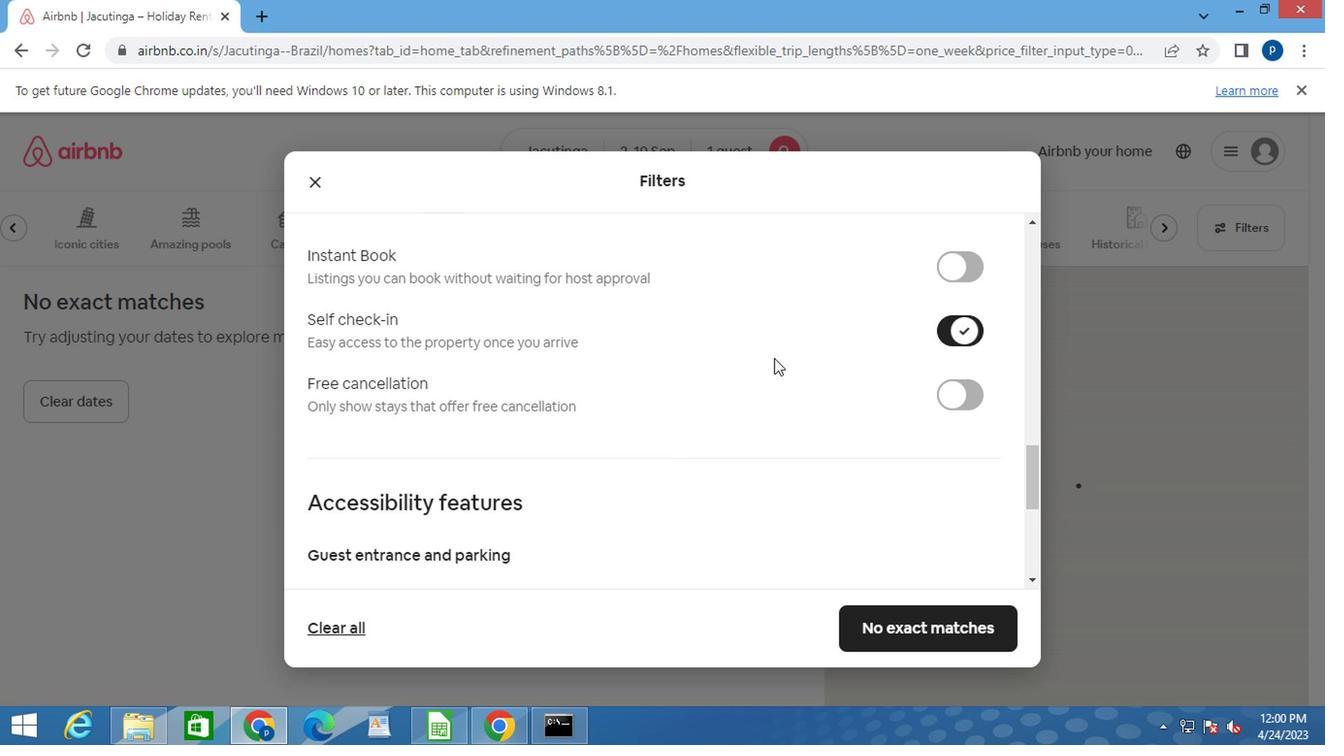 
Action: Mouse scrolled (748, 363) with delta (0, 0)
Screenshot: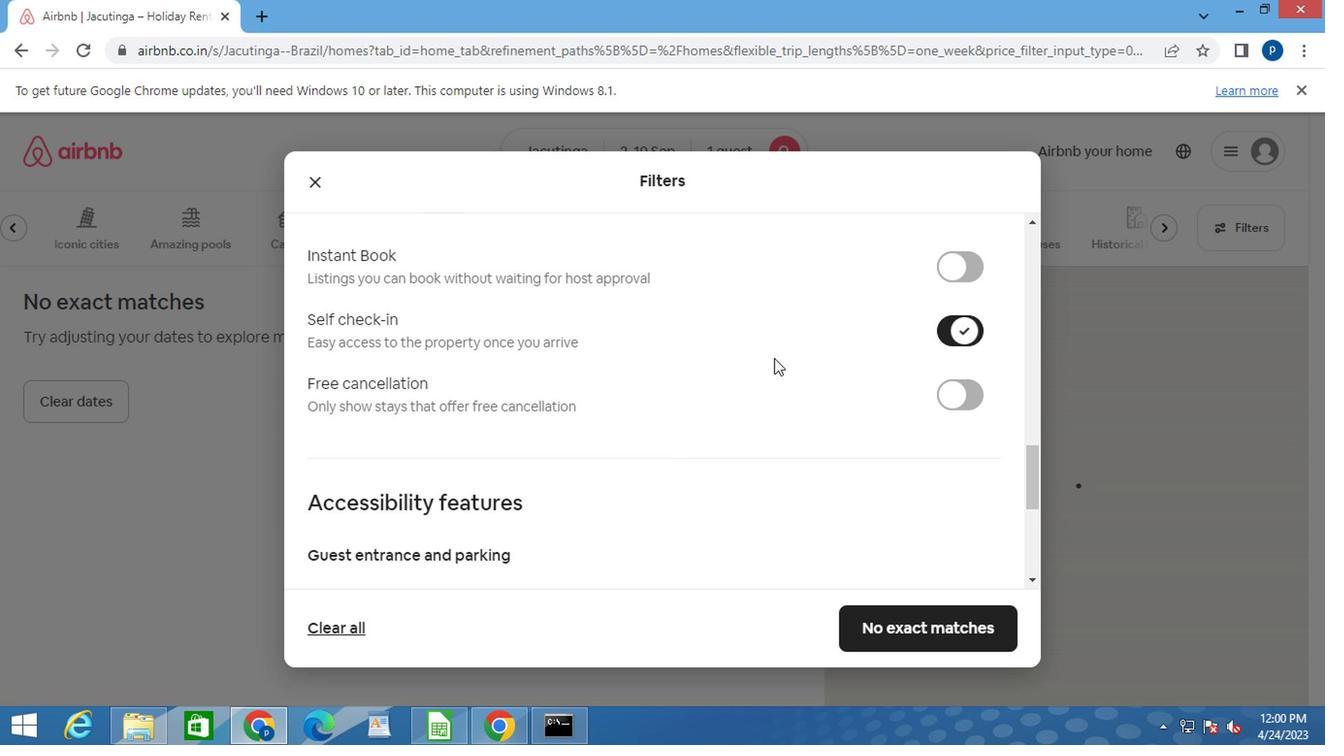 
Action: Mouse scrolled (748, 363) with delta (0, 0)
Screenshot: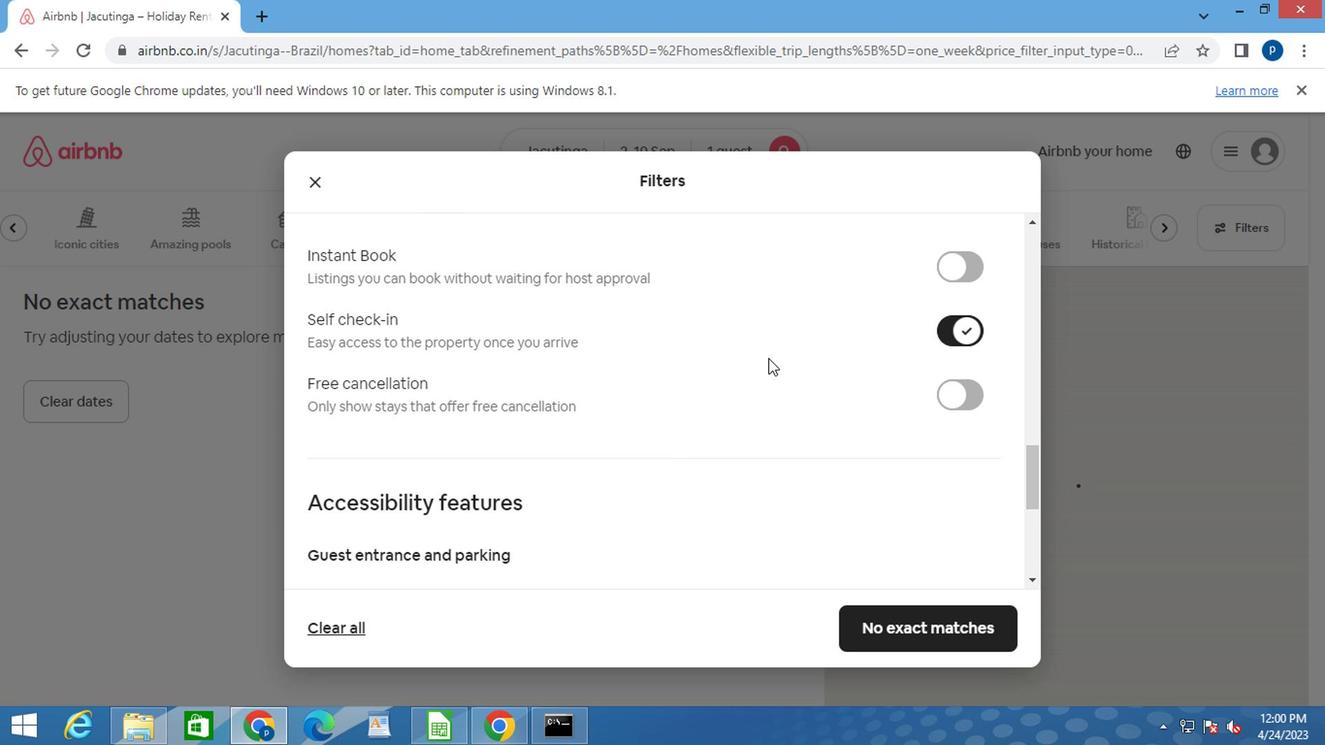 
Action: Mouse scrolled (748, 363) with delta (0, 0)
Screenshot: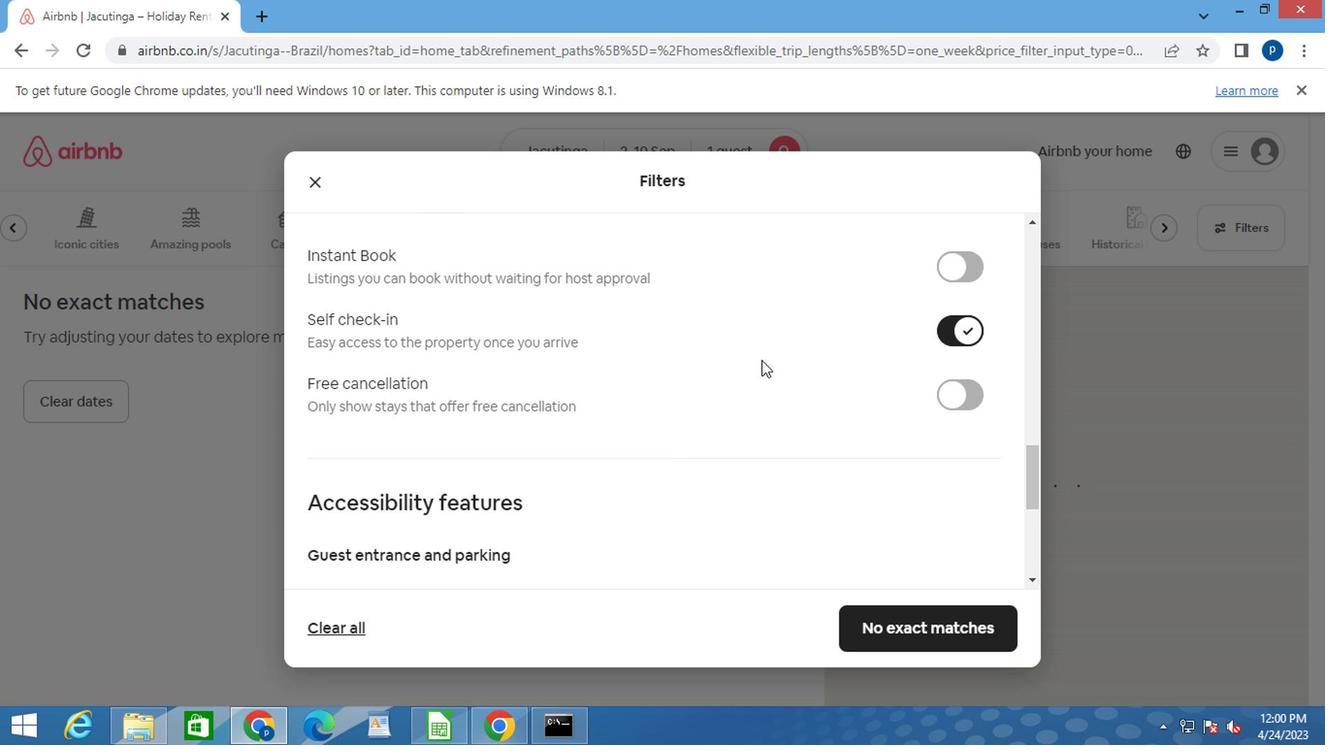 
Action: Mouse moved to (747, 364)
Screenshot: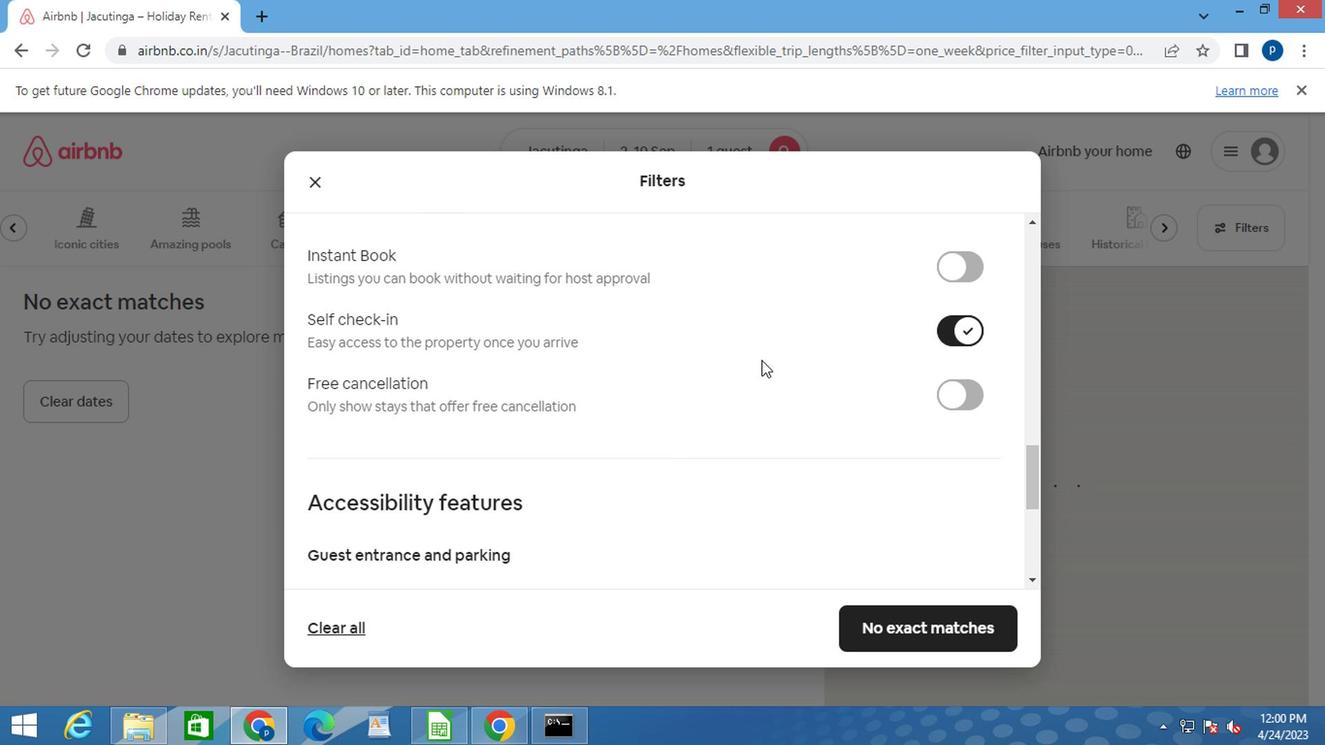 
Action: Mouse scrolled (747, 363) with delta (0, 0)
Screenshot: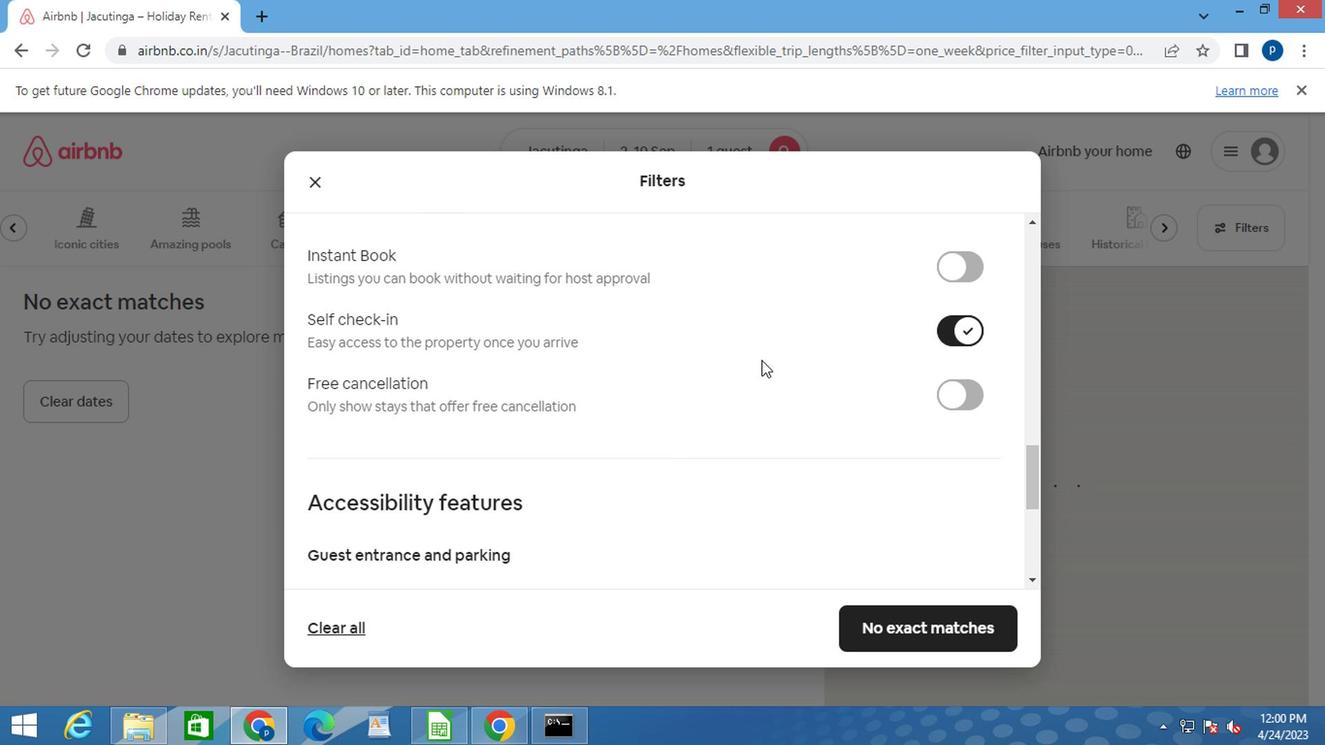 
Action: Mouse moved to (637, 430)
Screenshot: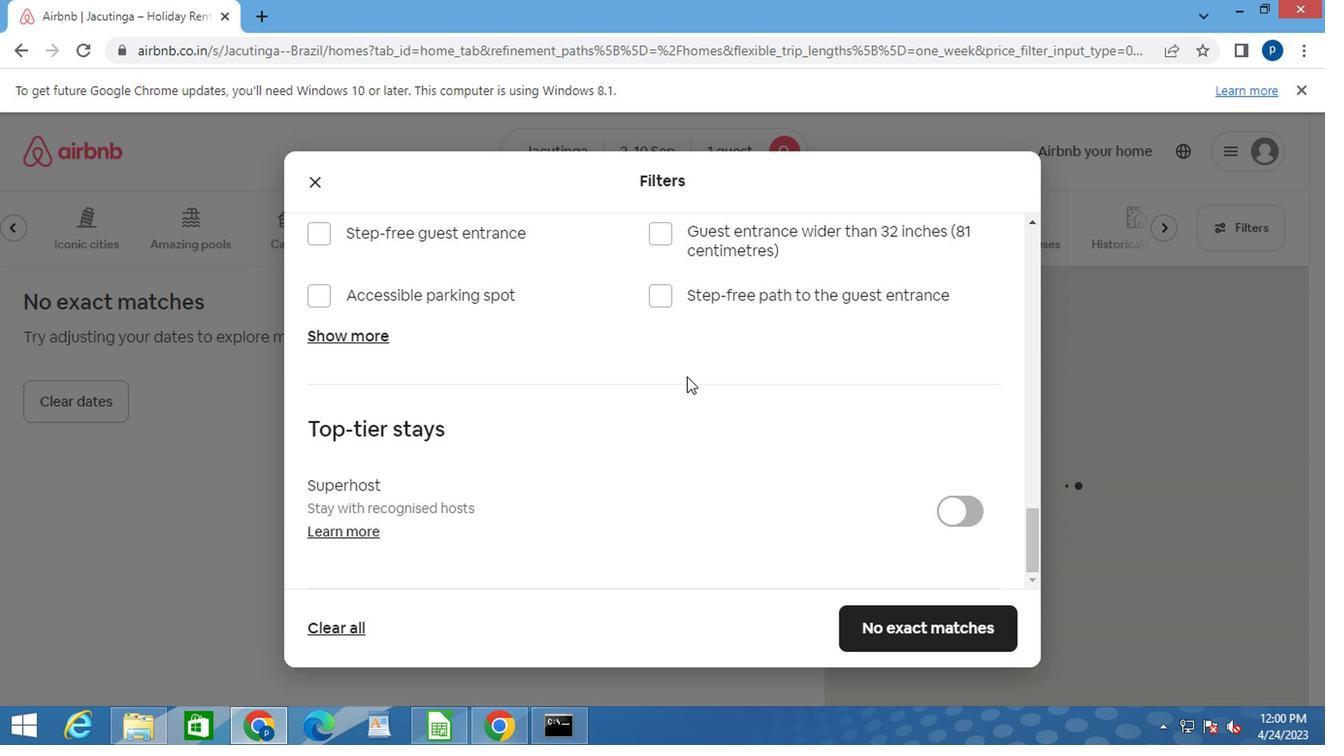 
Action: Mouse scrolled (637, 429) with delta (0, -1)
Screenshot: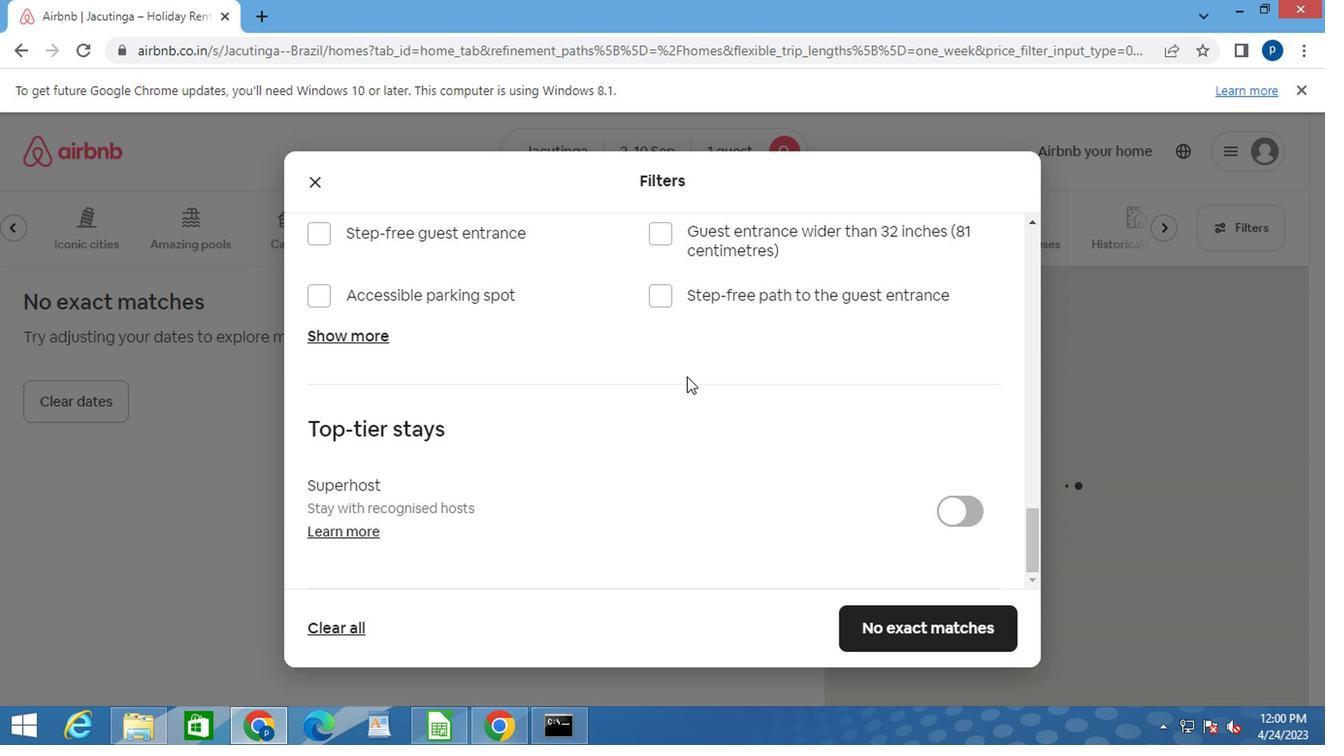 
Action: Mouse scrolled (637, 429) with delta (0, -1)
Screenshot: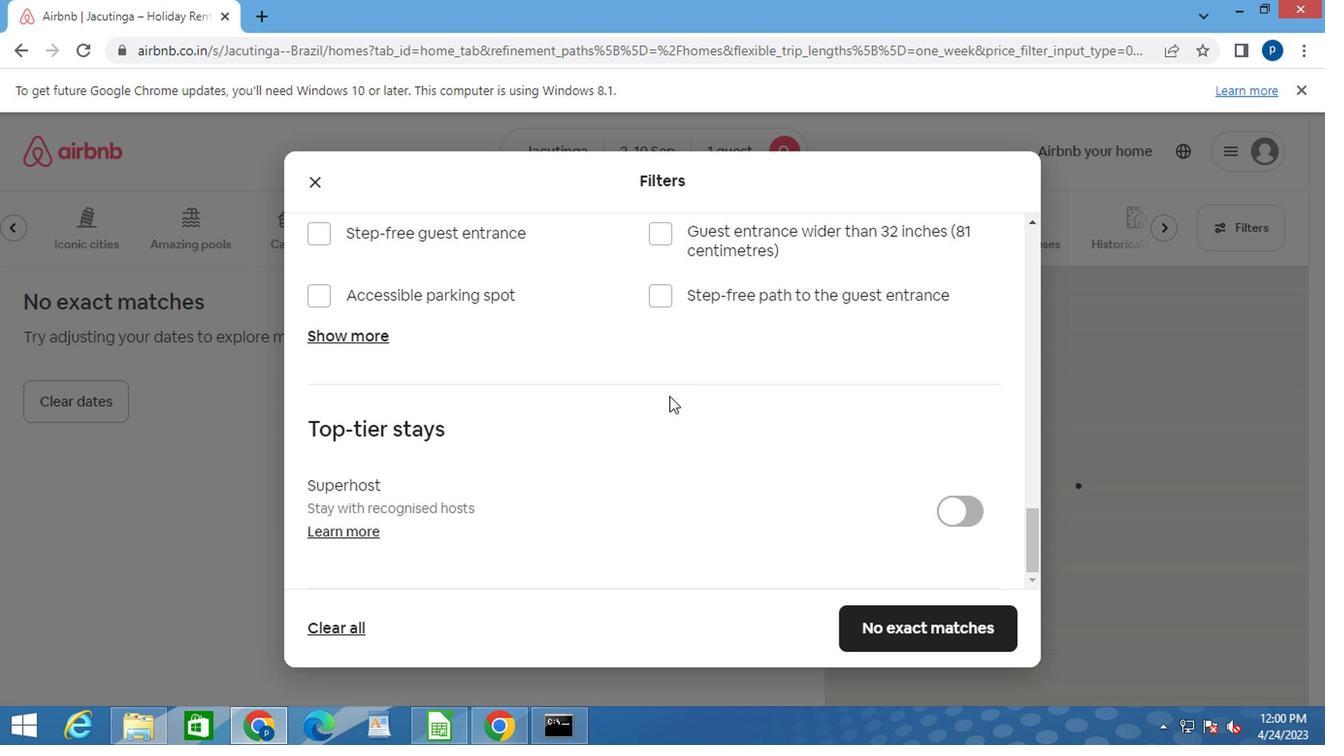 
Action: Mouse moved to (634, 432)
Screenshot: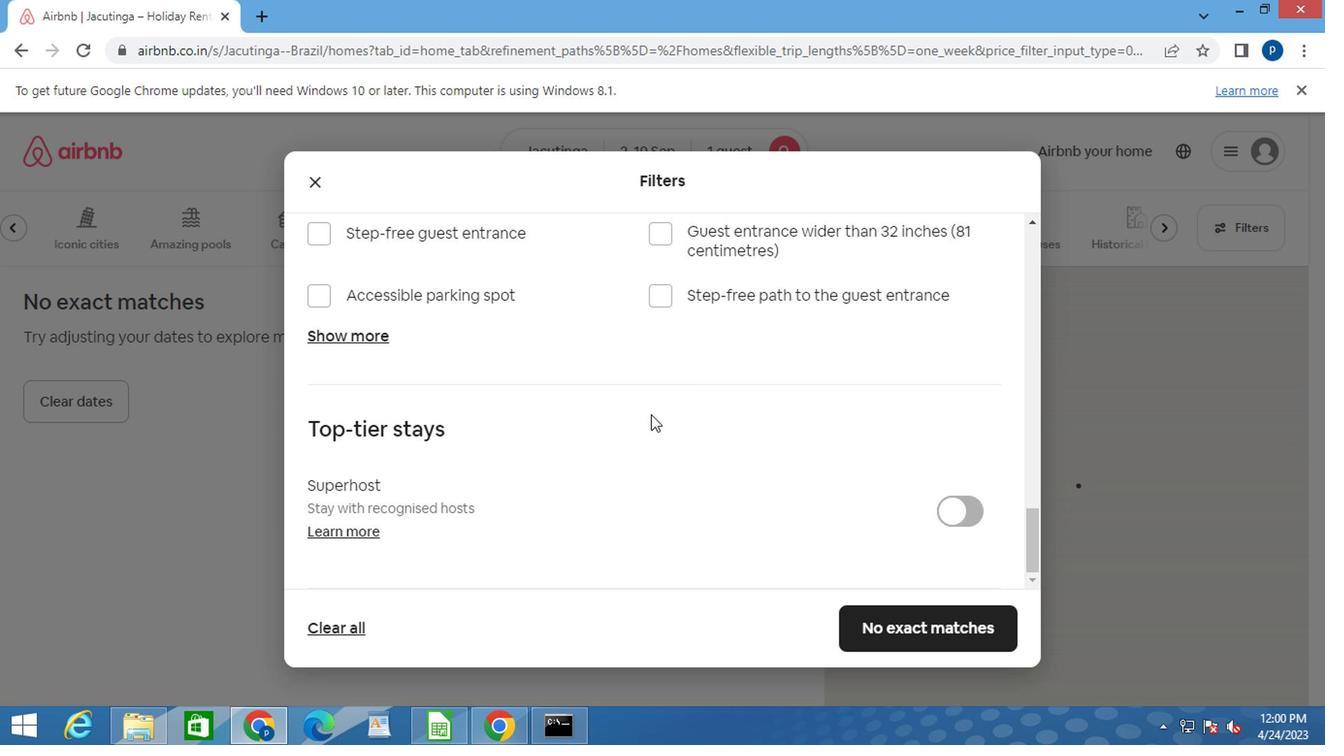 
Action: Mouse scrolled (634, 431) with delta (0, -1)
Screenshot: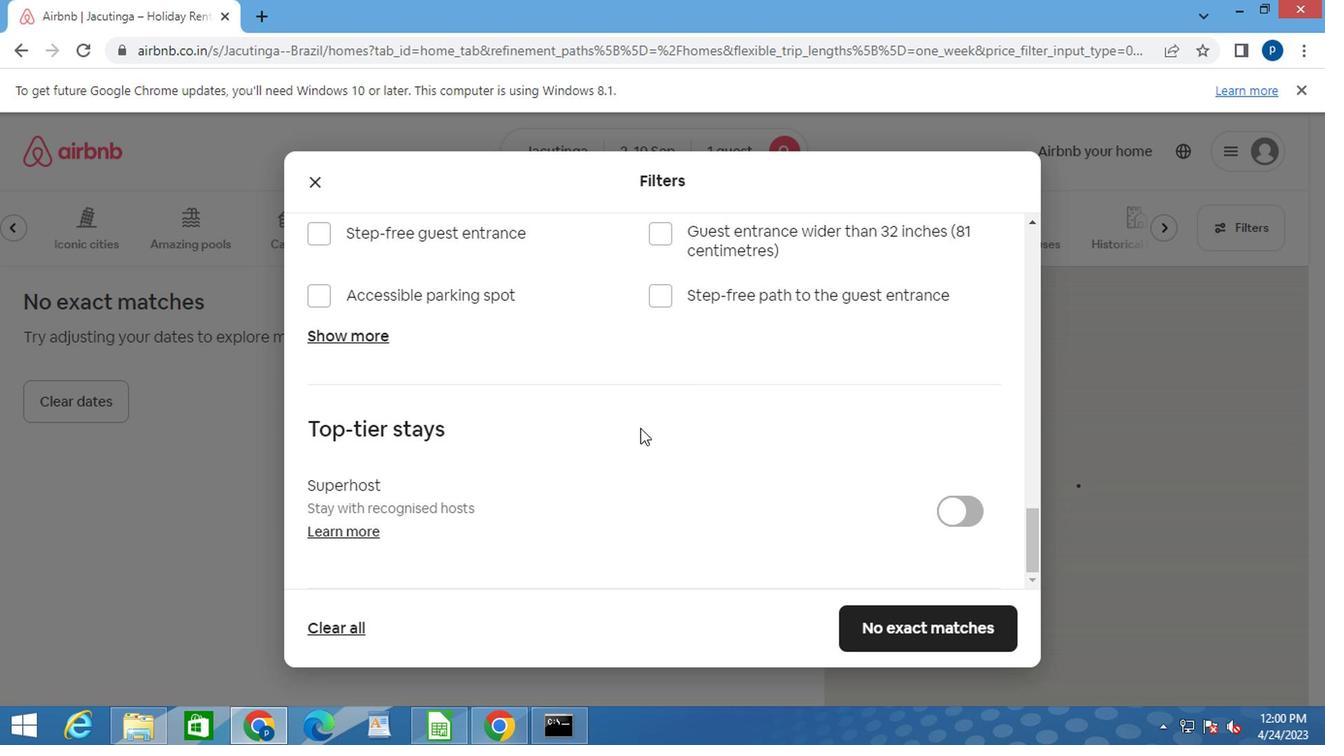 
Action: Mouse scrolled (634, 431) with delta (0, -1)
Screenshot: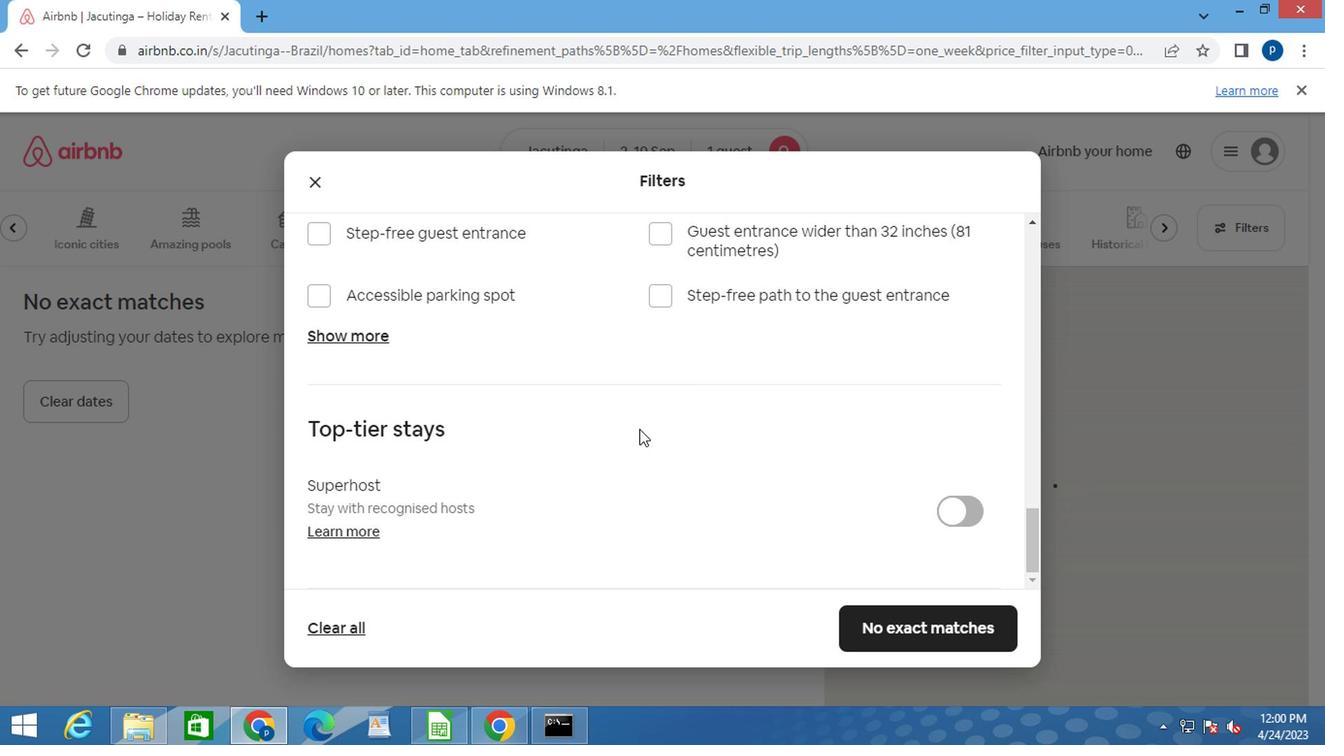 
Action: Mouse moved to (660, 459)
Screenshot: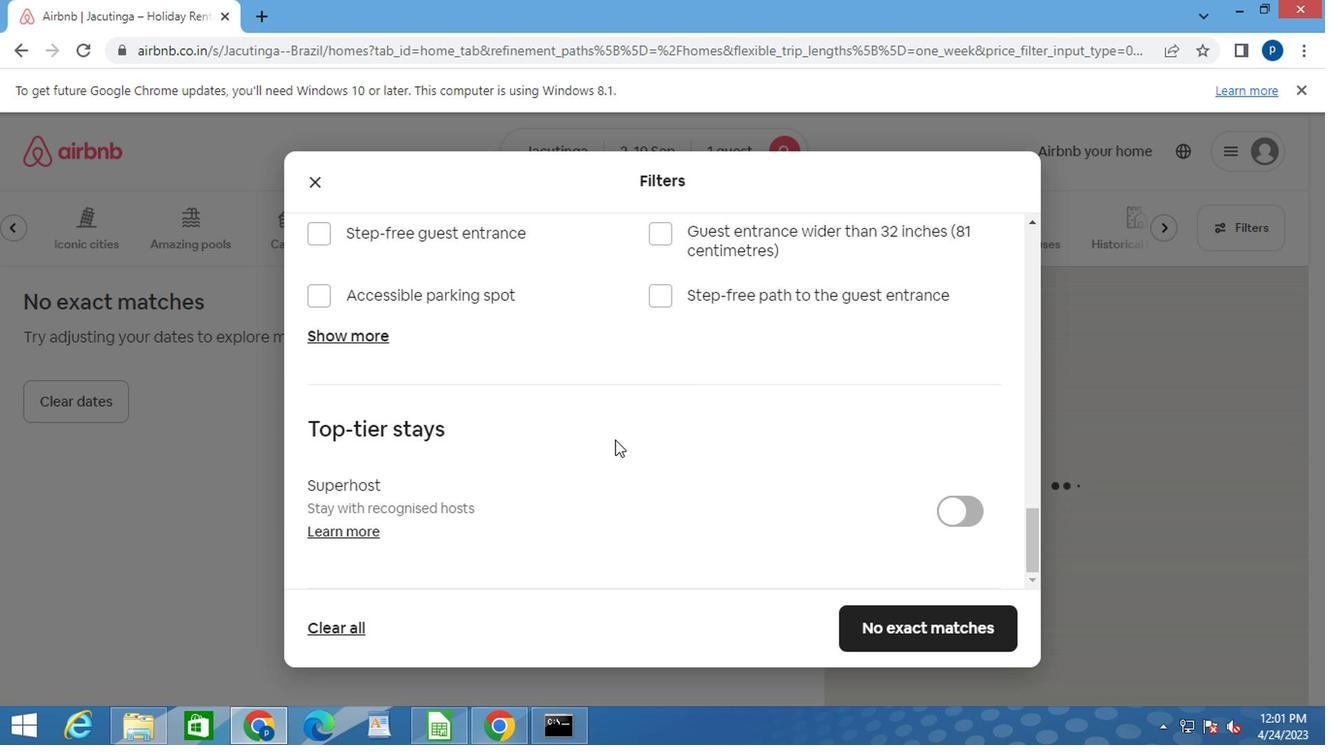 
Action: Mouse scrolled (660, 458) with delta (0, 0)
Screenshot: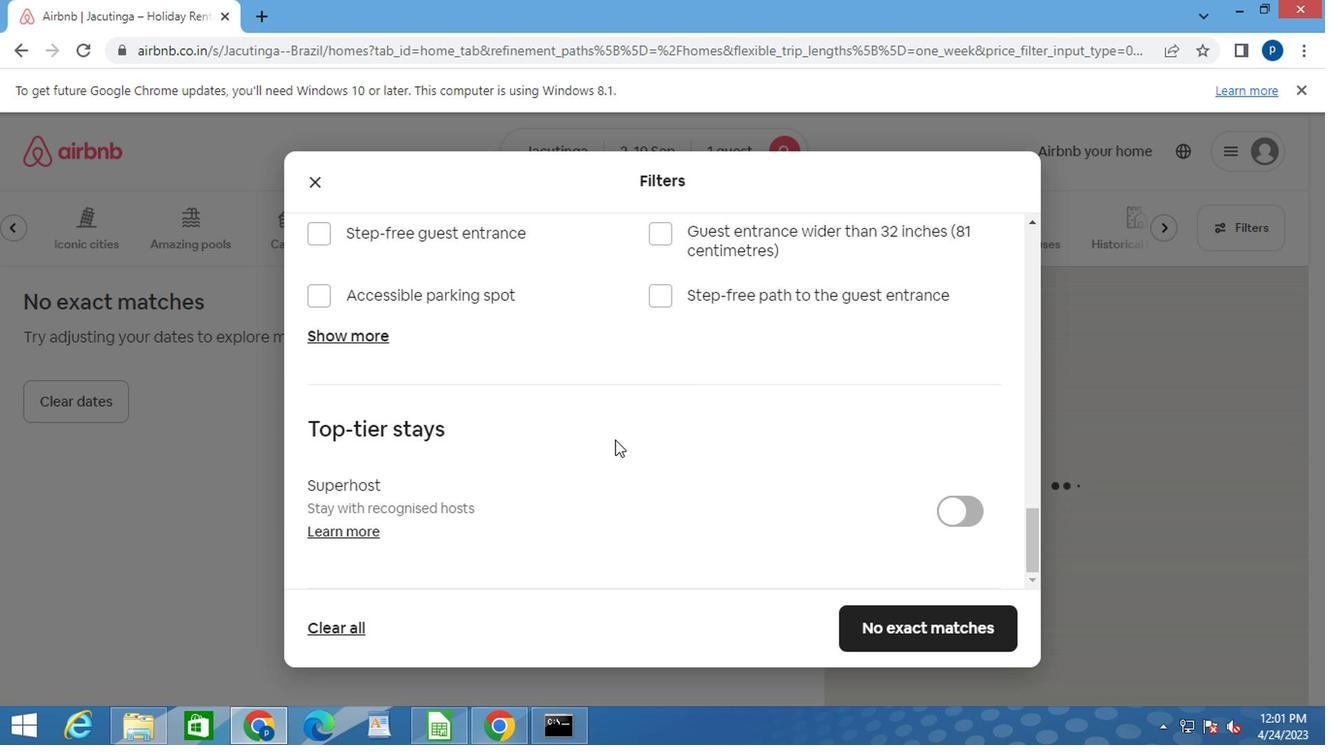 
Action: Mouse moved to (689, 469)
Screenshot: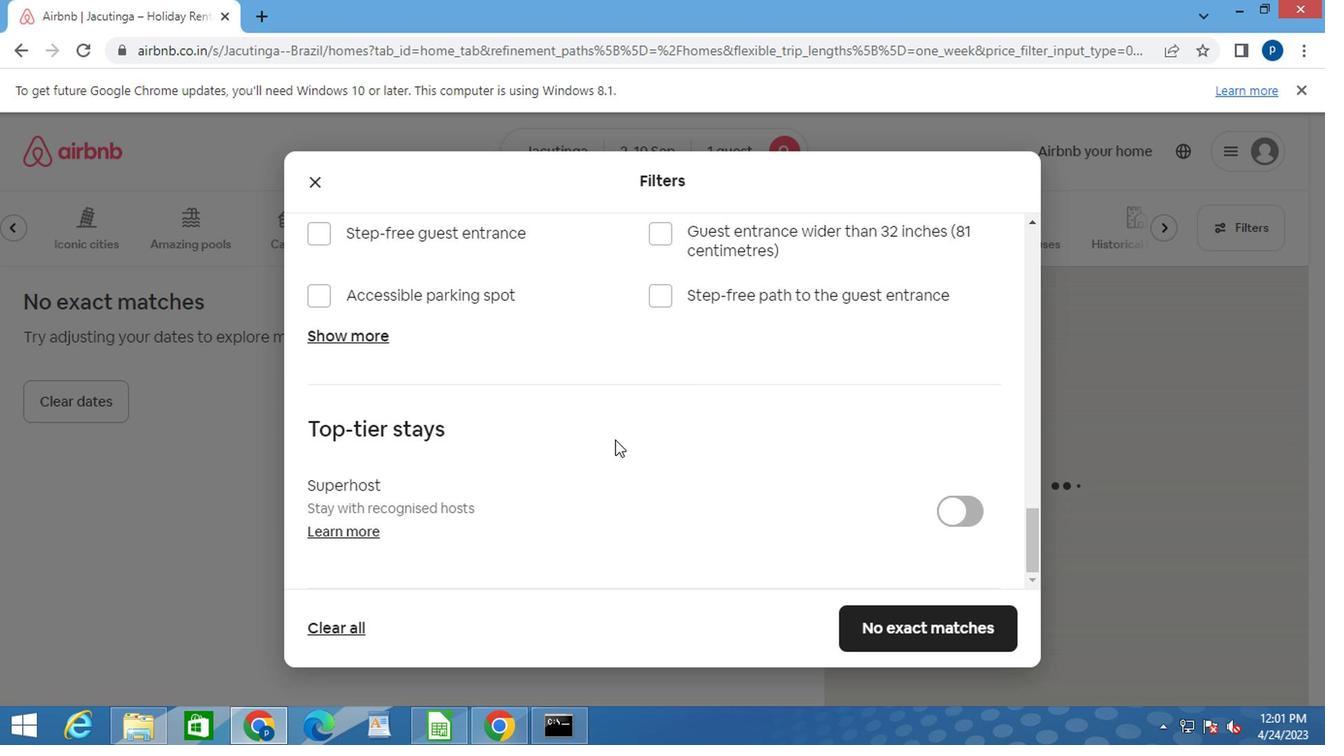 
Action: Mouse scrolled (689, 468) with delta (0, 0)
Screenshot: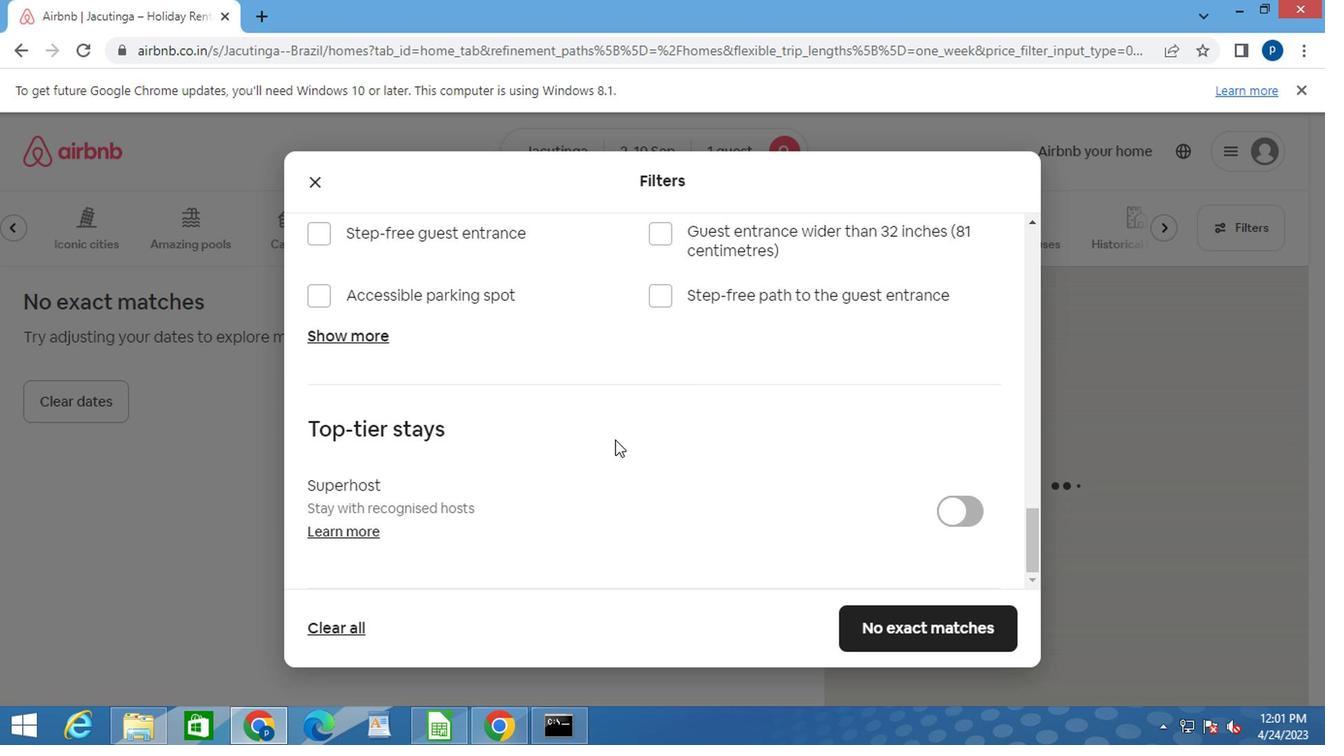 
Action: Mouse moved to (705, 470)
Screenshot: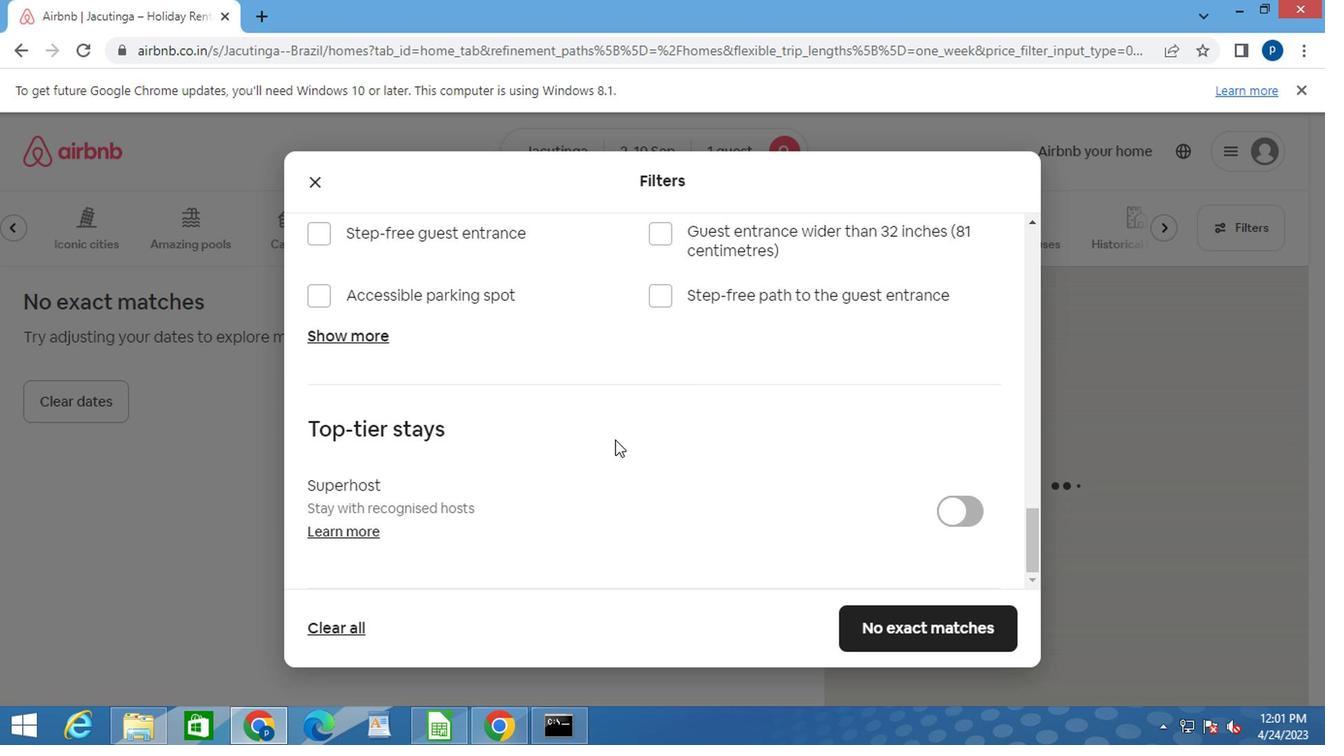 
Action: Mouse scrolled (705, 469) with delta (0, -1)
Screenshot: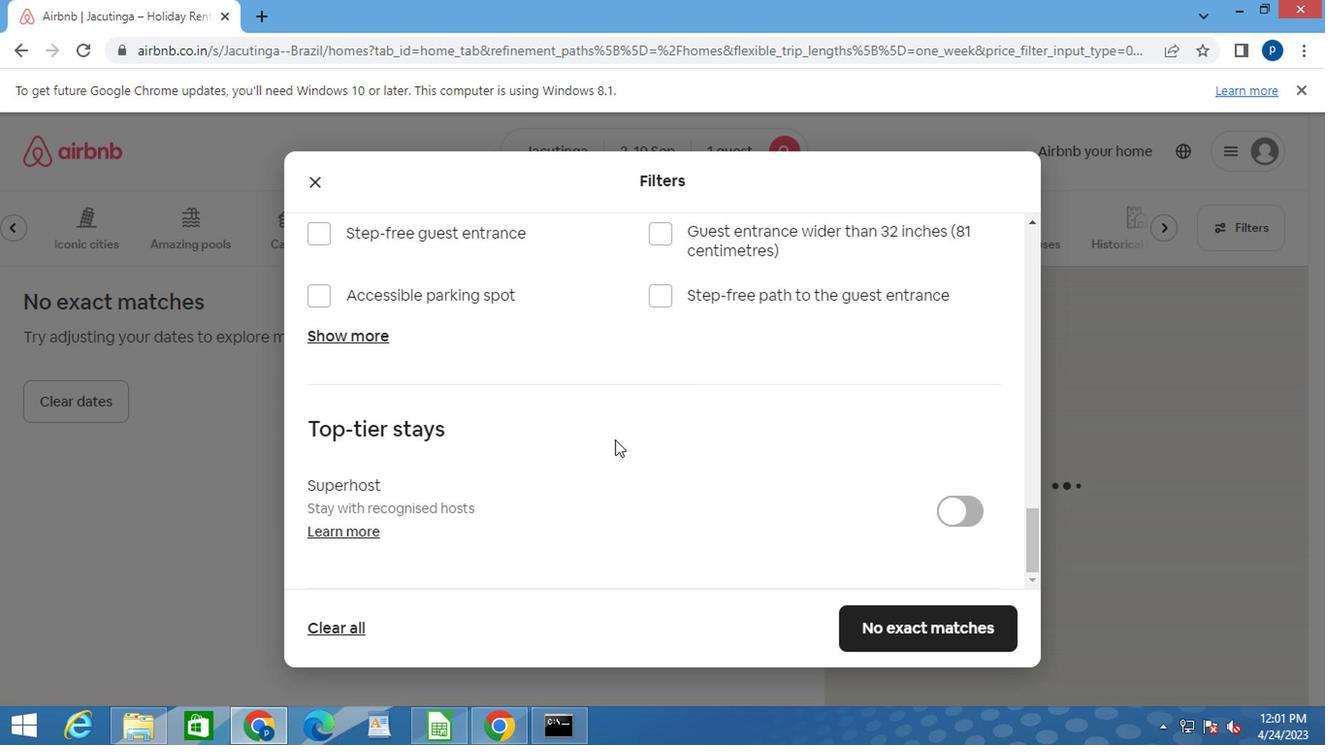 
Action: Mouse moved to (721, 470)
Screenshot: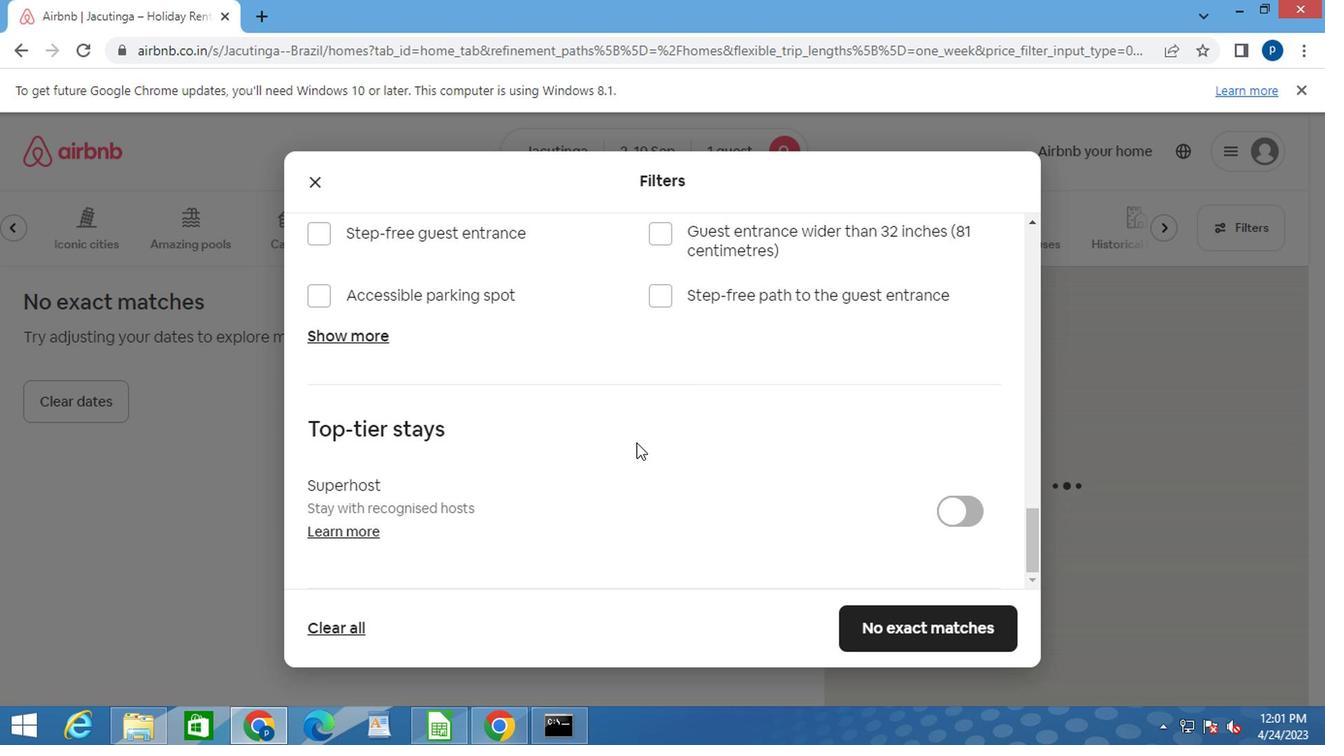 
Action: Mouse scrolled (721, 469) with delta (0, -1)
Screenshot: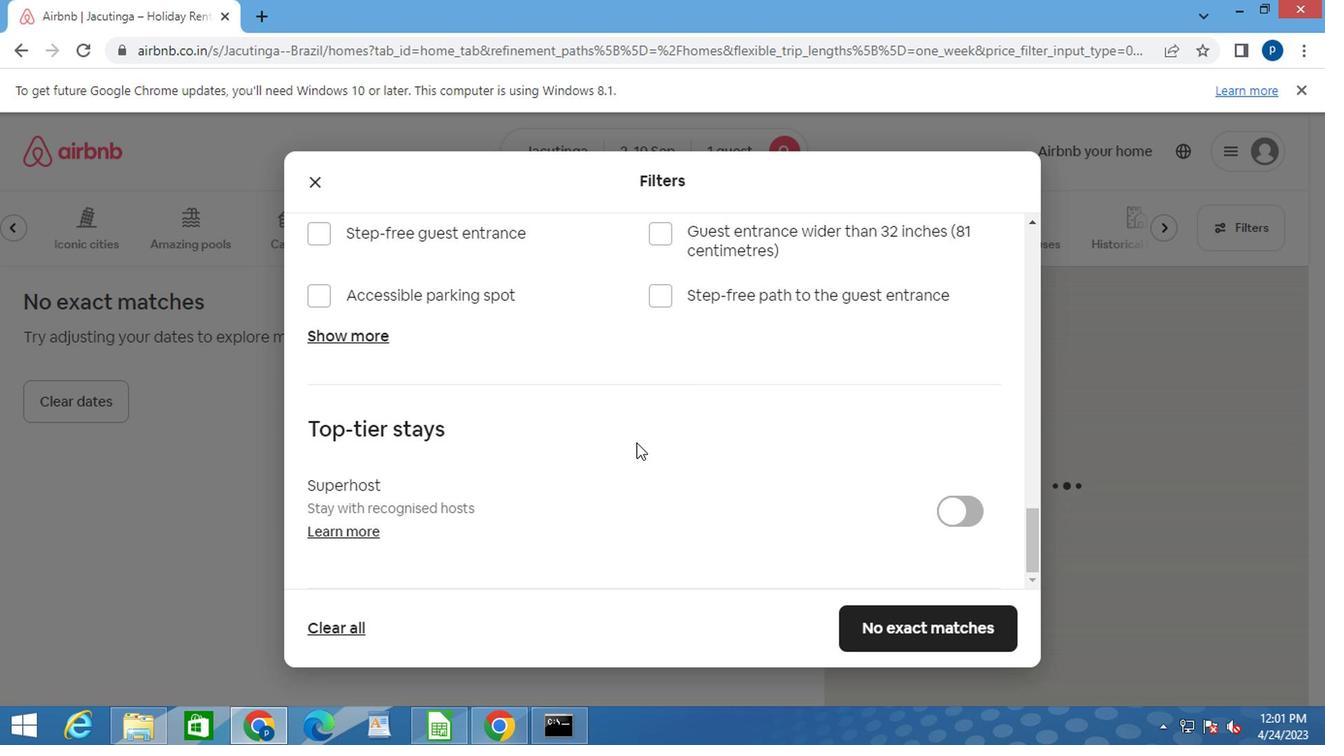 
Action: Mouse moved to (742, 473)
Screenshot: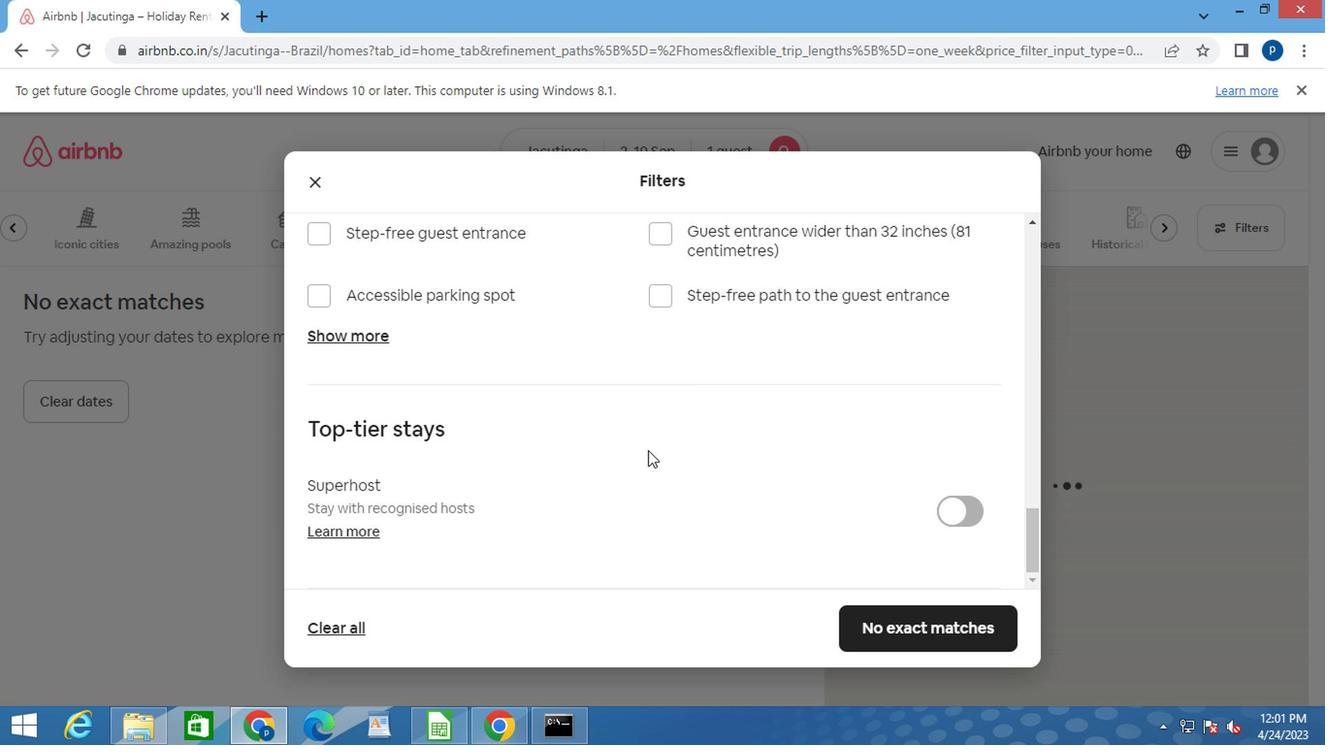 
Action: Mouse scrolled (742, 474) with delta (0, 0)
Screenshot: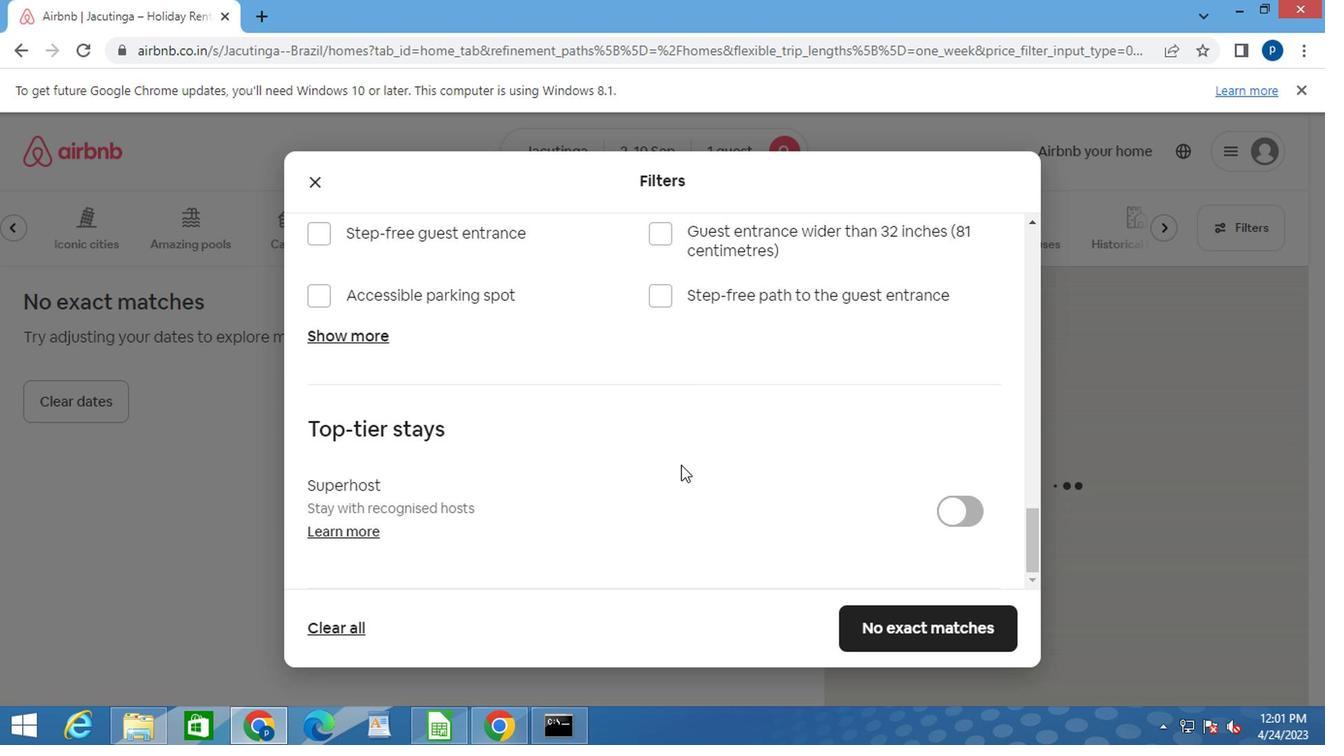 
Action: Mouse moved to (833, 501)
Screenshot: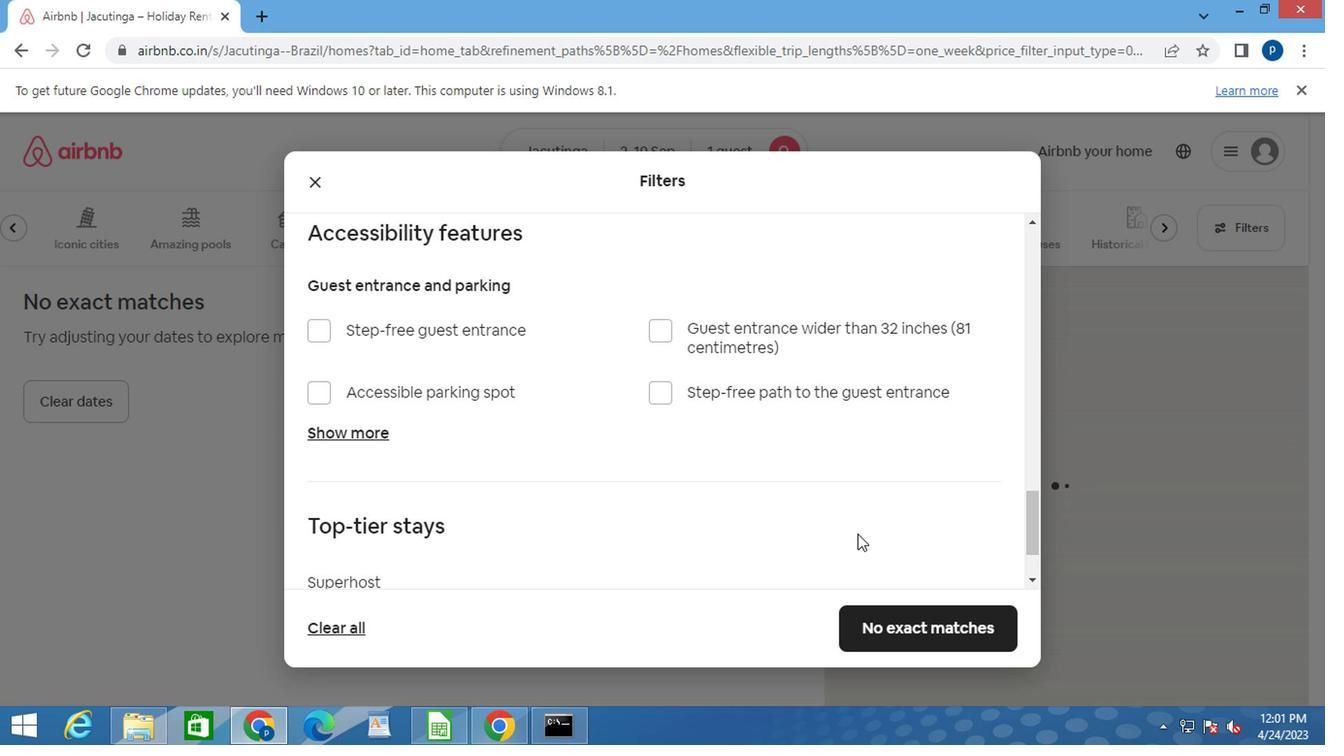 
Action: Mouse scrolled (833, 500) with delta (0, -1)
Screenshot: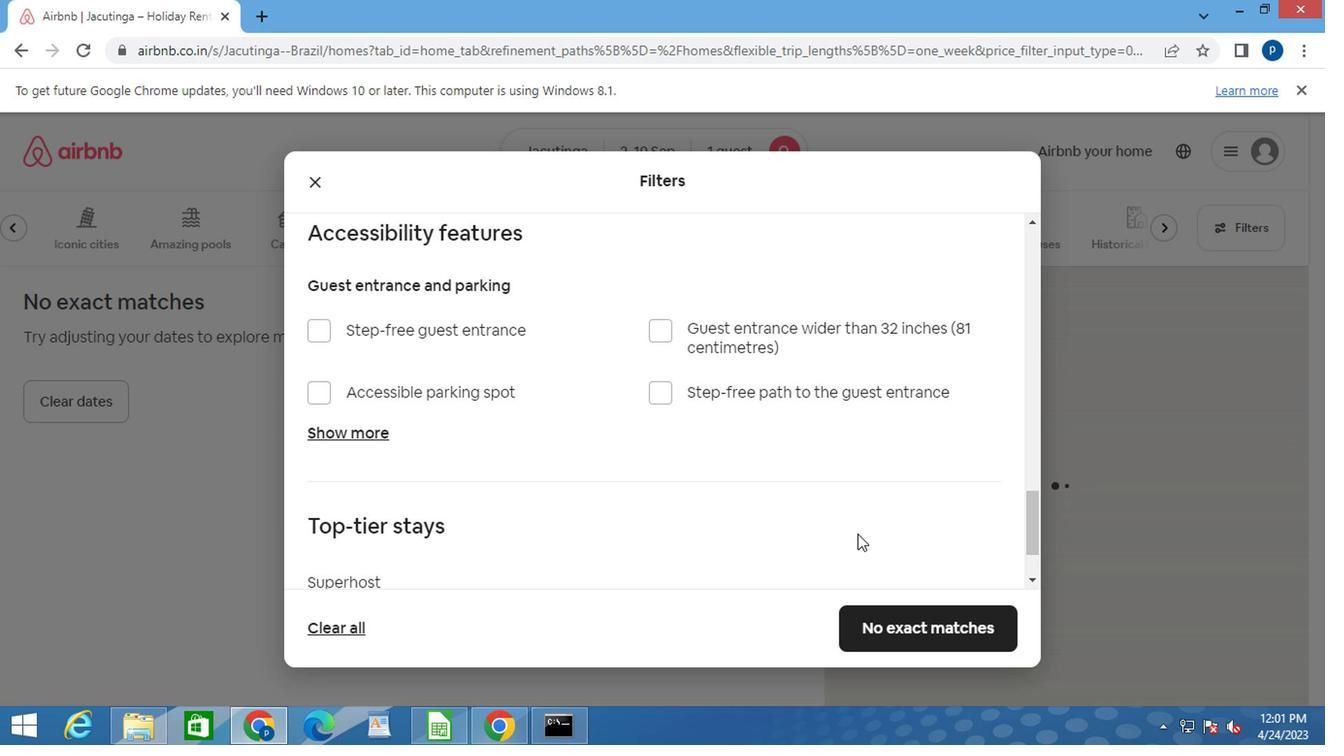 
Action: Mouse moved to (829, 501)
Screenshot: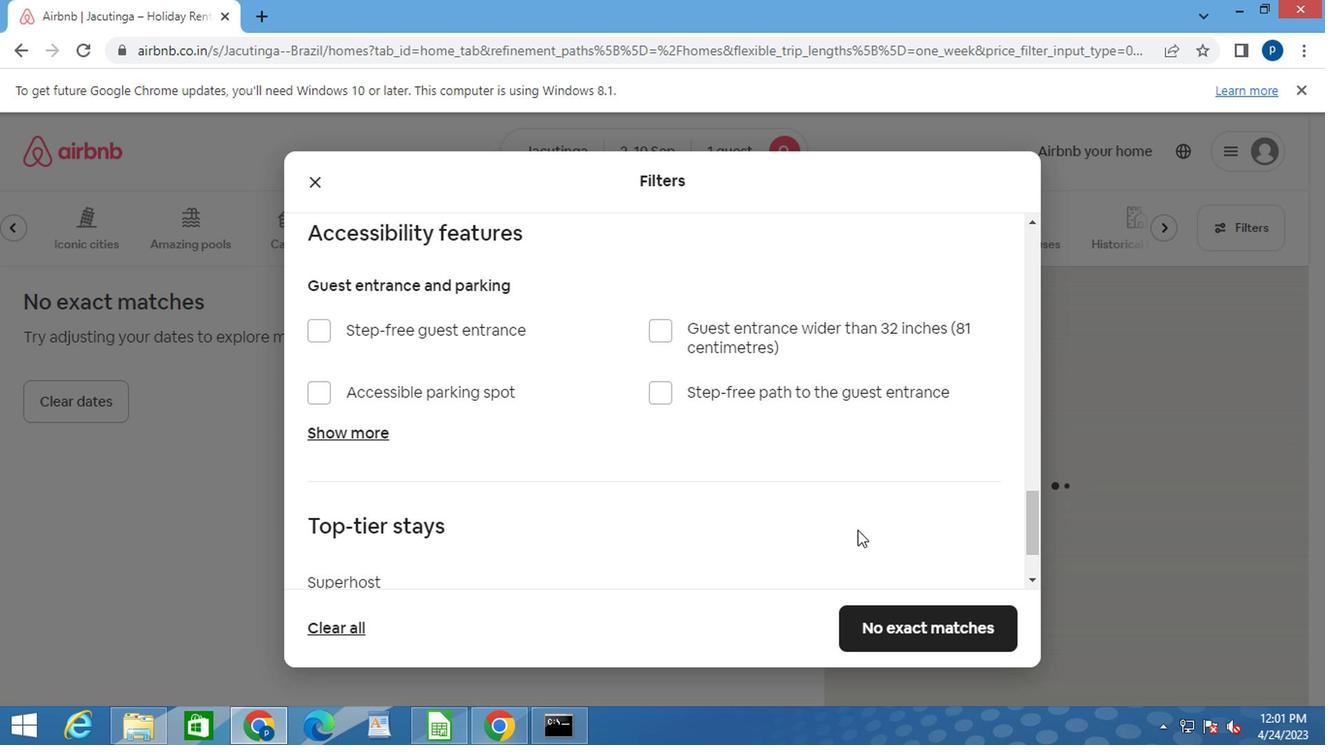 
Action: Mouse scrolled (829, 500) with delta (0, -1)
Screenshot: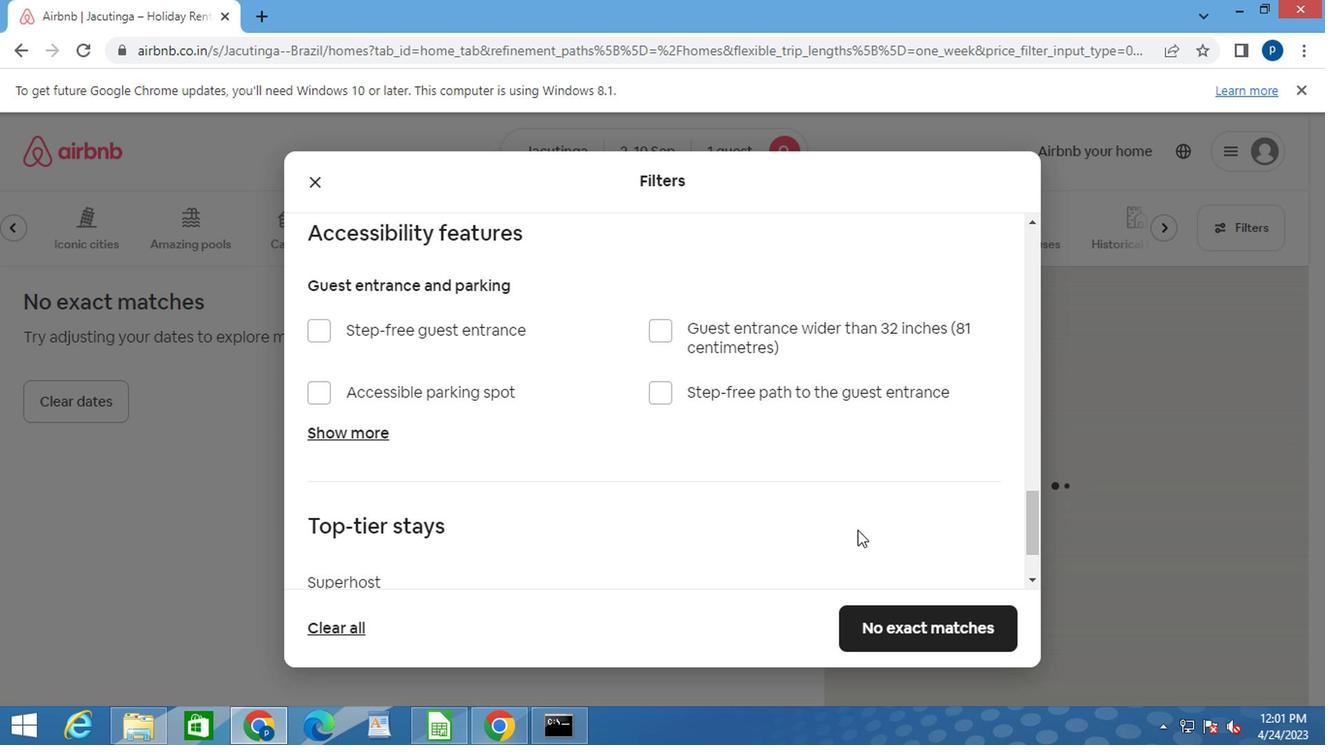 
Action: Mouse moved to (827, 501)
Screenshot: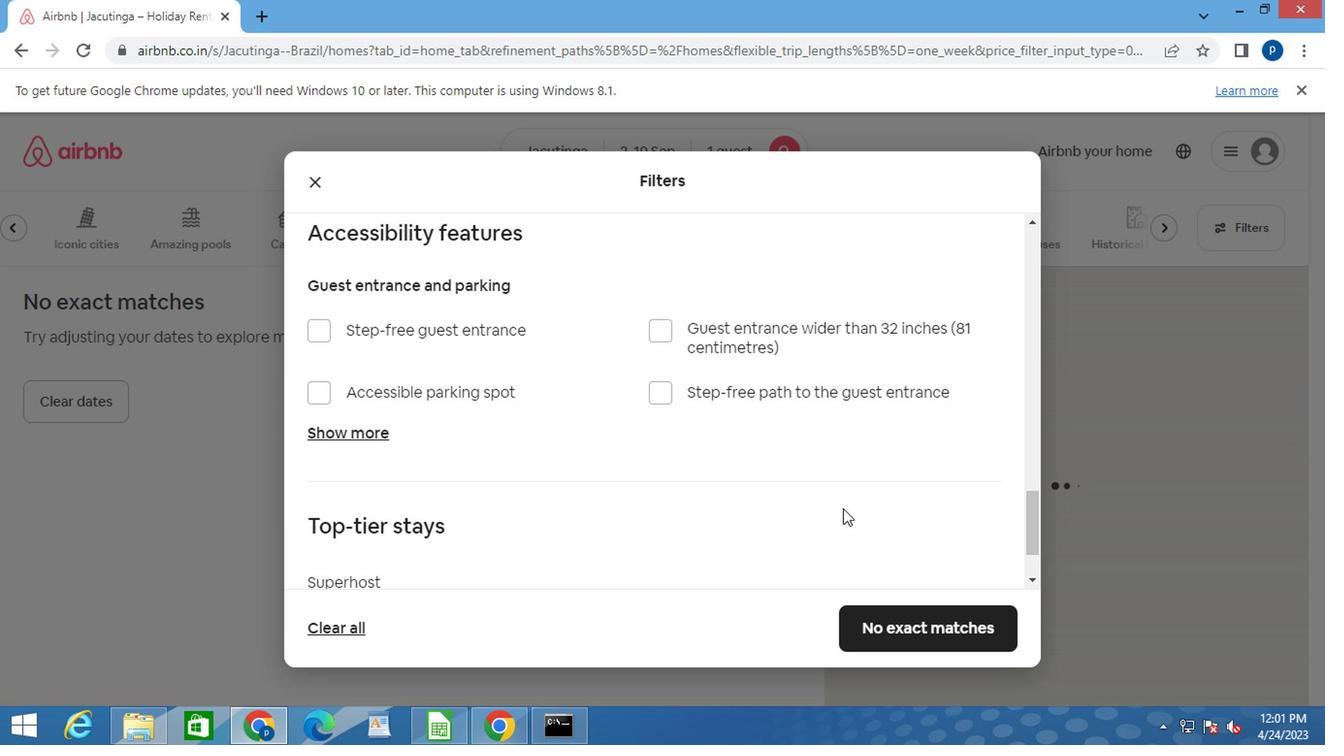 
Action: Mouse scrolled (827, 500) with delta (0, -1)
Screenshot: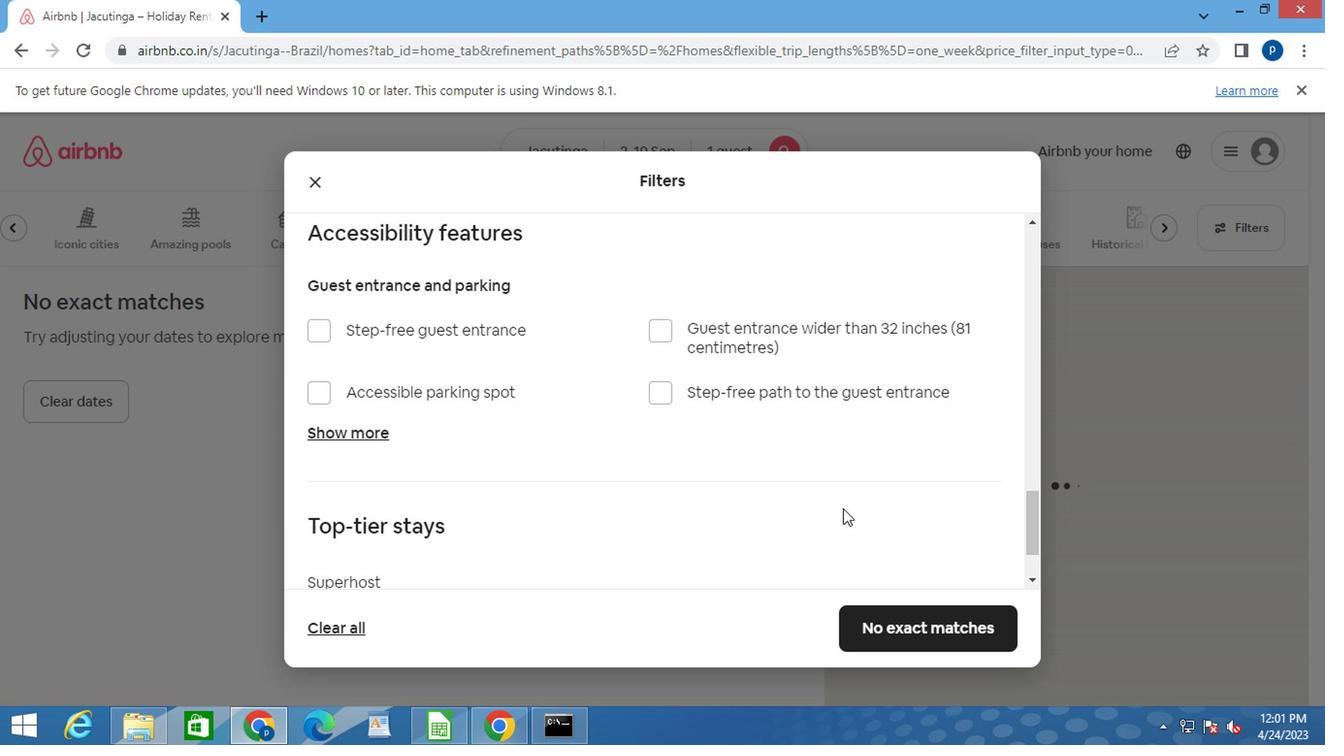 
Action: Mouse moved to (825, 501)
Screenshot: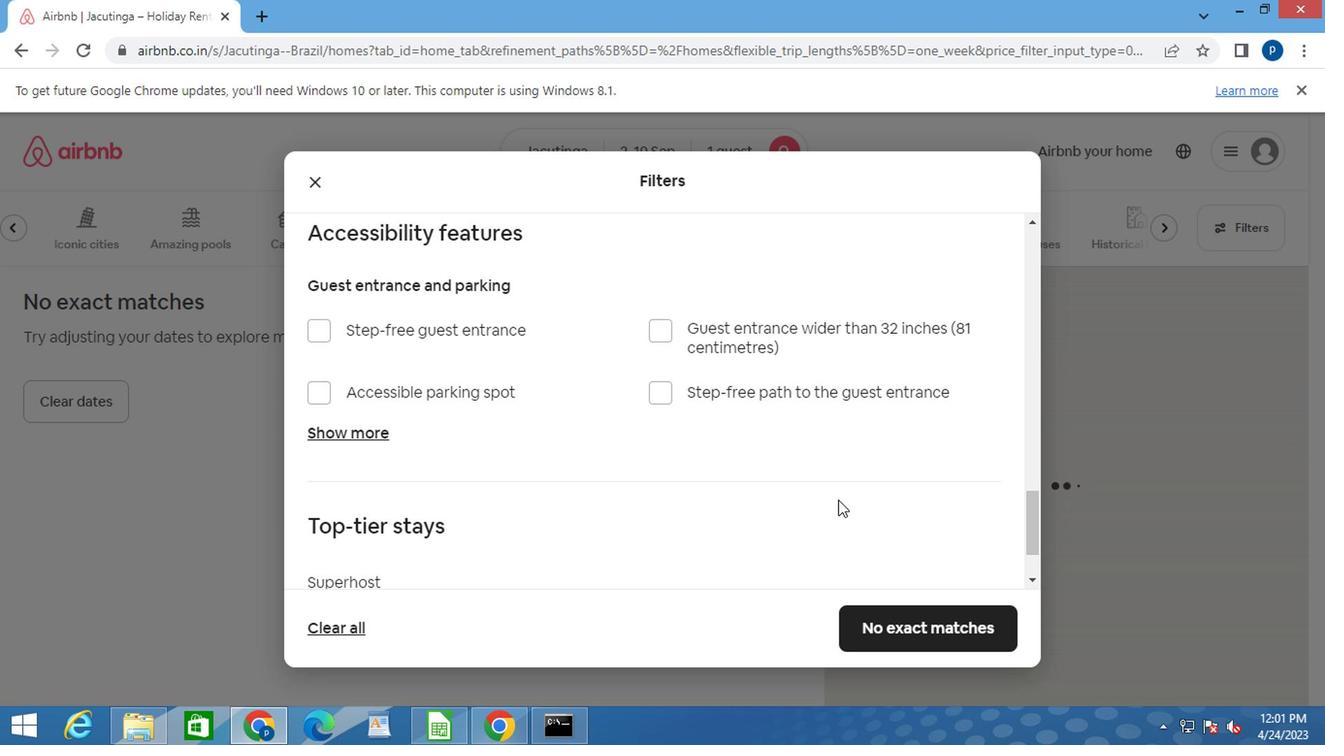 
Action: Mouse scrolled (825, 500) with delta (0, -1)
Screenshot: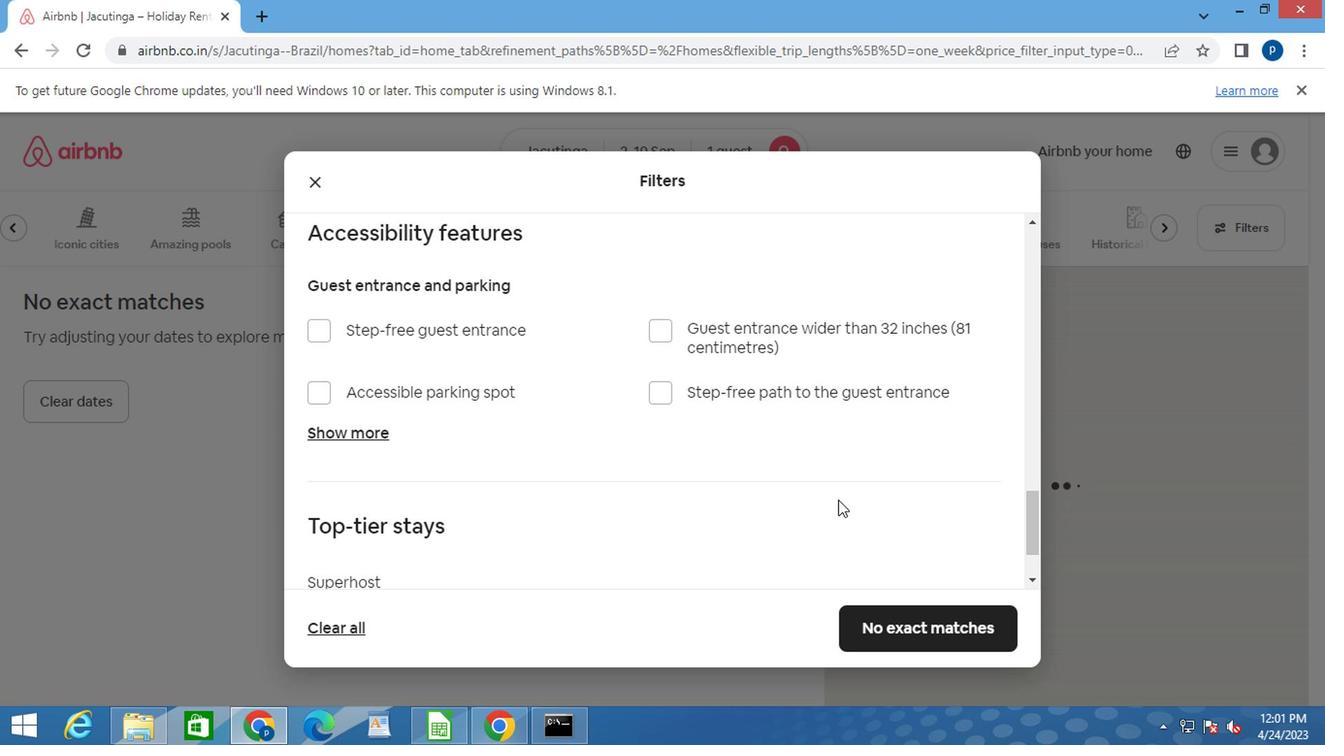 
Action: Mouse moved to (824, 500)
Screenshot: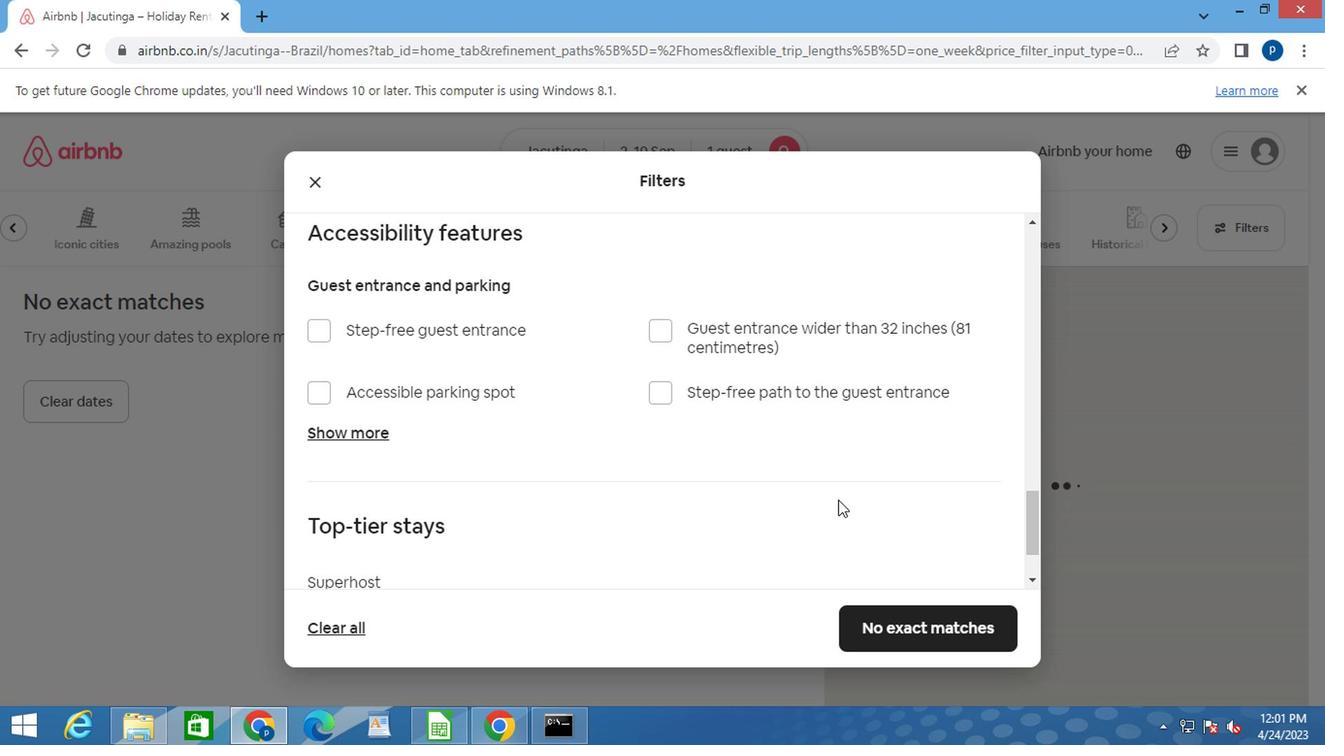 
Action: Mouse scrolled (824, 499) with delta (0, 0)
Screenshot: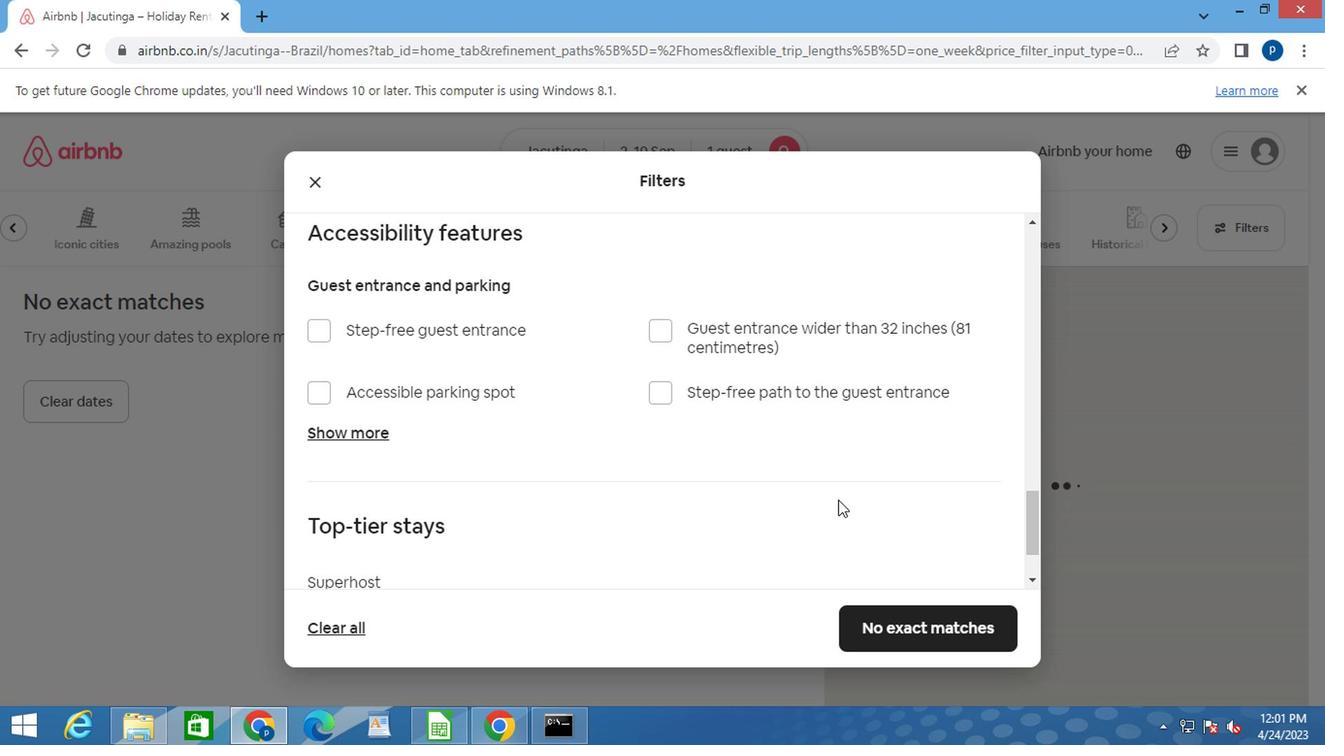 
Action: Mouse moved to (822, 500)
Screenshot: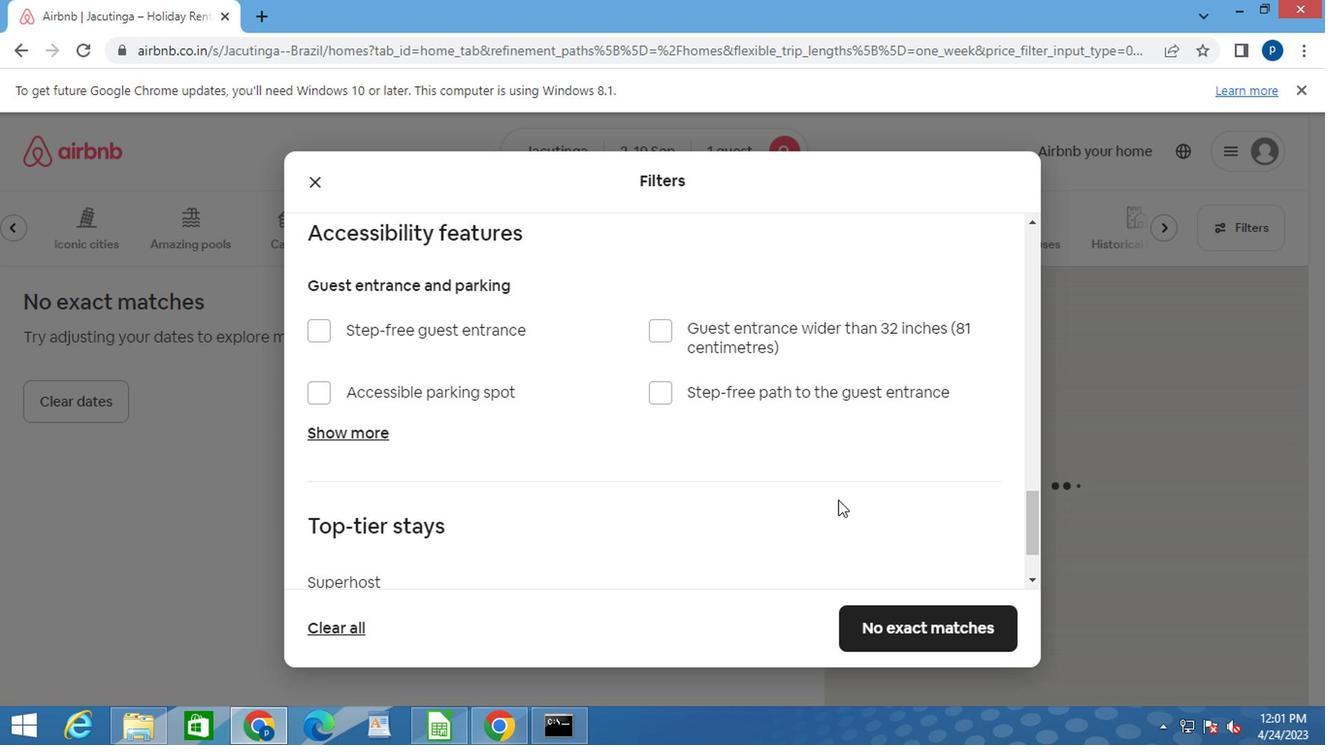 
Action: Mouse scrolled (822, 499) with delta (0, 0)
Screenshot: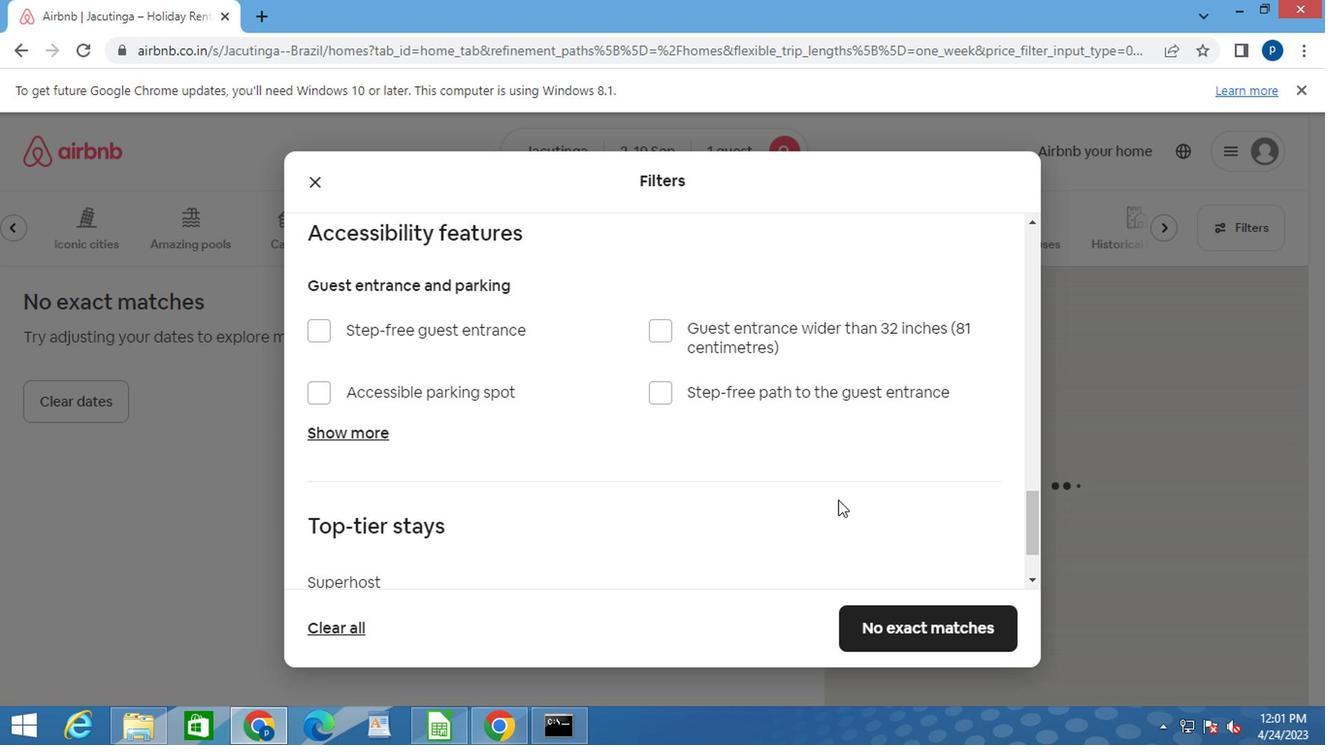 
Action: Mouse moved to (820, 498)
Screenshot: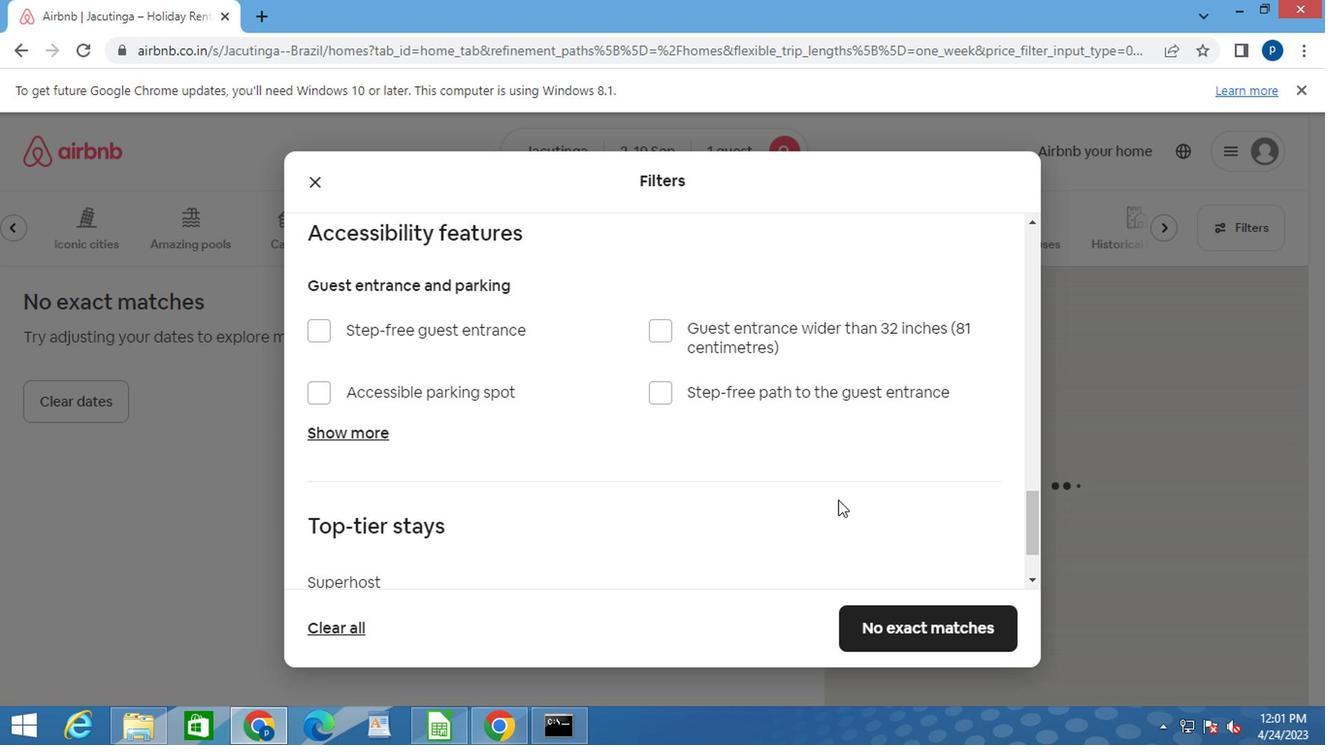 
Action: Mouse scrolled (820, 497) with delta (0, 0)
Screenshot: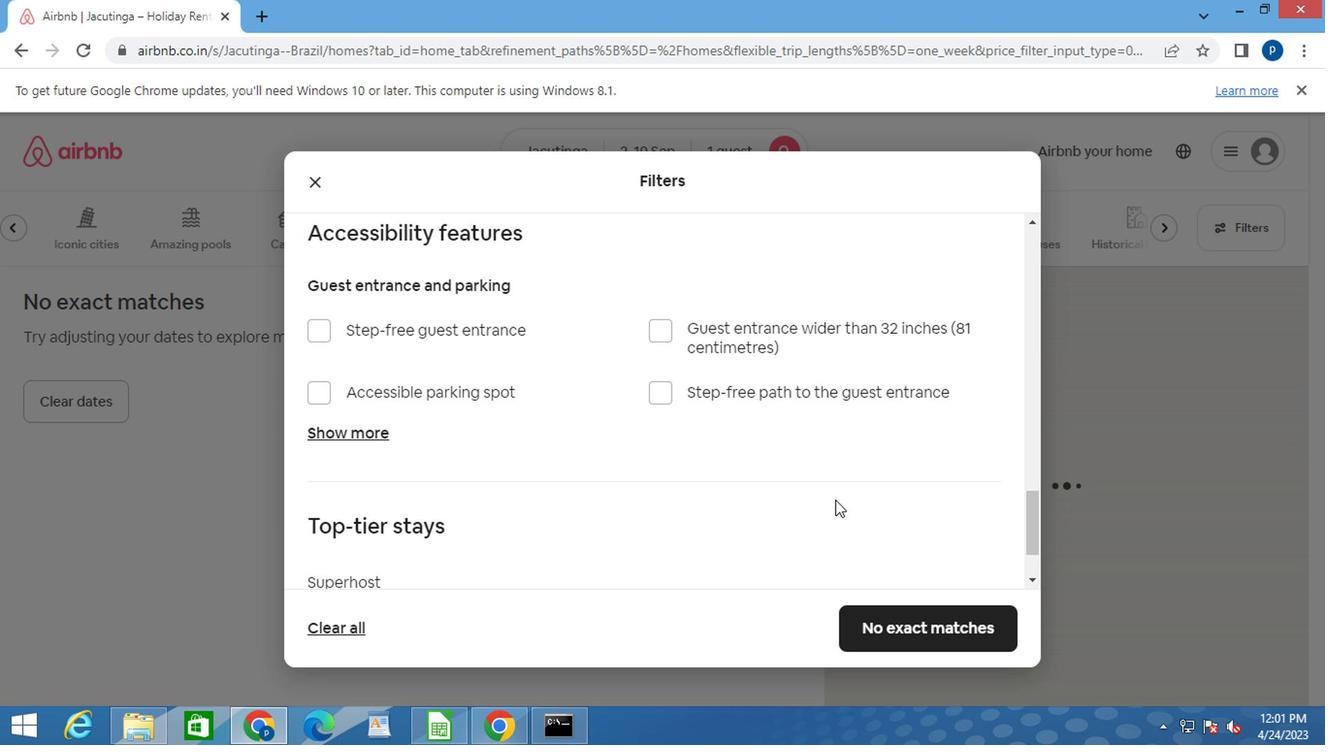 
Action: Mouse moved to (810, 492)
Screenshot: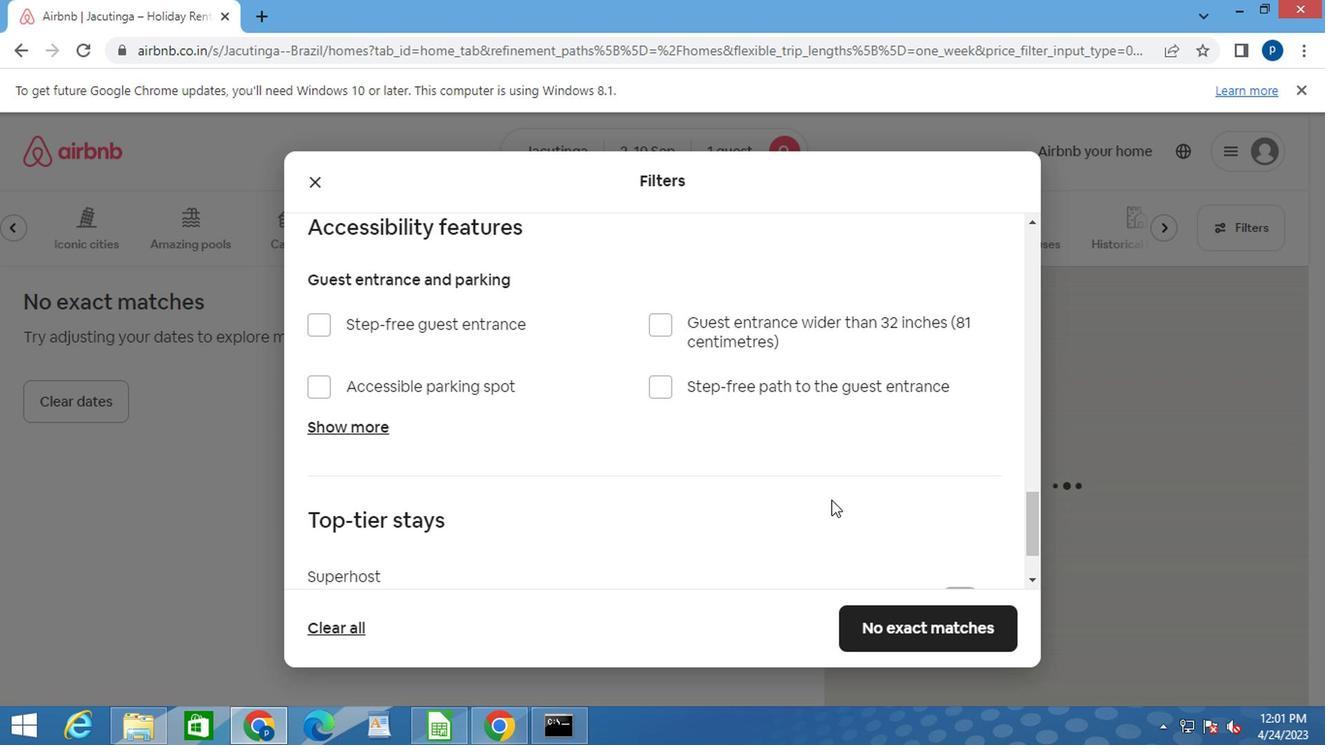 
Action: Mouse scrolled (810, 491) with delta (0, -1)
Screenshot: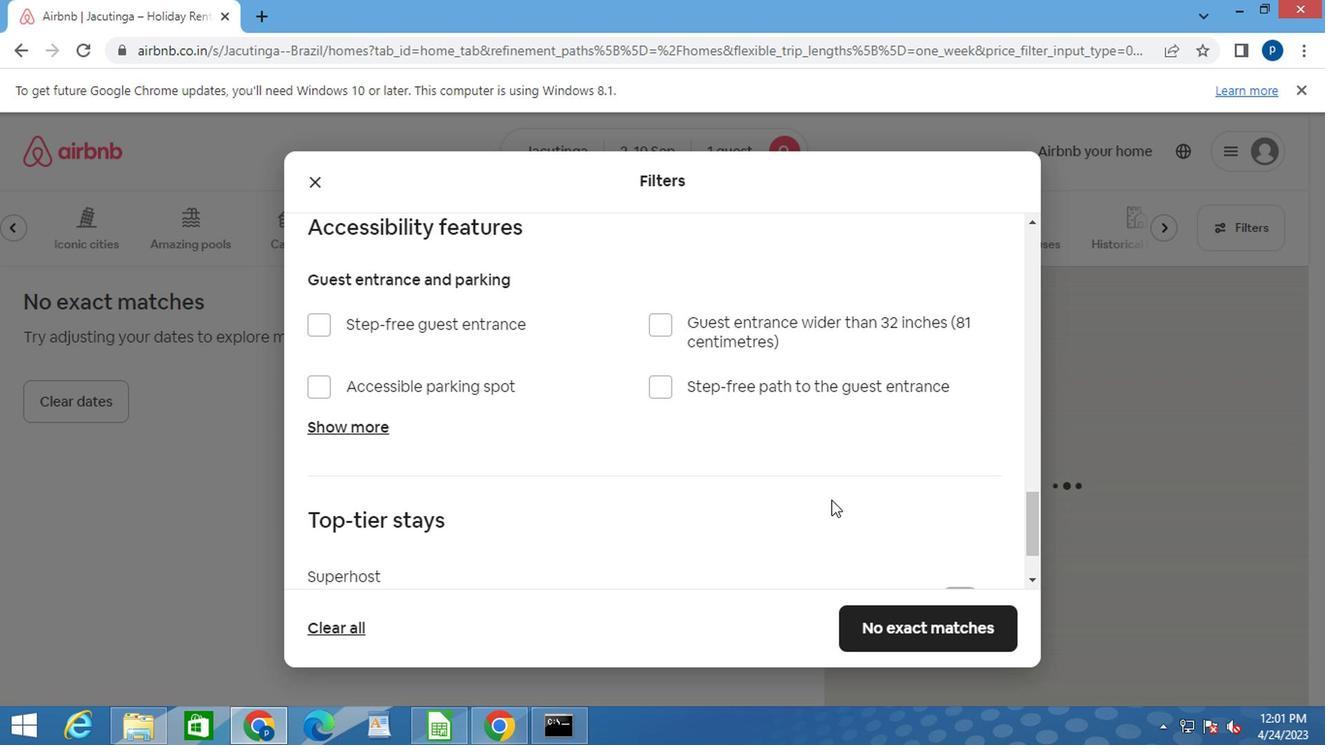 
Action: Mouse moved to (916, 623)
Screenshot: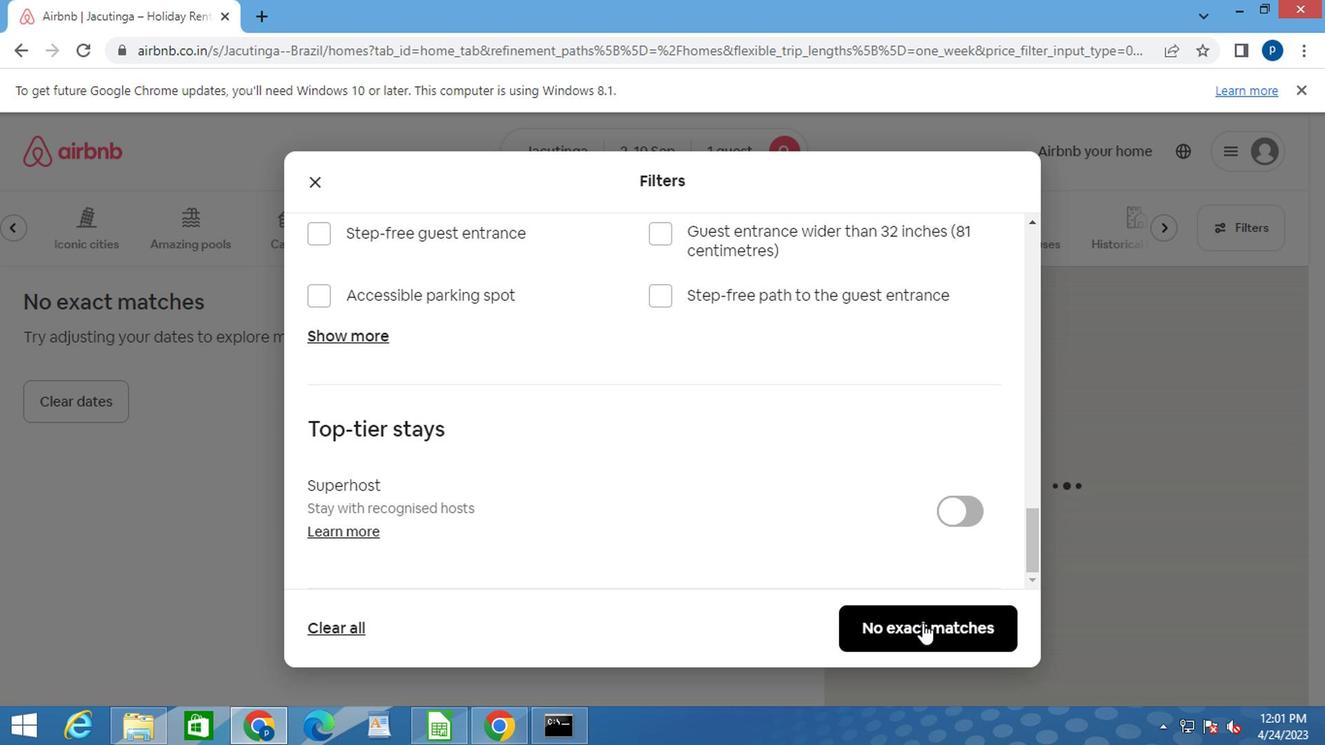 
Action: Mouse pressed left at (916, 623)
Screenshot: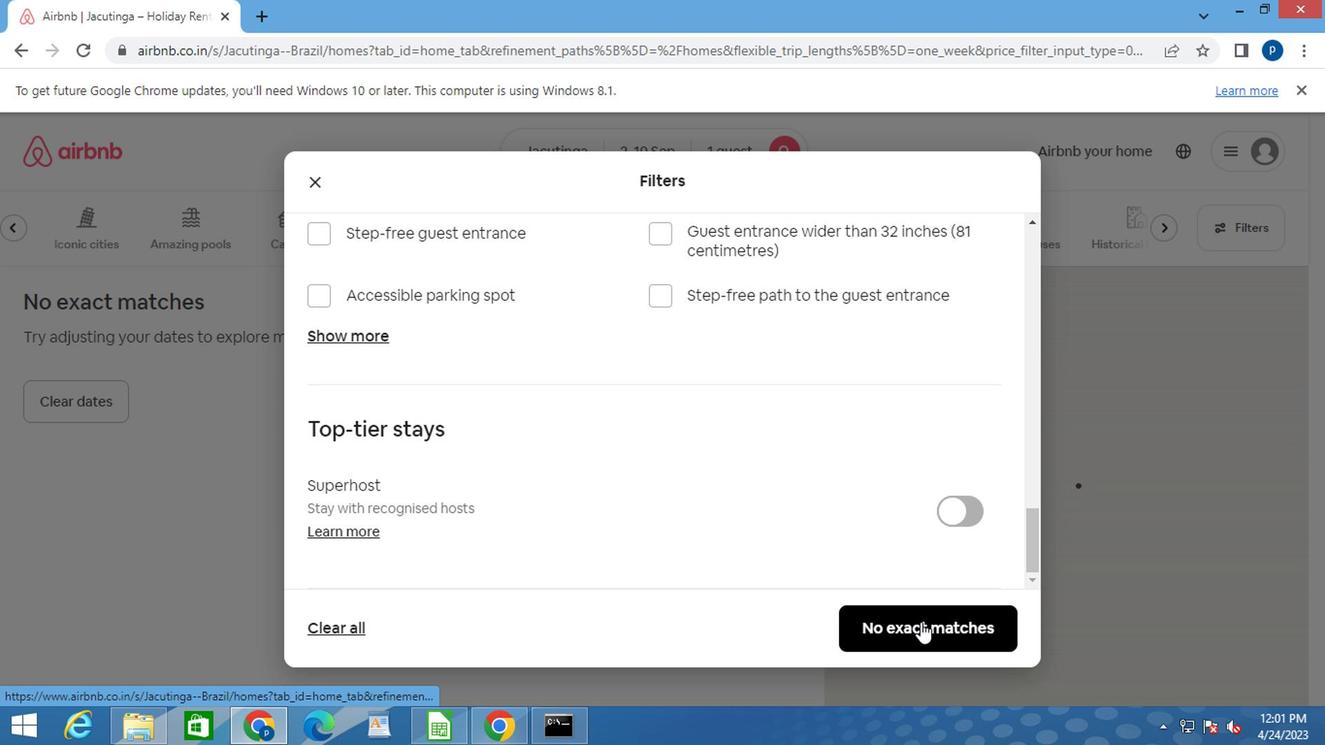 
